 Task: Look for space in Torzhok, Russia from 2nd August, 2023 to 12th August, 2023 for 2 adults in price range Rs.5000 to Rs.10000. Place can be private room with 1  bedroom having 1 bed and 1 bathroom. Property type can be house, flat, guest house, hotel. Booking option can be shelf check-in. Required host language is English.
Action: Mouse moved to (551, 106)
Screenshot: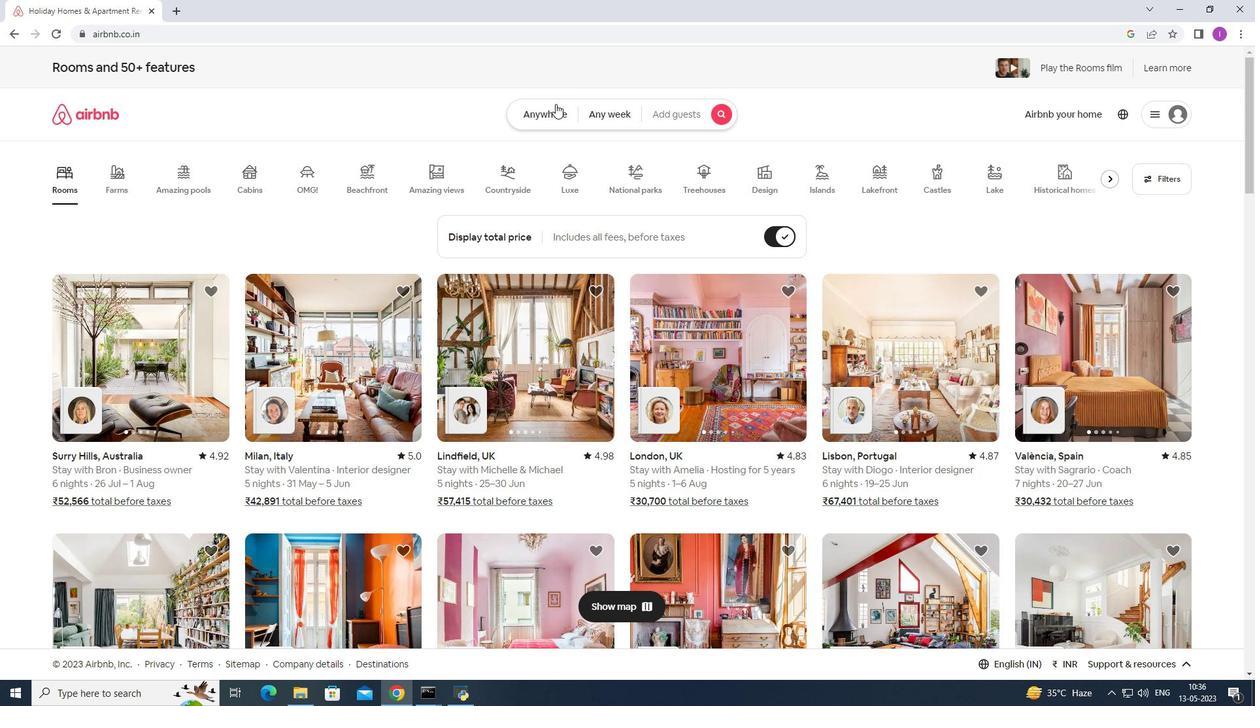 
Action: Mouse pressed left at (551, 106)
Screenshot: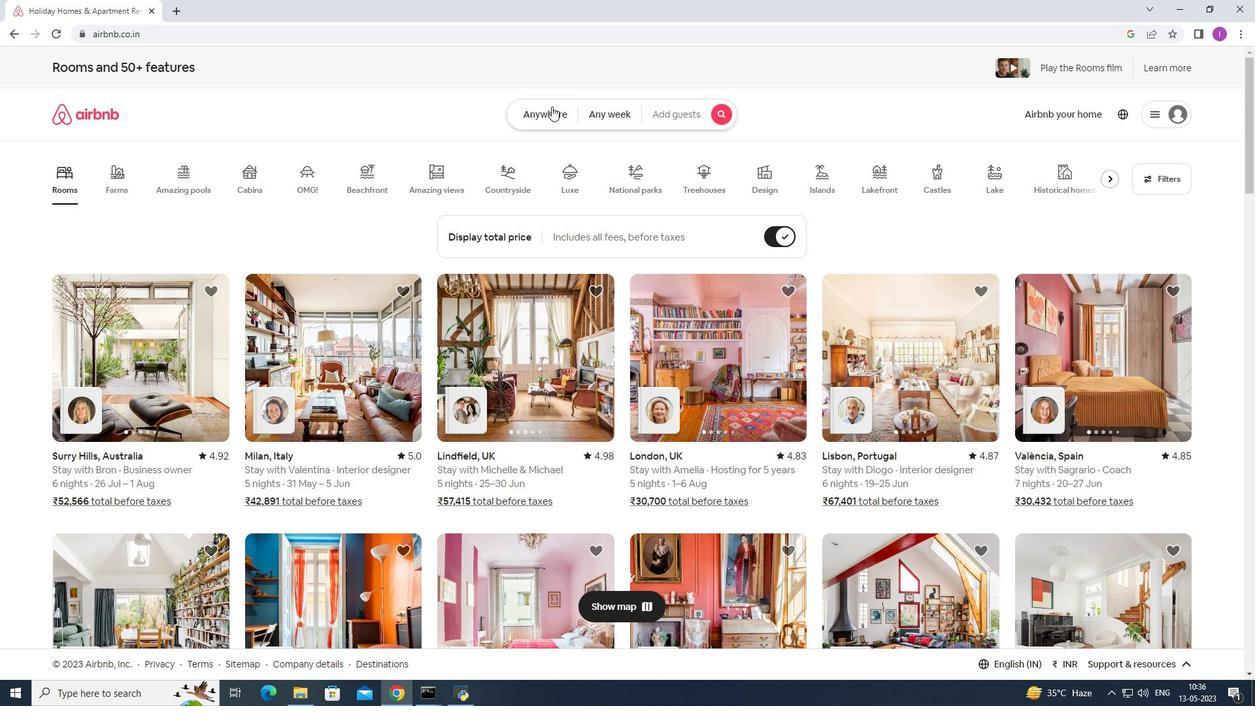 
Action: Mouse moved to (428, 168)
Screenshot: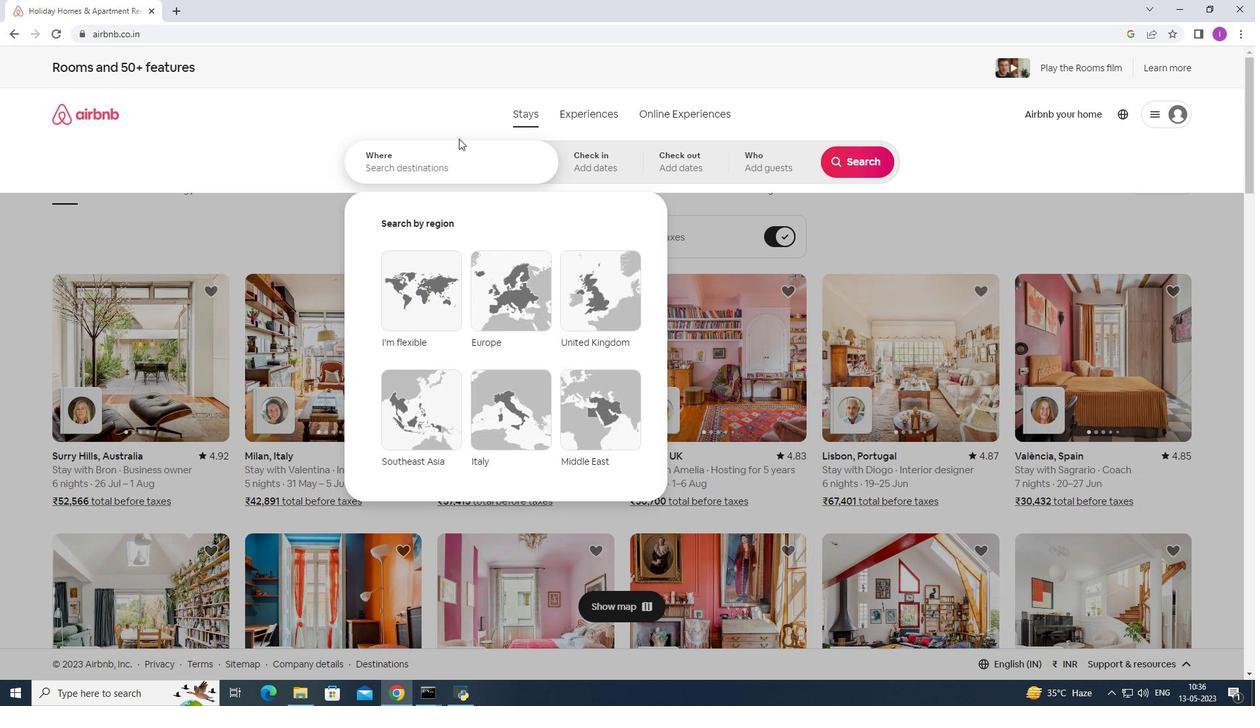 
Action: Mouse pressed left at (428, 168)
Screenshot: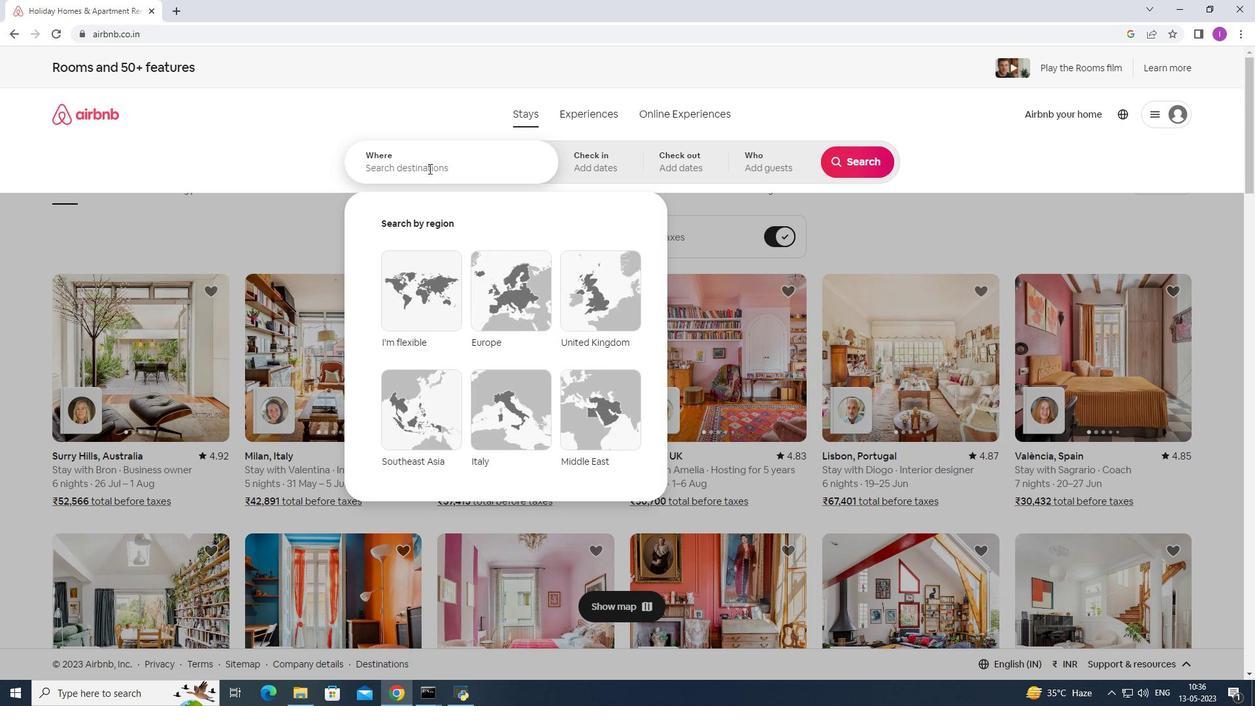 
Action: Key pressed <Key.shift><Key.shift><Key.shift>Torzhok,<Key.shift><Key.shift><Key.shift><Key.shift><Key.shift><Key.shift><Key.shift><Key.shift><Key.shift><Key.shift><Key.shift><Key.shift><Key.shift><Key.shift>Russia
Screenshot: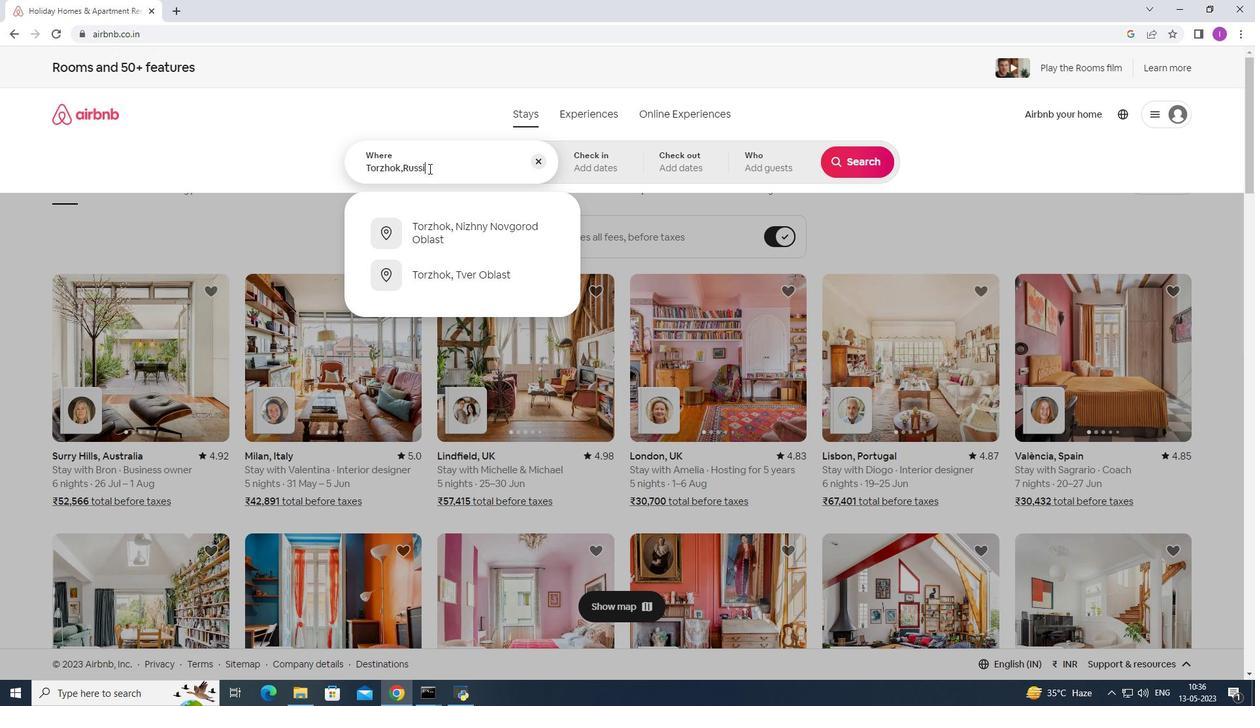 
Action: Mouse moved to (590, 171)
Screenshot: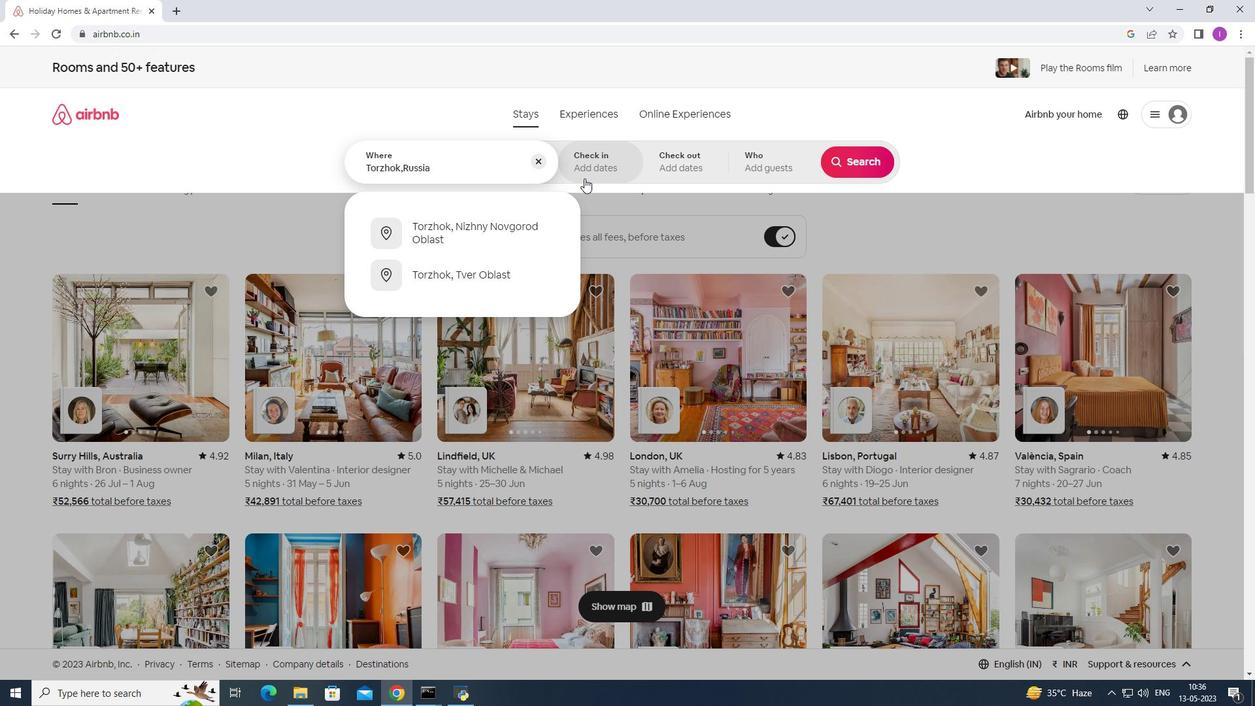 
Action: Mouse pressed left at (590, 171)
Screenshot: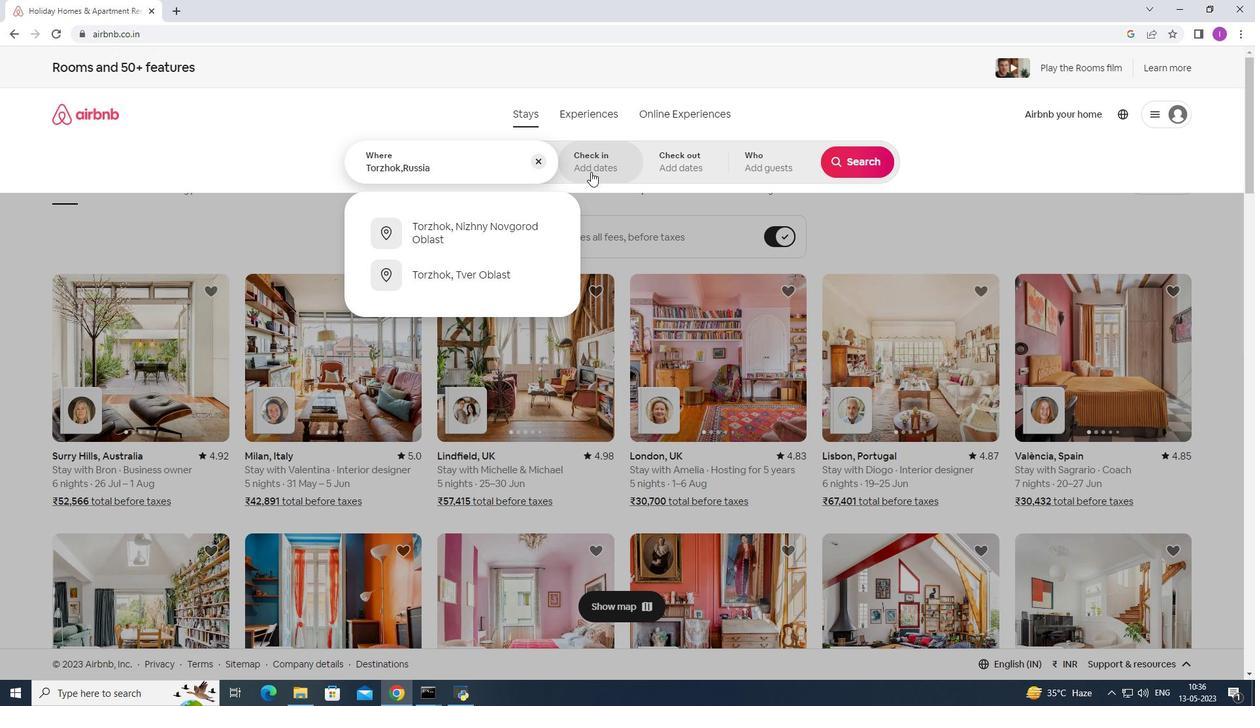 
Action: Mouse moved to (853, 268)
Screenshot: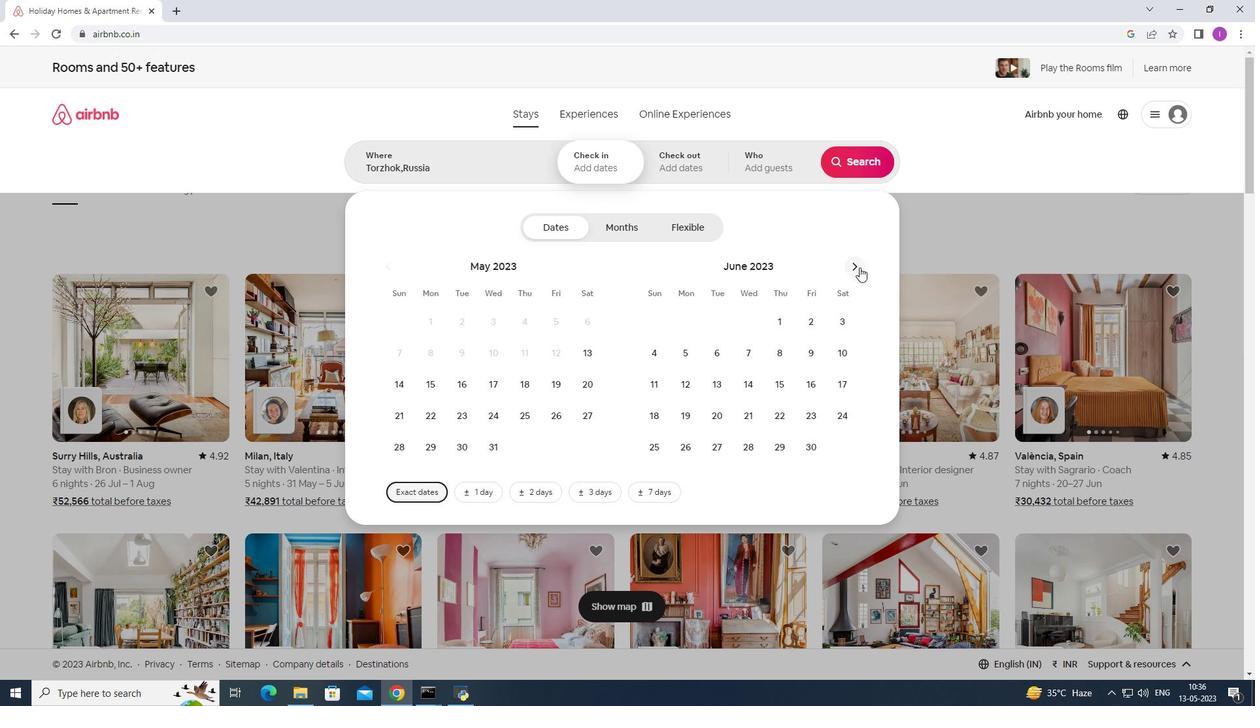 
Action: Mouse pressed left at (853, 268)
Screenshot: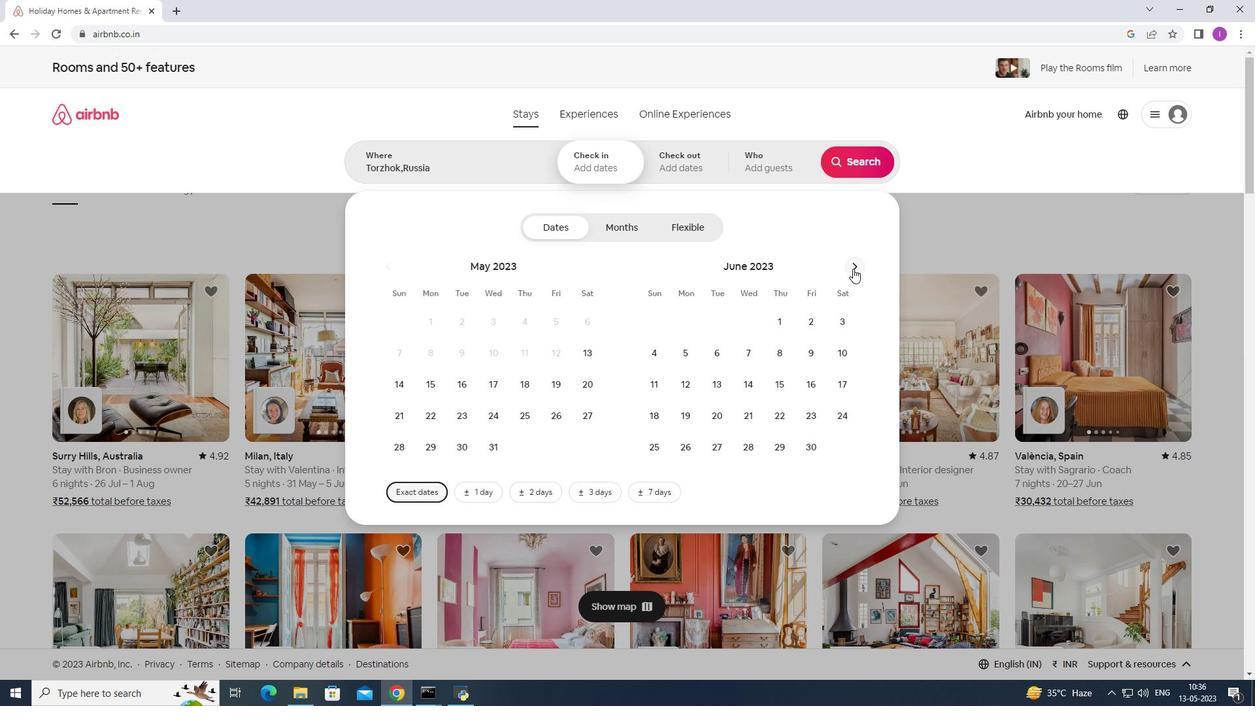 
Action: Mouse pressed left at (853, 268)
Screenshot: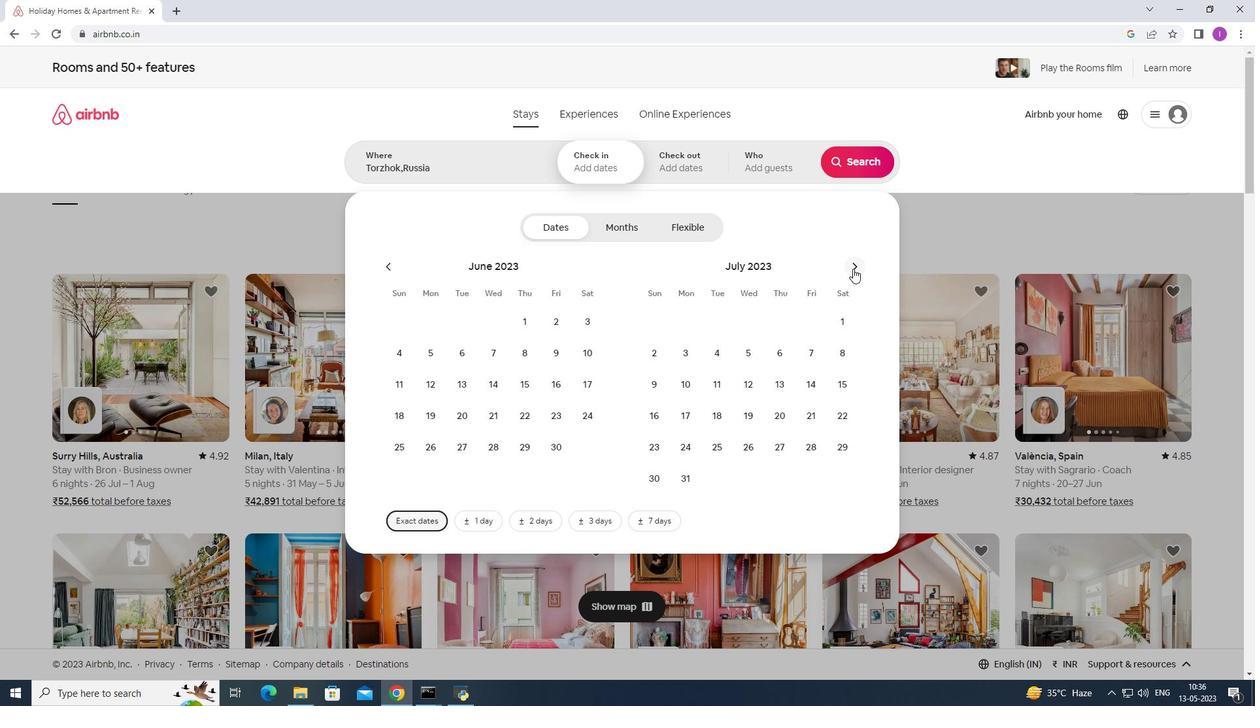 
Action: Mouse moved to (755, 318)
Screenshot: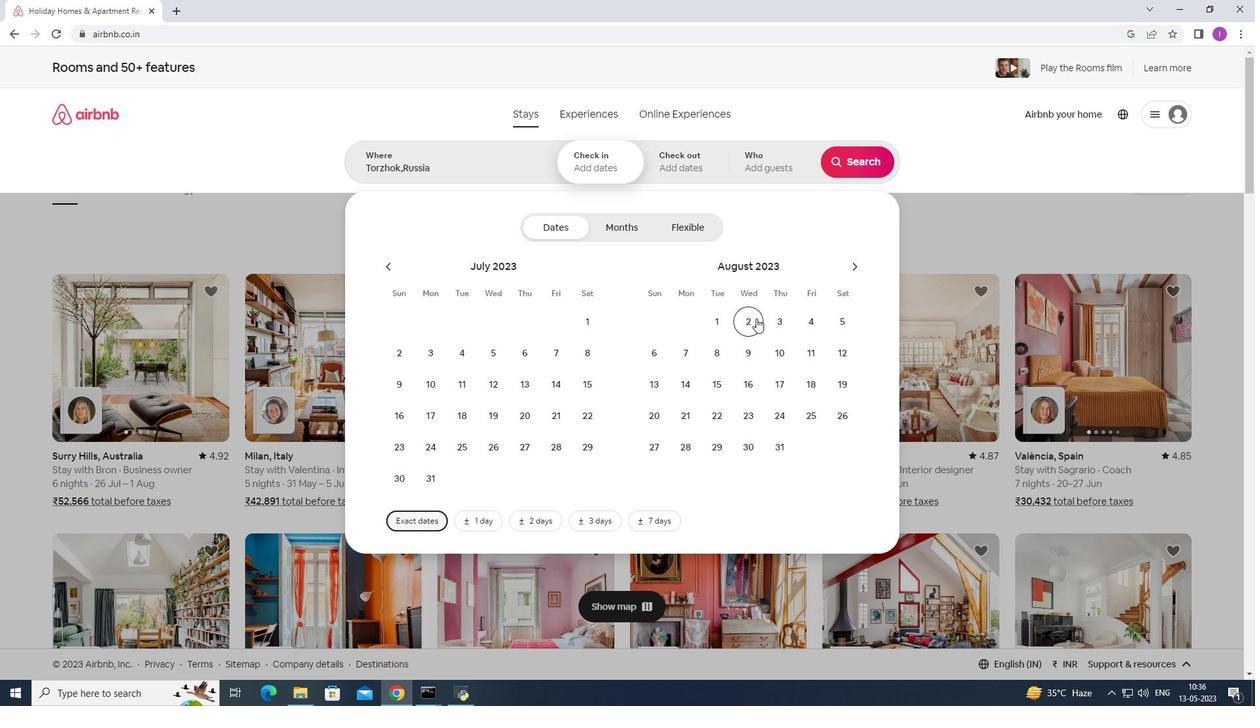 
Action: Mouse pressed left at (755, 318)
Screenshot: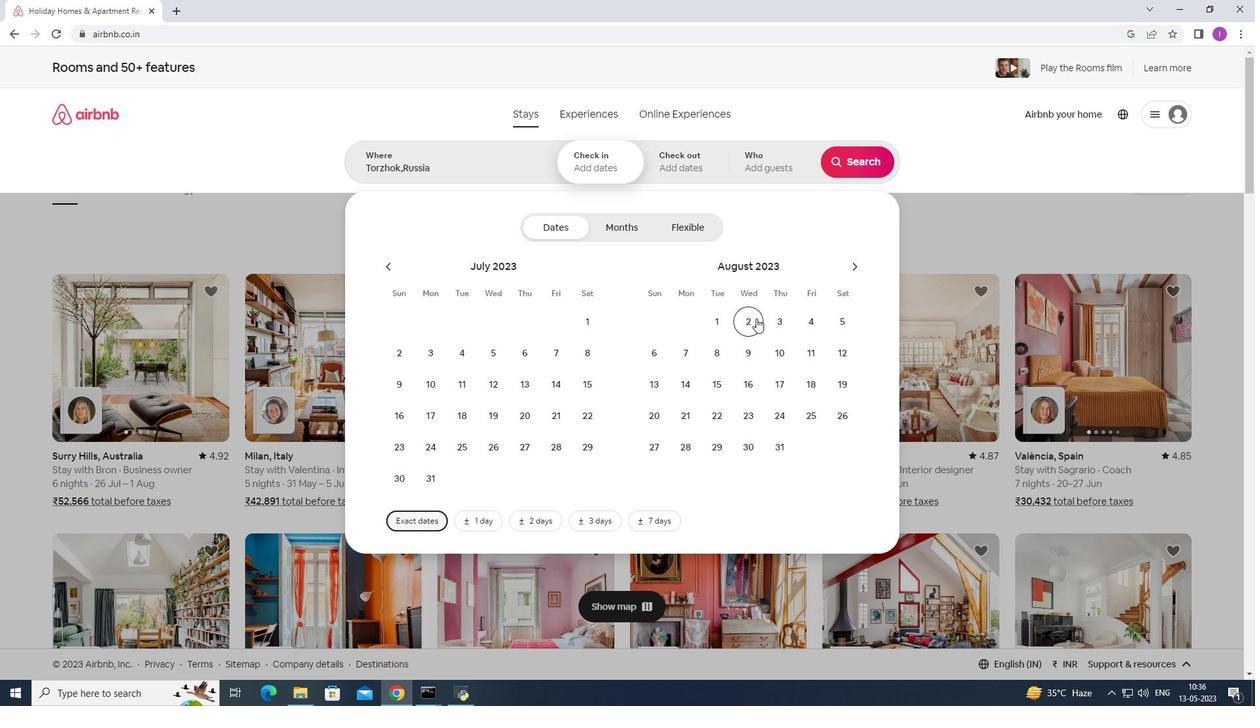 
Action: Mouse moved to (836, 345)
Screenshot: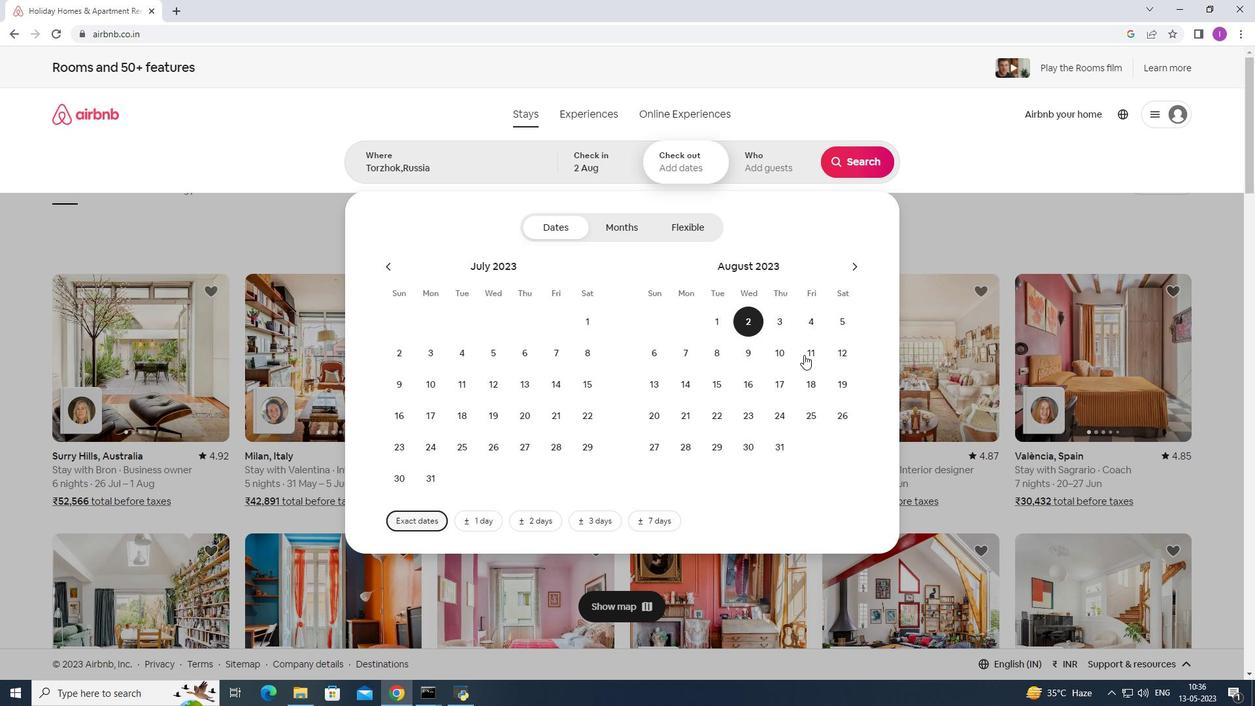 
Action: Mouse pressed left at (836, 345)
Screenshot: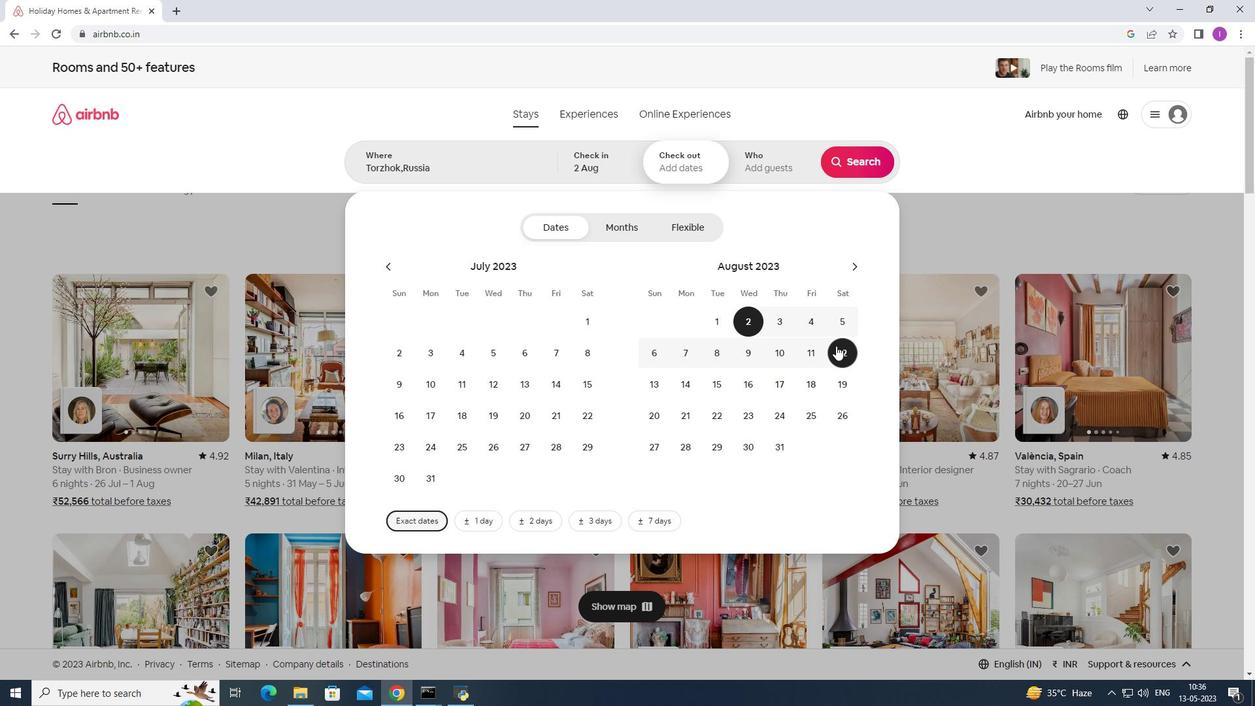 
Action: Mouse moved to (766, 170)
Screenshot: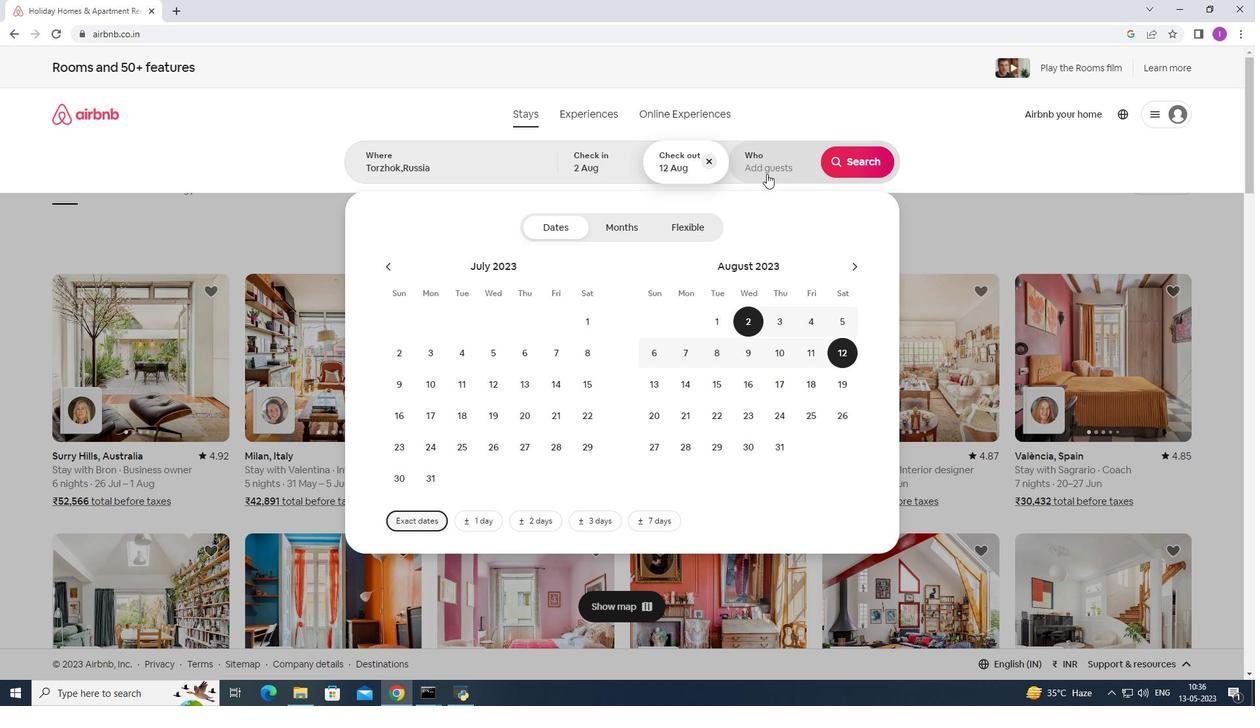 
Action: Mouse pressed left at (766, 170)
Screenshot: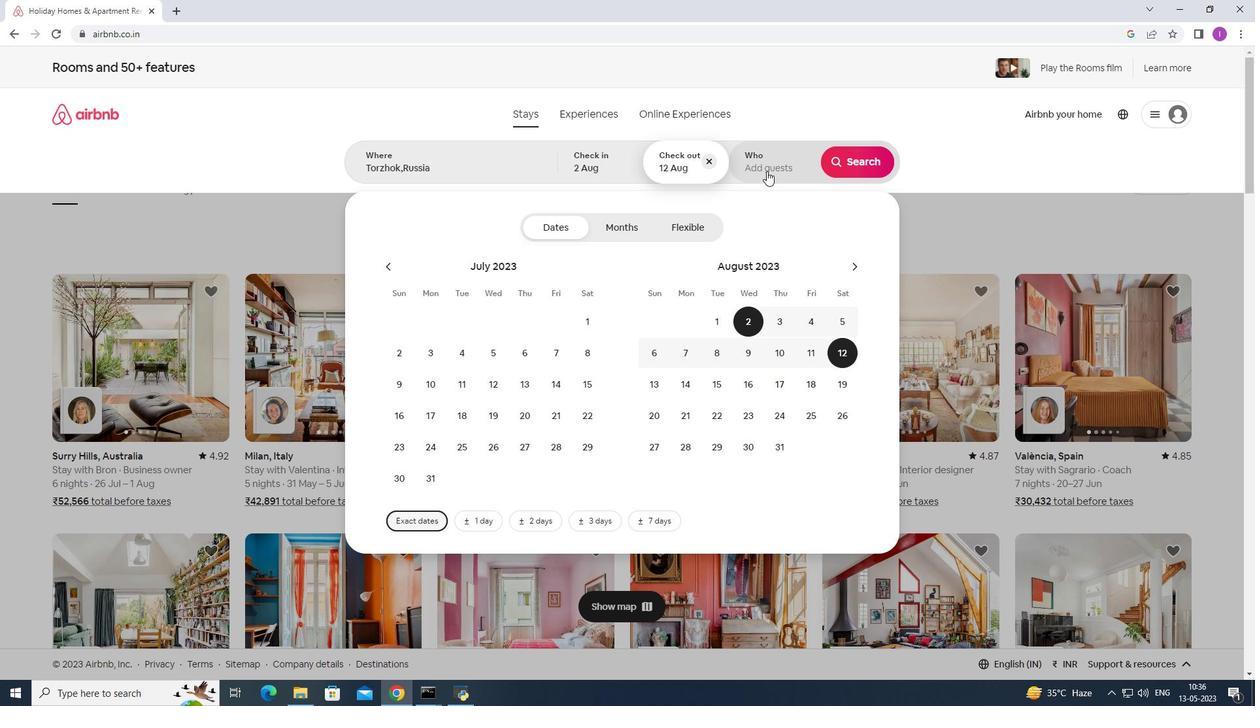 
Action: Mouse moved to (860, 228)
Screenshot: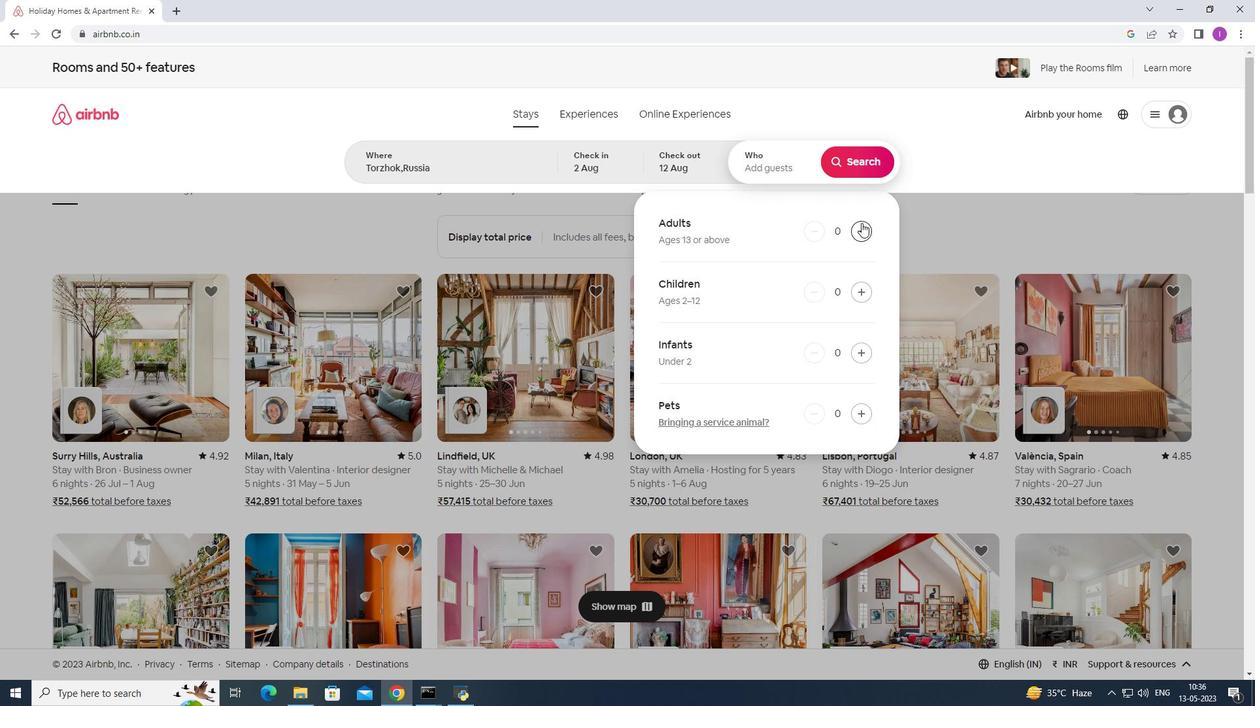 
Action: Mouse pressed left at (860, 228)
Screenshot: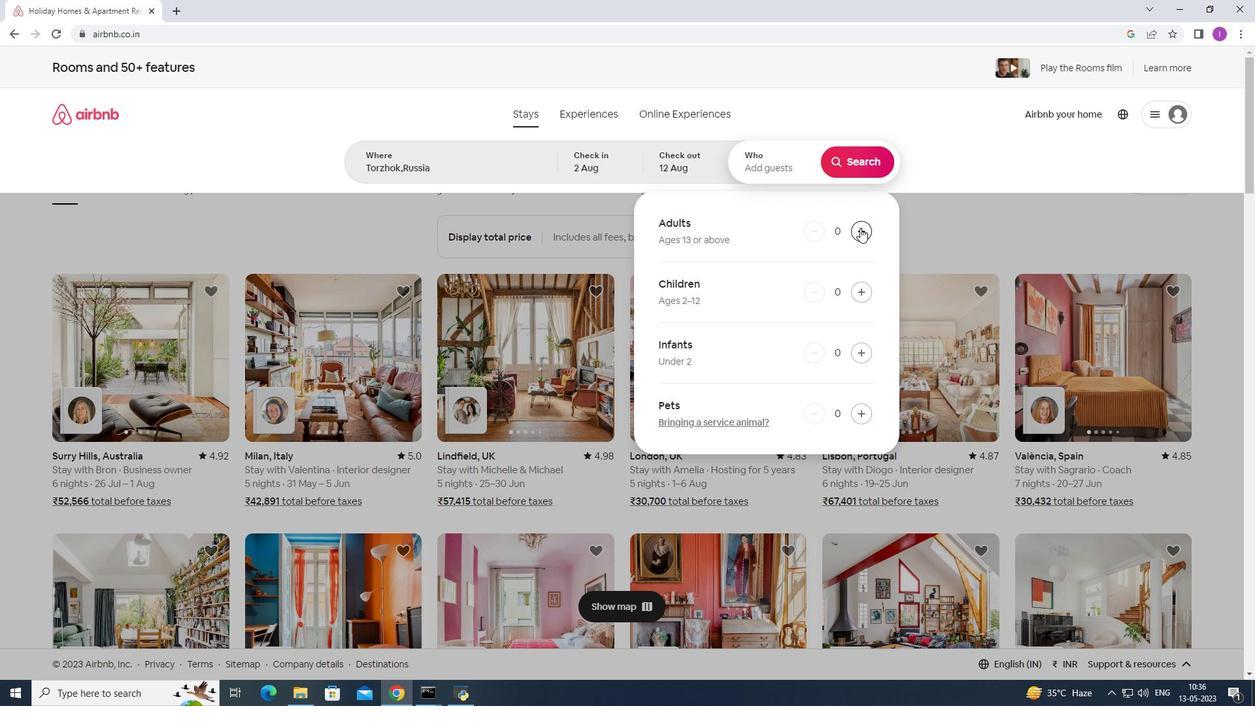 
Action: Mouse pressed left at (860, 228)
Screenshot: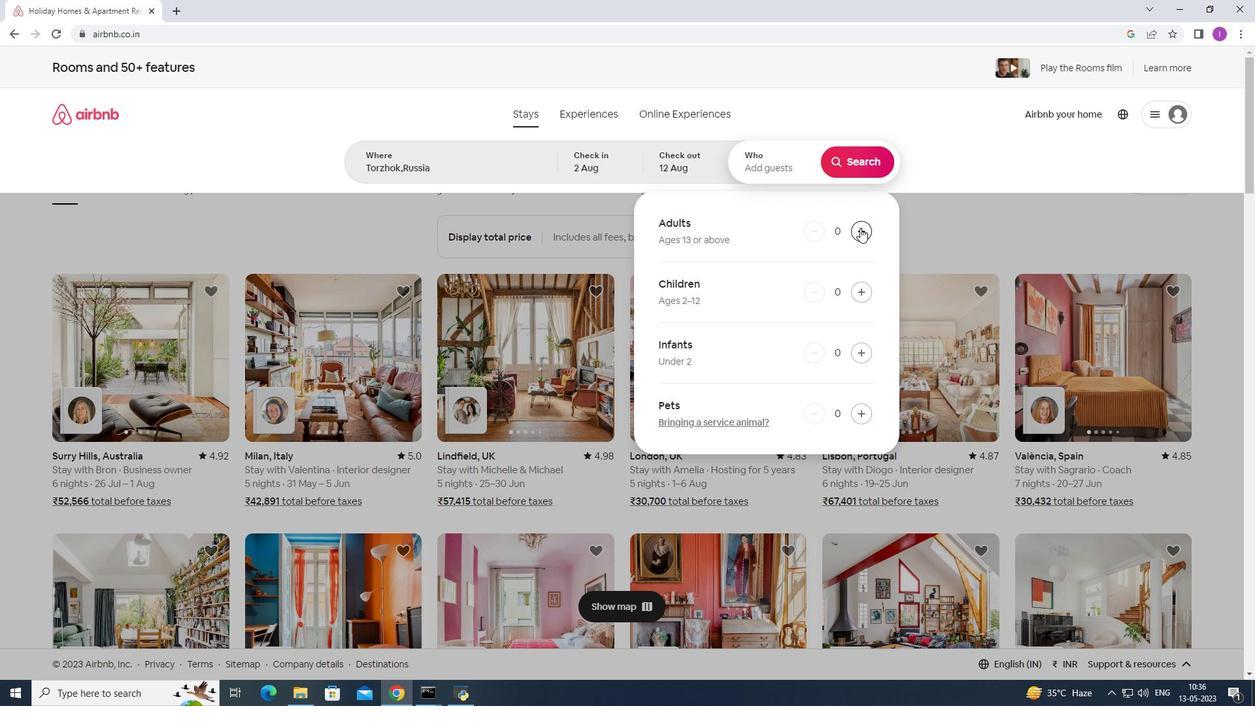 
Action: Mouse pressed left at (860, 228)
Screenshot: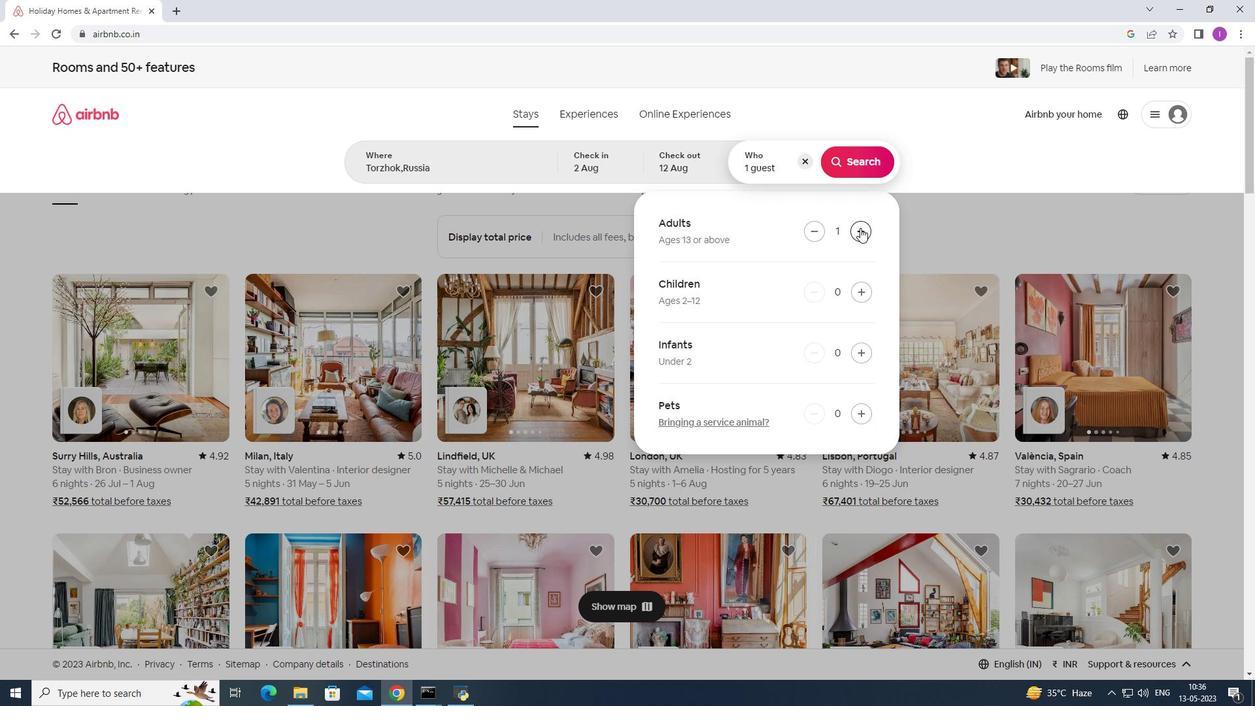 
Action: Mouse pressed left at (860, 228)
Screenshot: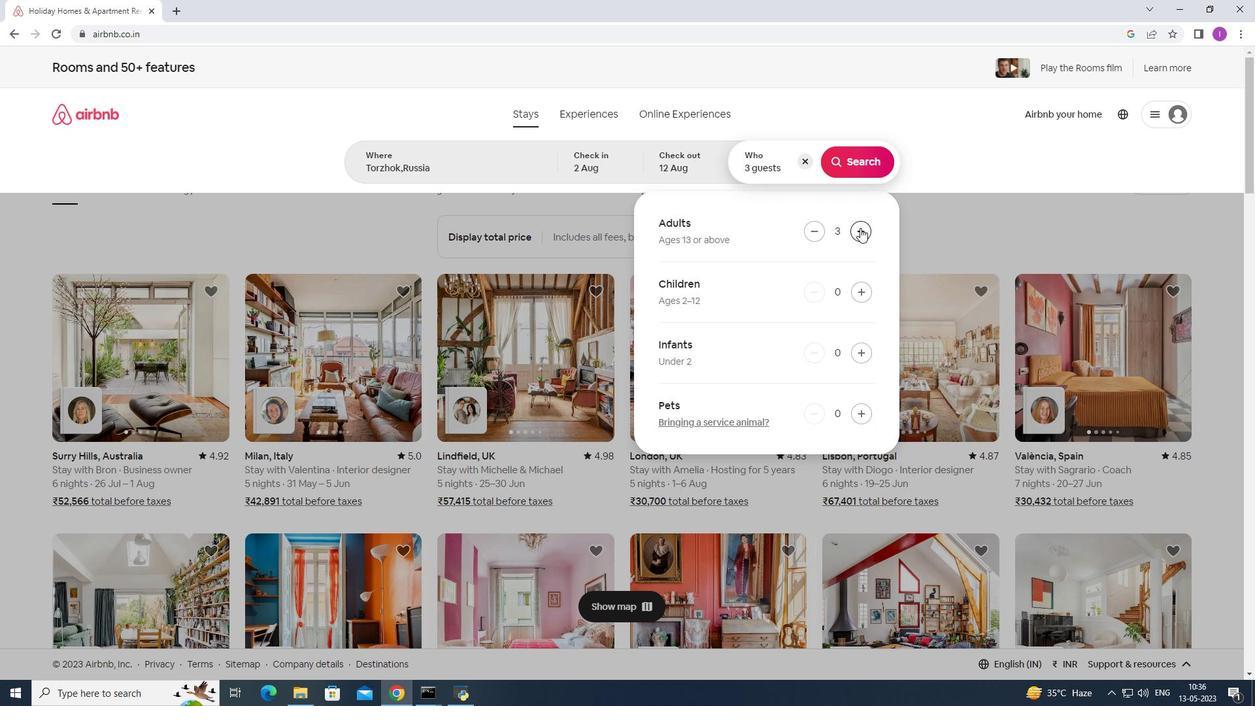 
Action: Mouse moved to (807, 230)
Screenshot: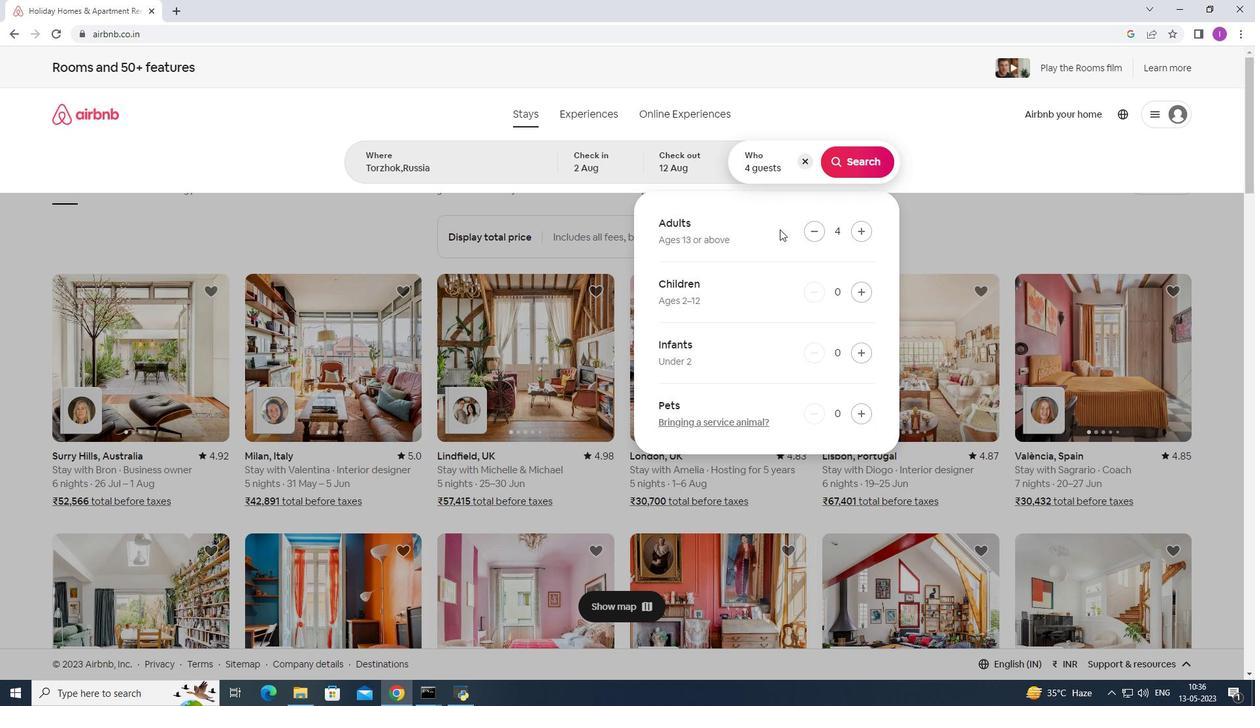 
Action: Mouse pressed left at (807, 230)
Screenshot: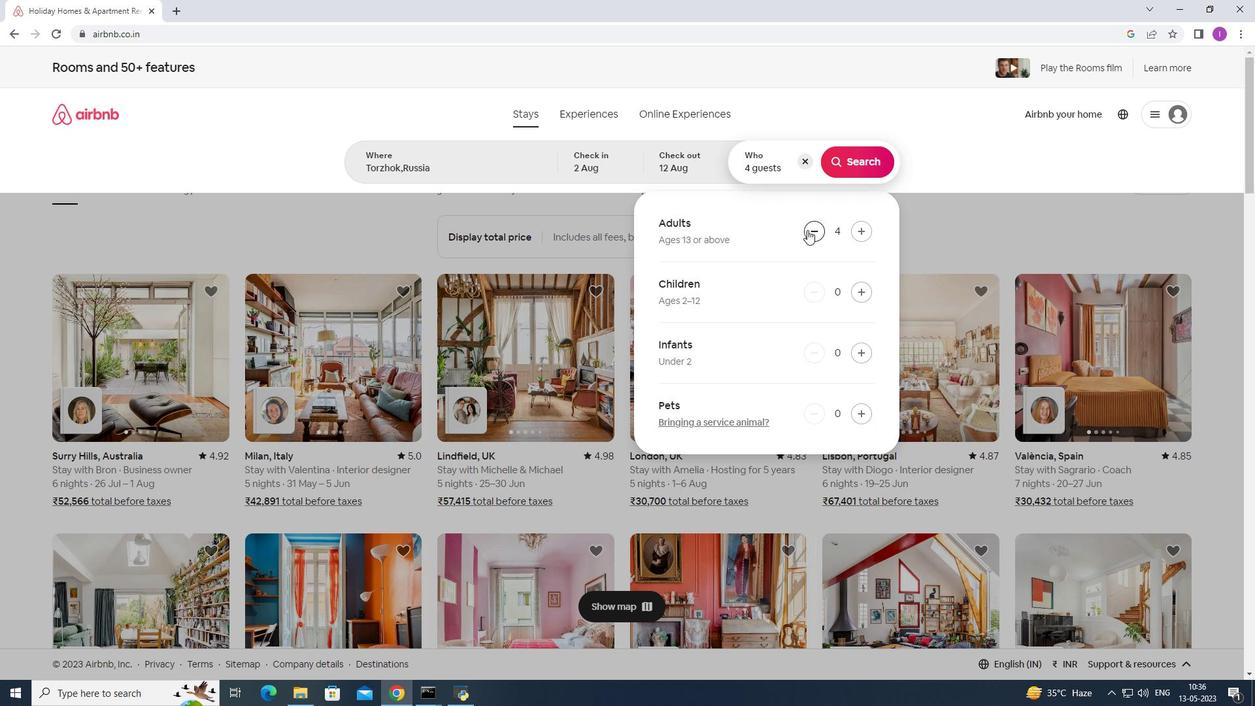 
Action: Mouse pressed left at (807, 230)
Screenshot: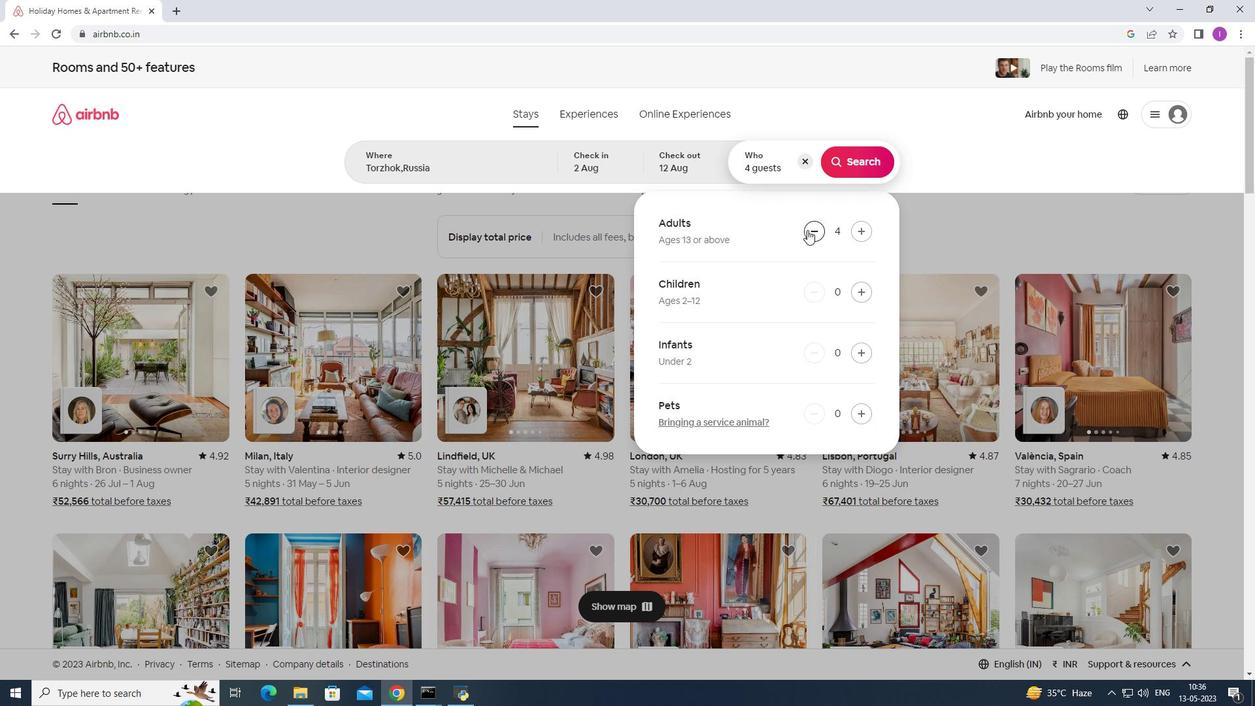 
Action: Mouse moved to (850, 166)
Screenshot: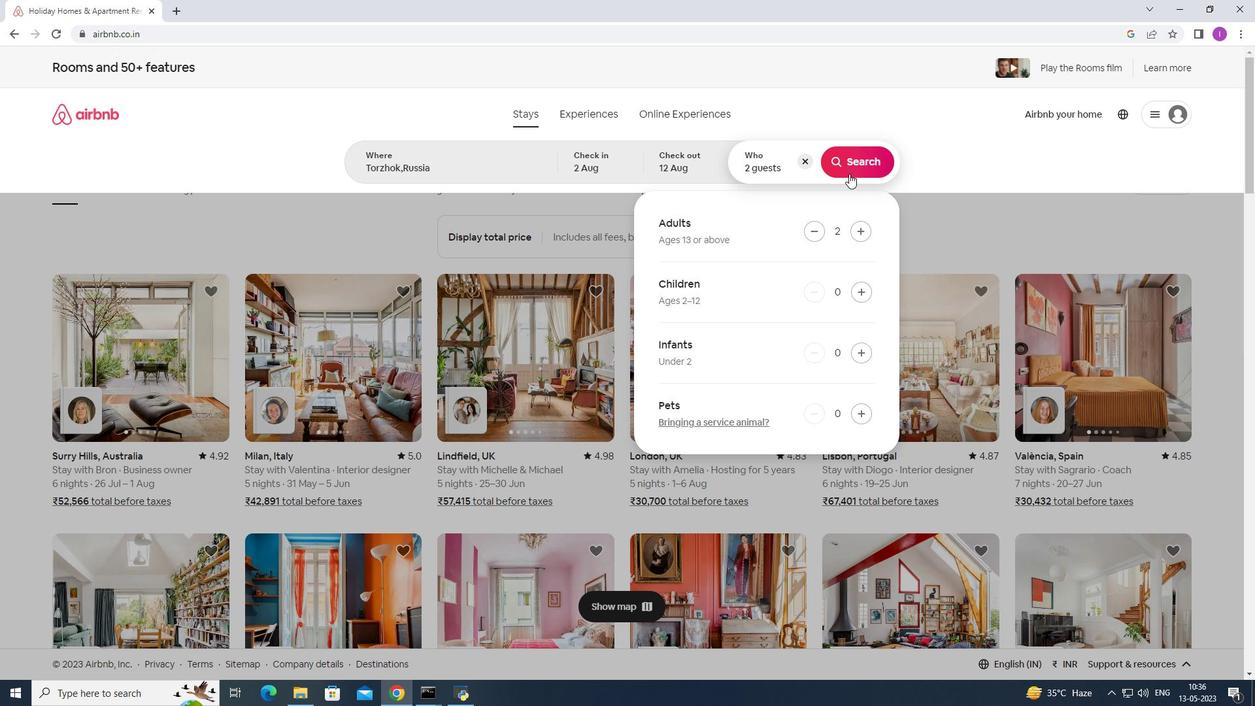 
Action: Mouse pressed left at (850, 166)
Screenshot: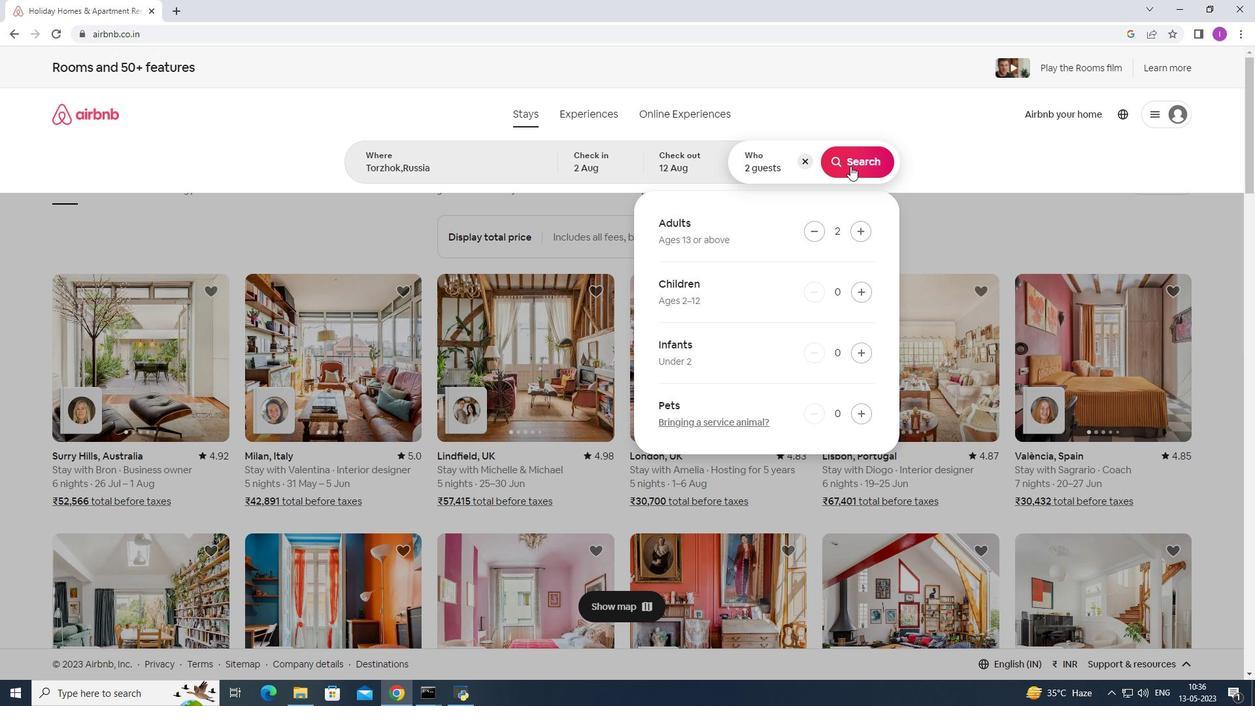 
Action: Mouse moved to (1195, 132)
Screenshot: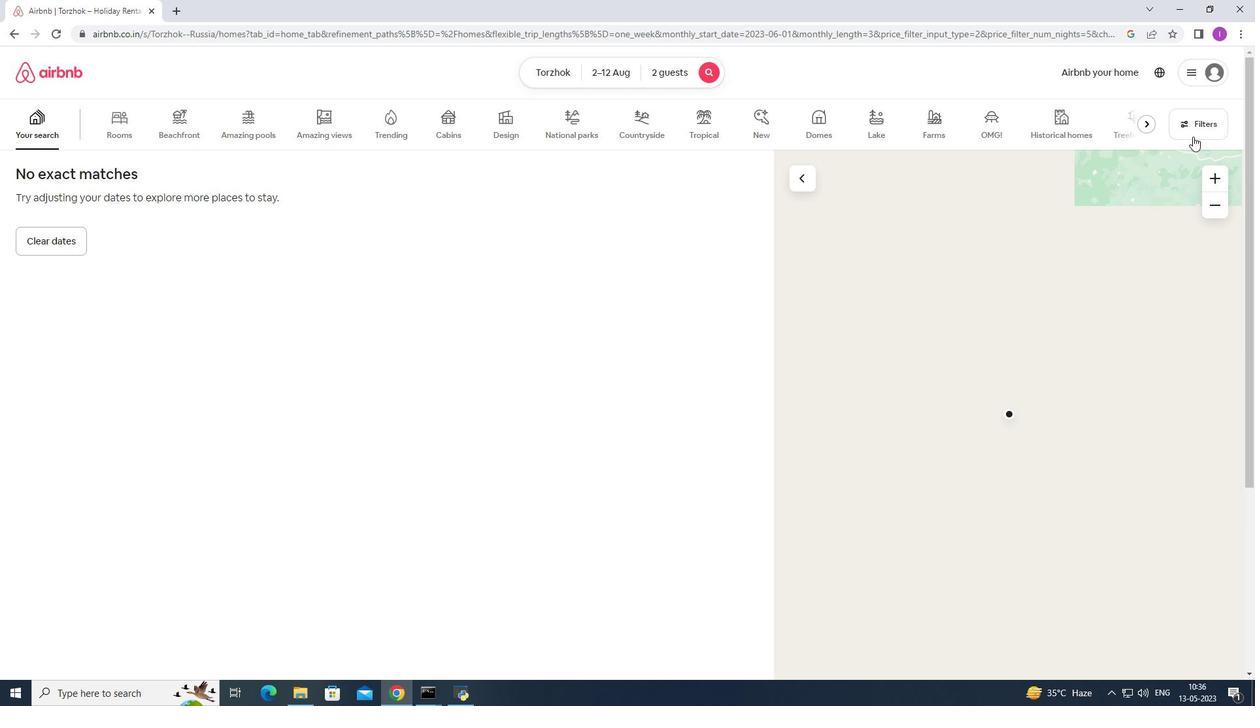 
Action: Mouse pressed left at (1195, 132)
Screenshot: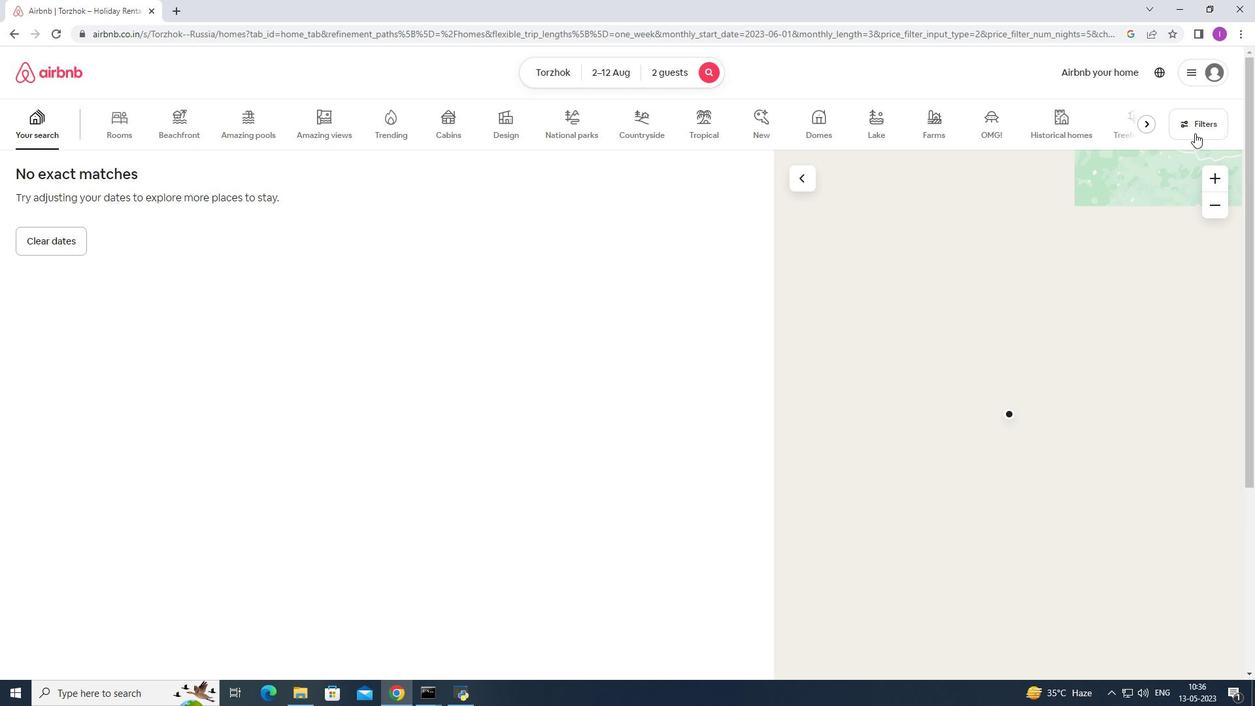 
Action: Mouse moved to (721, 447)
Screenshot: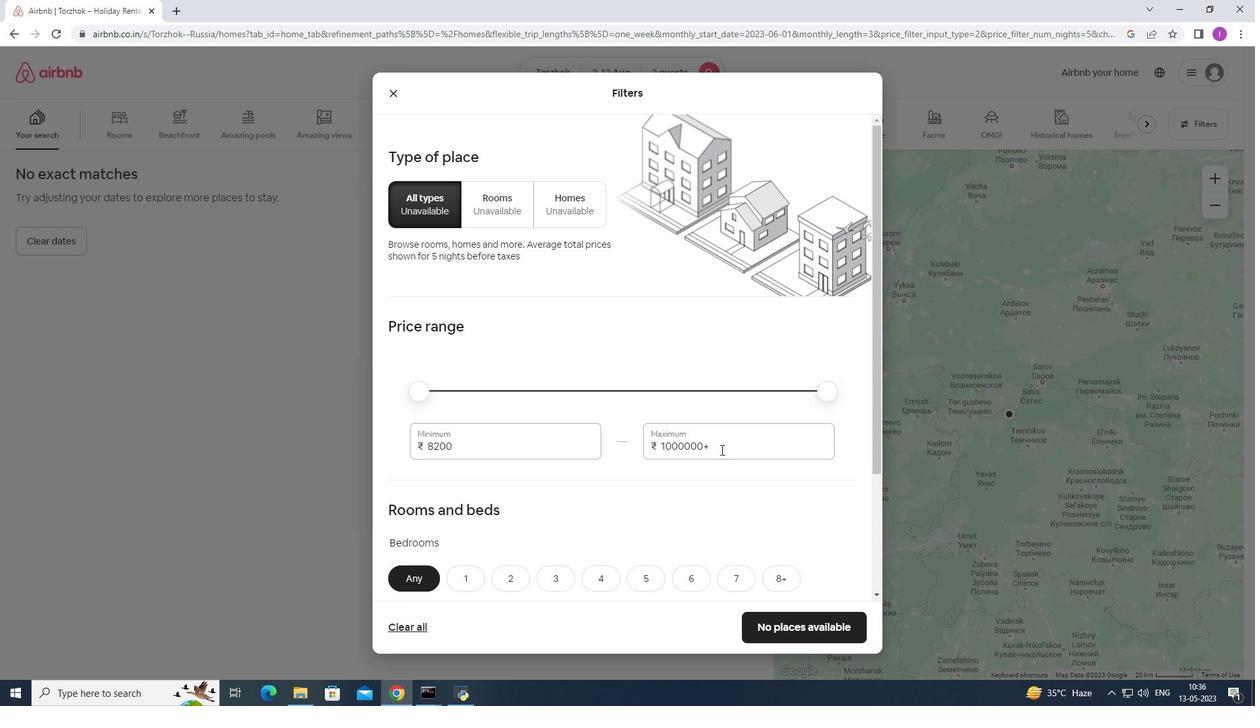 
Action: Mouse pressed left at (721, 447)
Screenshot: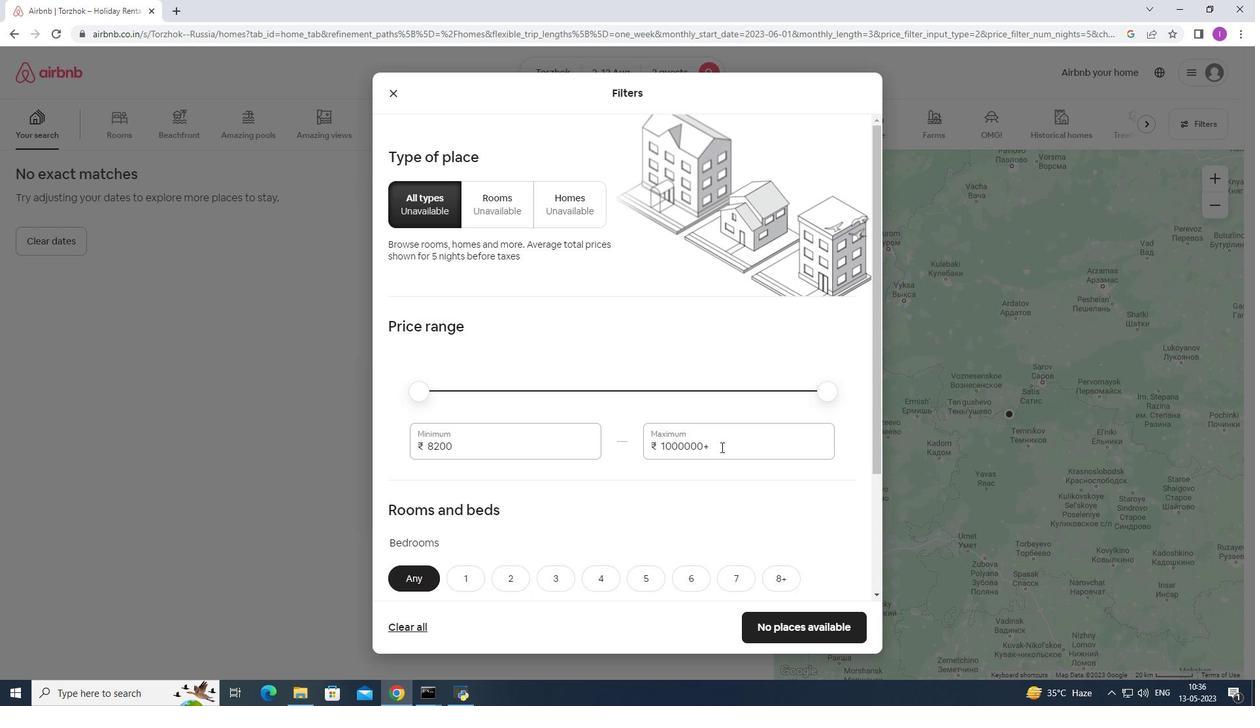 
Action: Mouse moved to (660, 449)
Screenshot: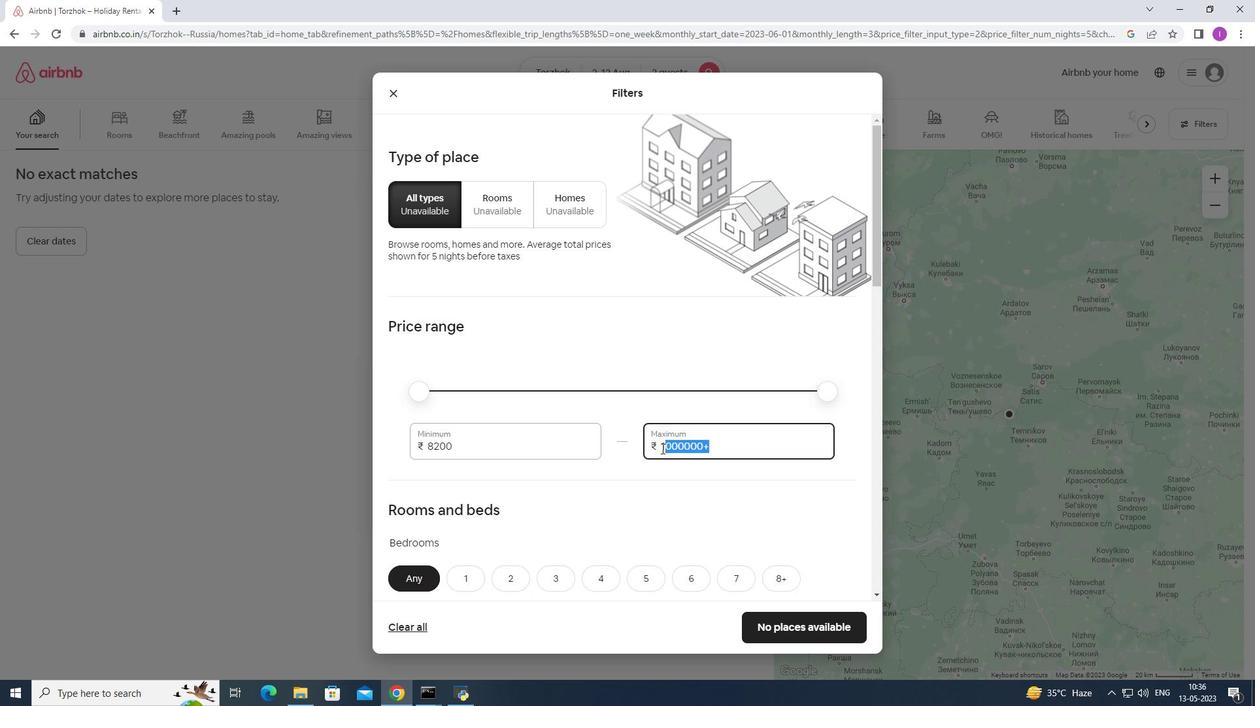 
Action: Key pressed 10000
Screenshot: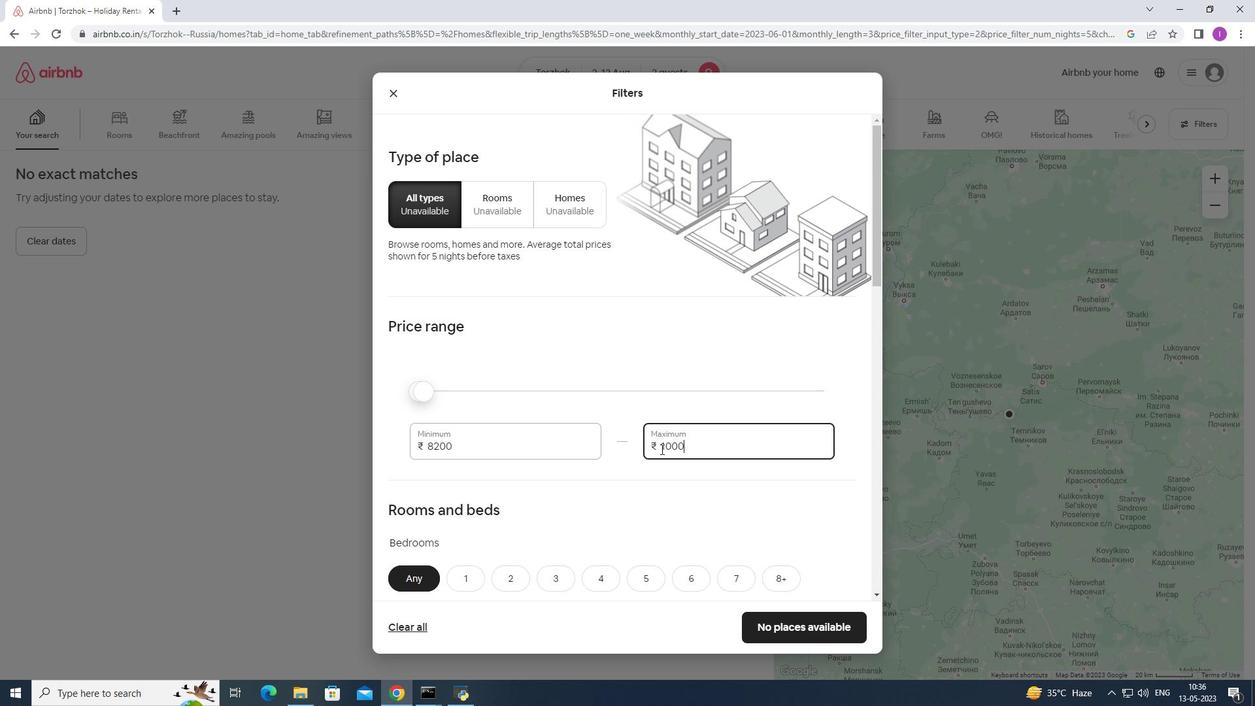
Action: Mouse moved to (458, 445)
Screenshot: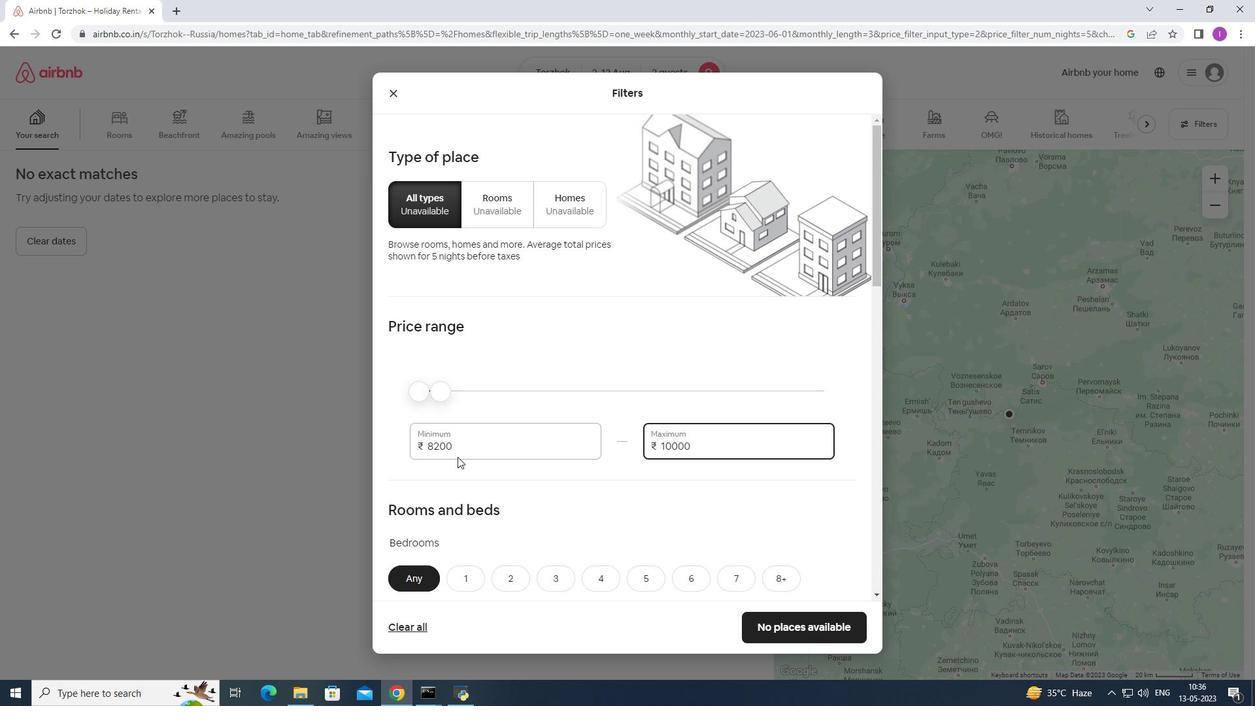 
Action: Mouse pressed left at (458, 445)
Screenshot: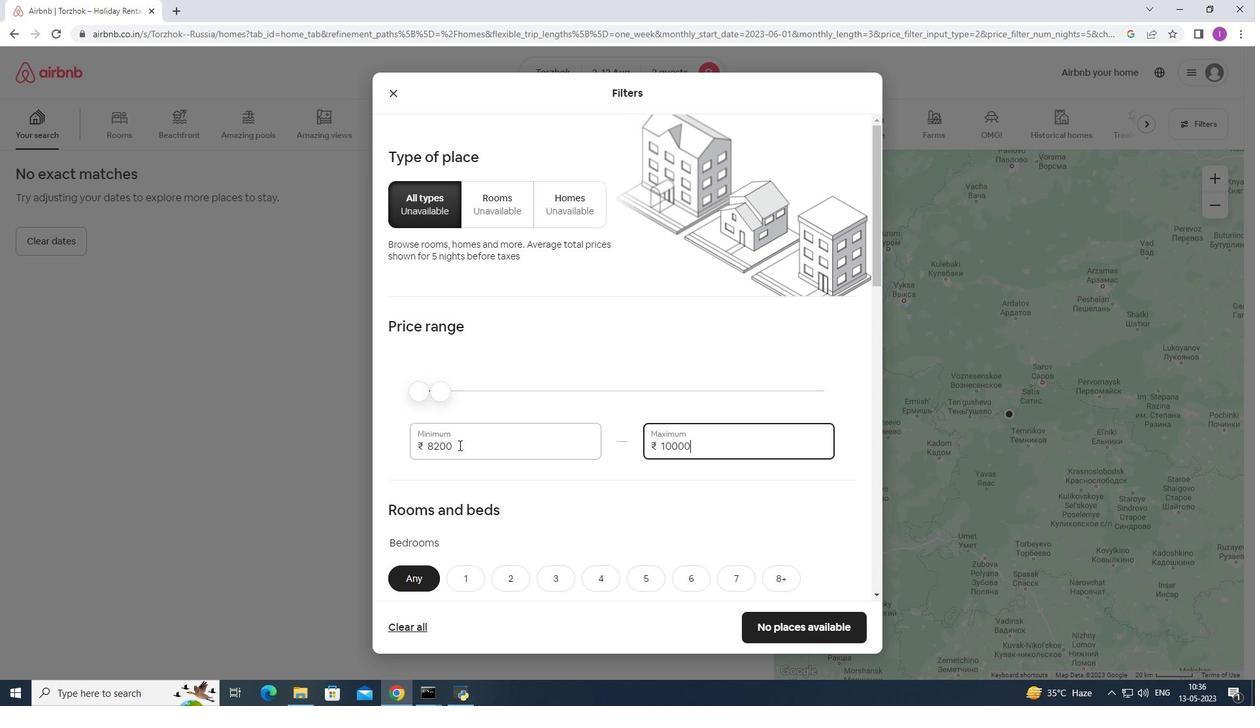 
Action: Mouse moved to (412, 455)
Screenshot: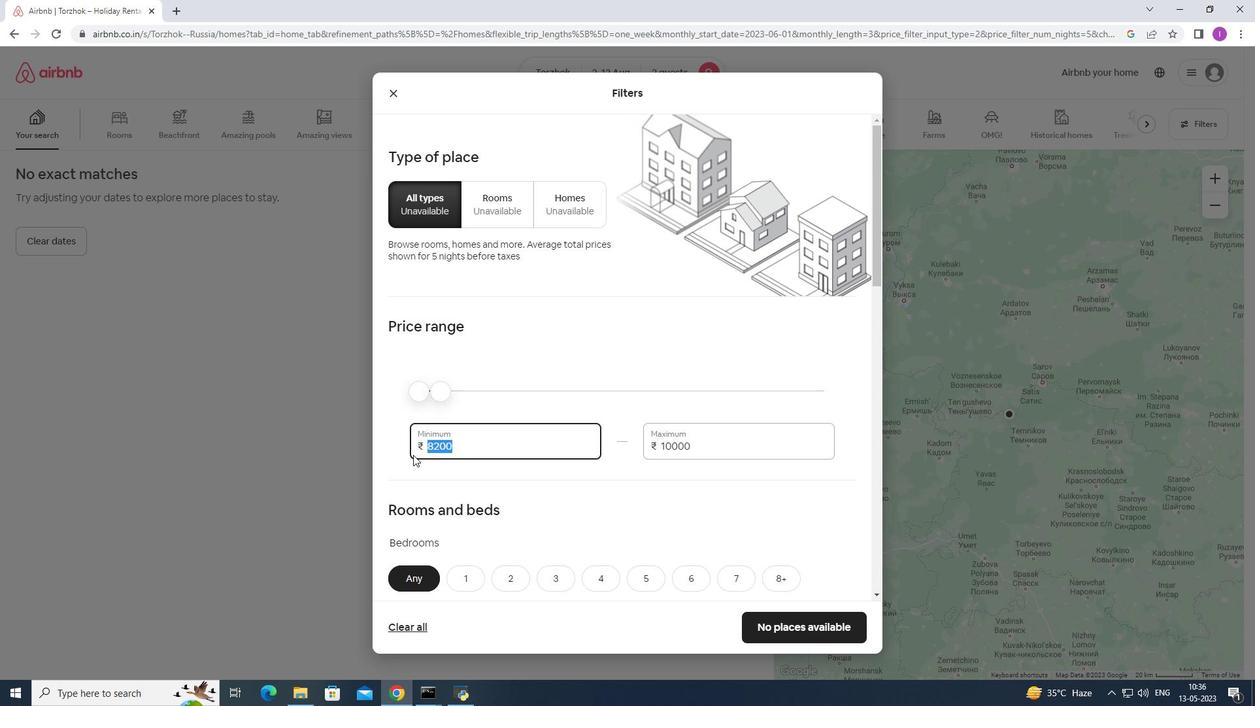 
Action: Key pressed 5000
Screenshot: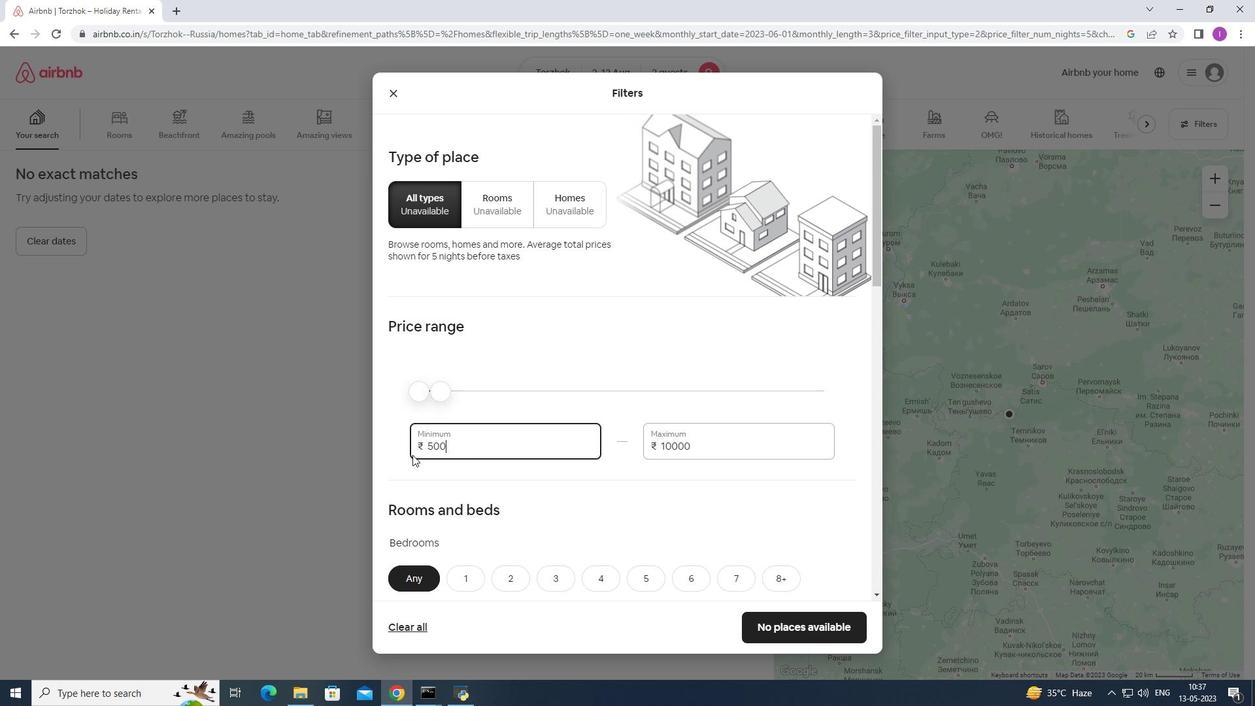 
Action: Mouse moved to (531, 477)
Screenshot: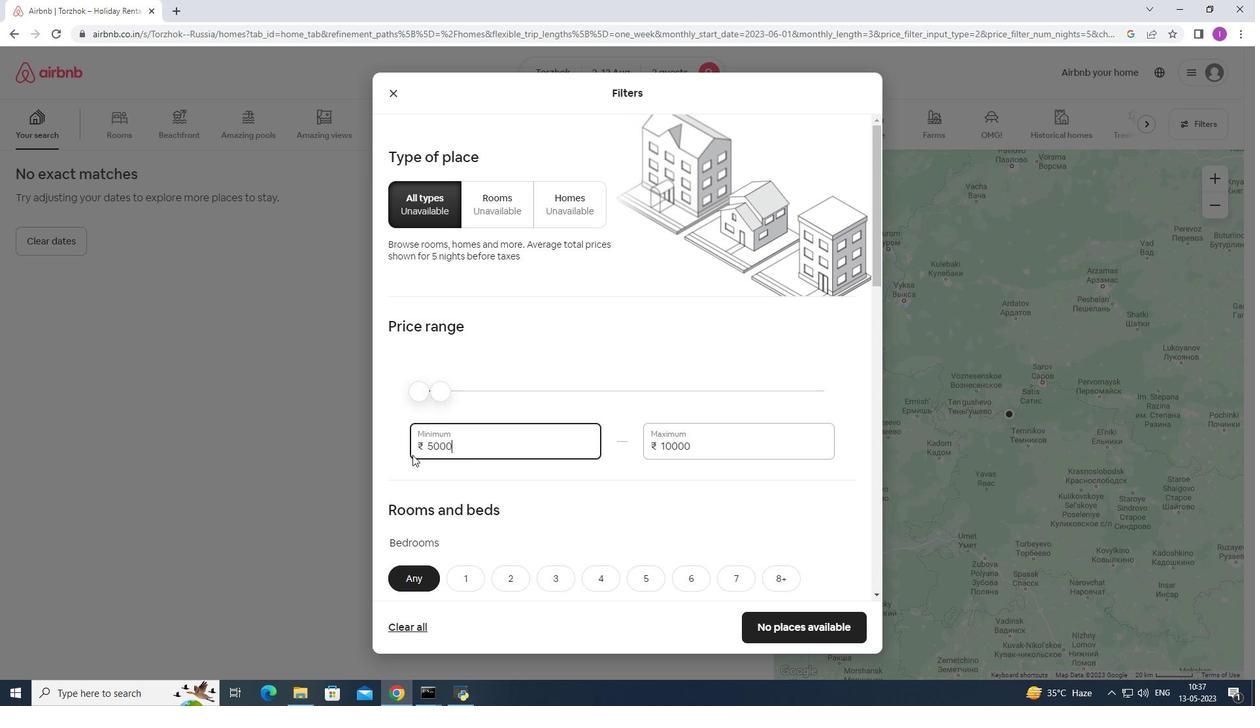 
Action: Mouse scrolled (531, 477) with delta (0, 0)
Screenshot: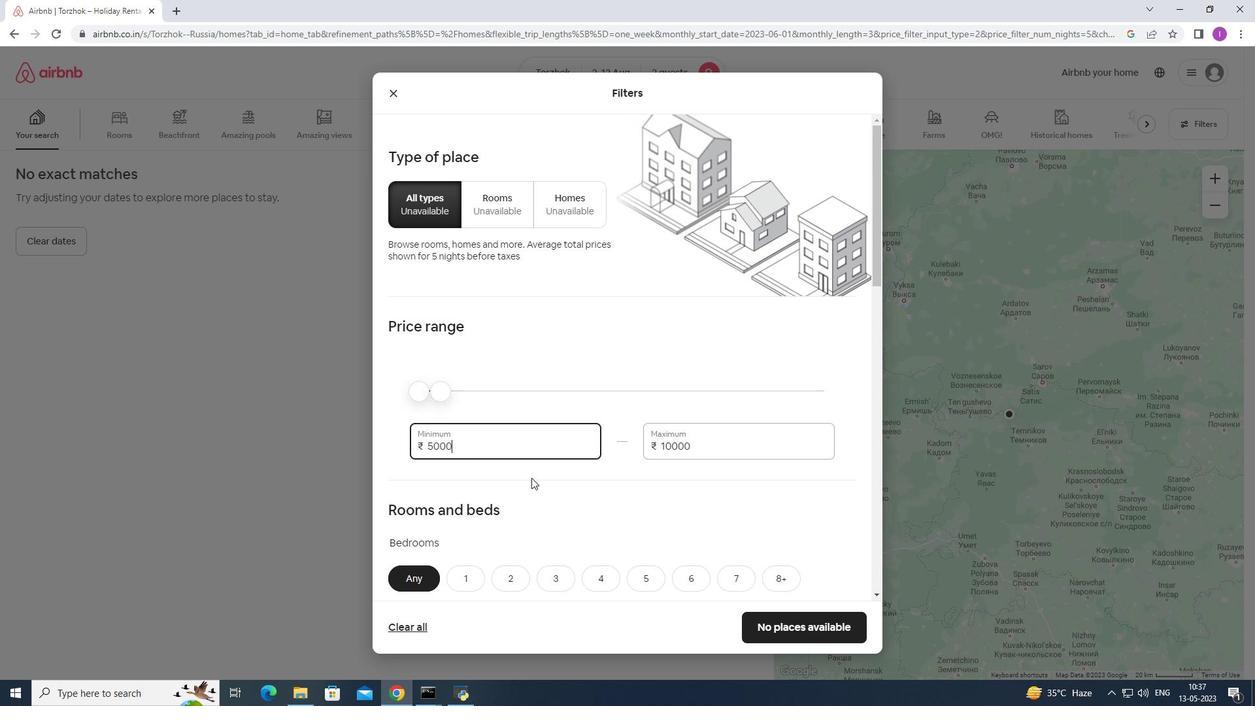 
Action: Mouse scrolled (531, 477) with delta (0, 0)
Screenshot: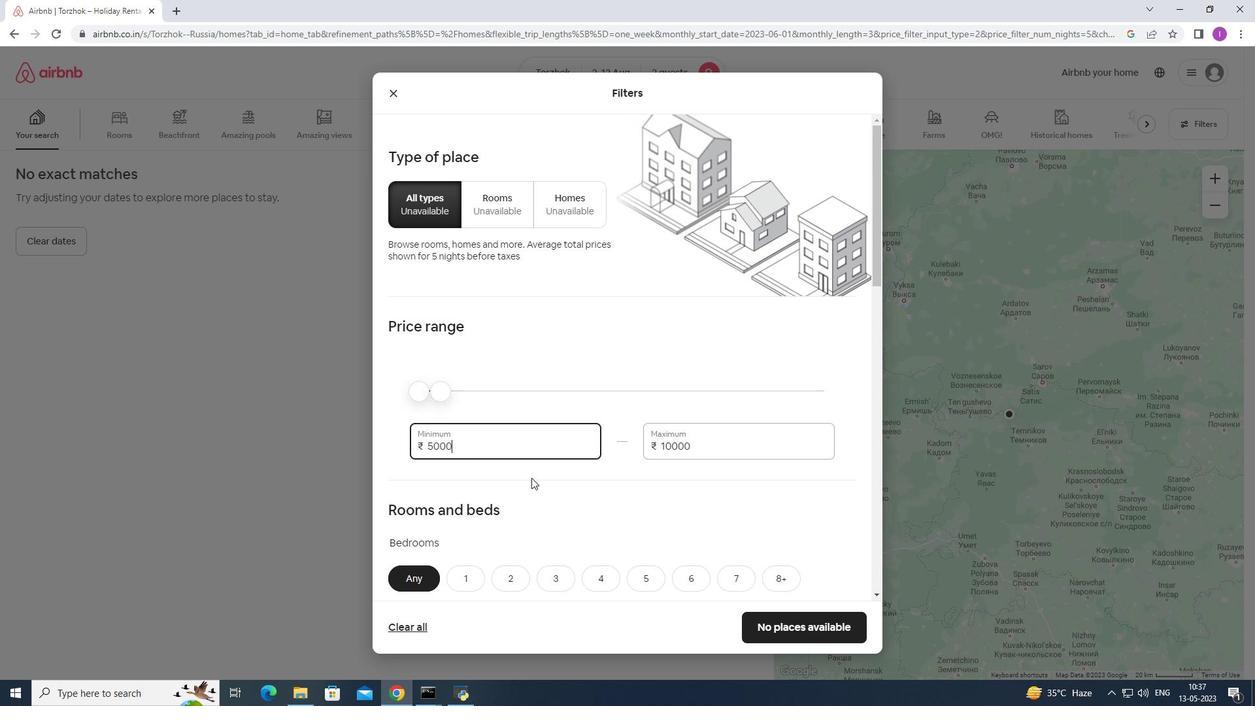 
Action: Mouse scrolled (531, 477) with delta (0, 0)
Screenshot: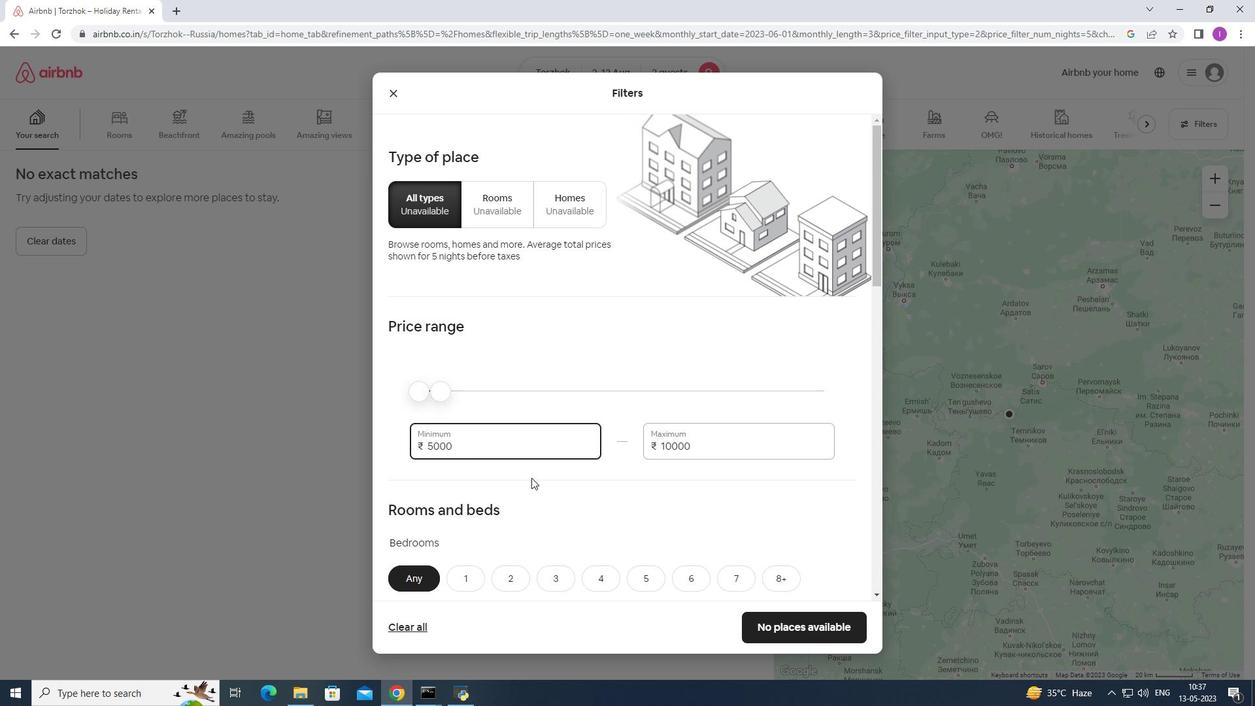 
Action: Mouse moved to (468, 377)
Screenshot: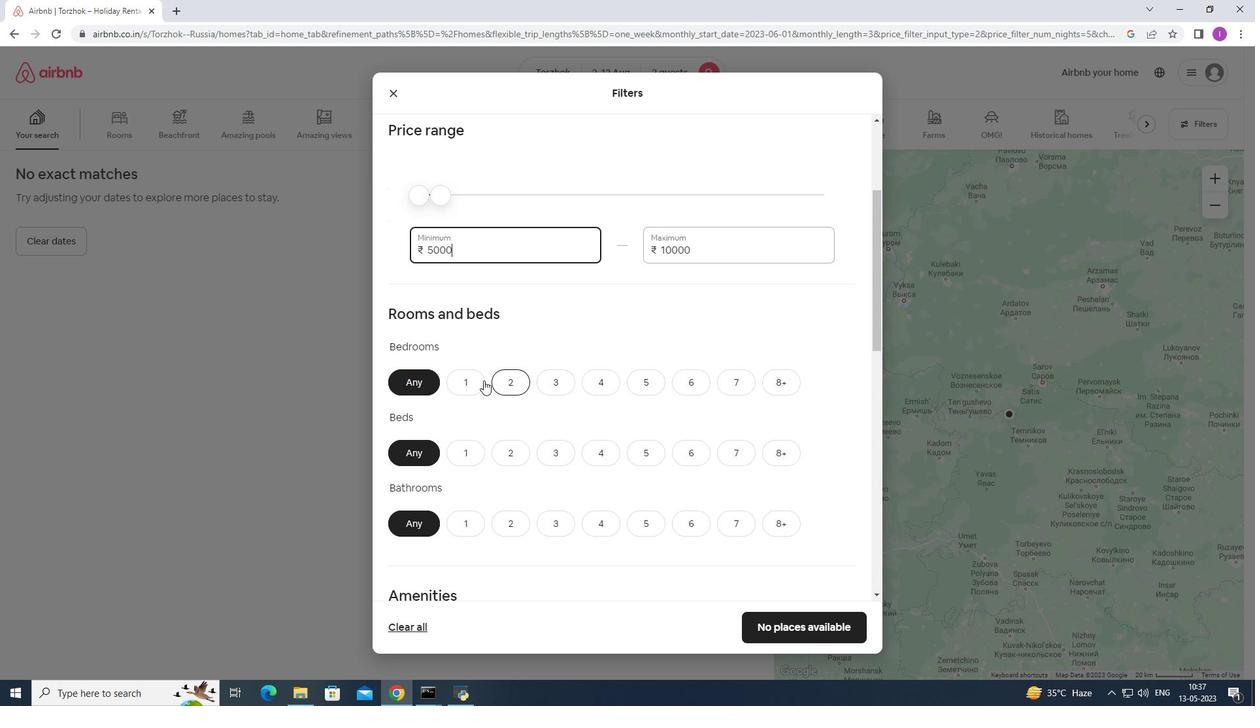 
Action: Mouse pressed left at (468, 377)
Screenshot: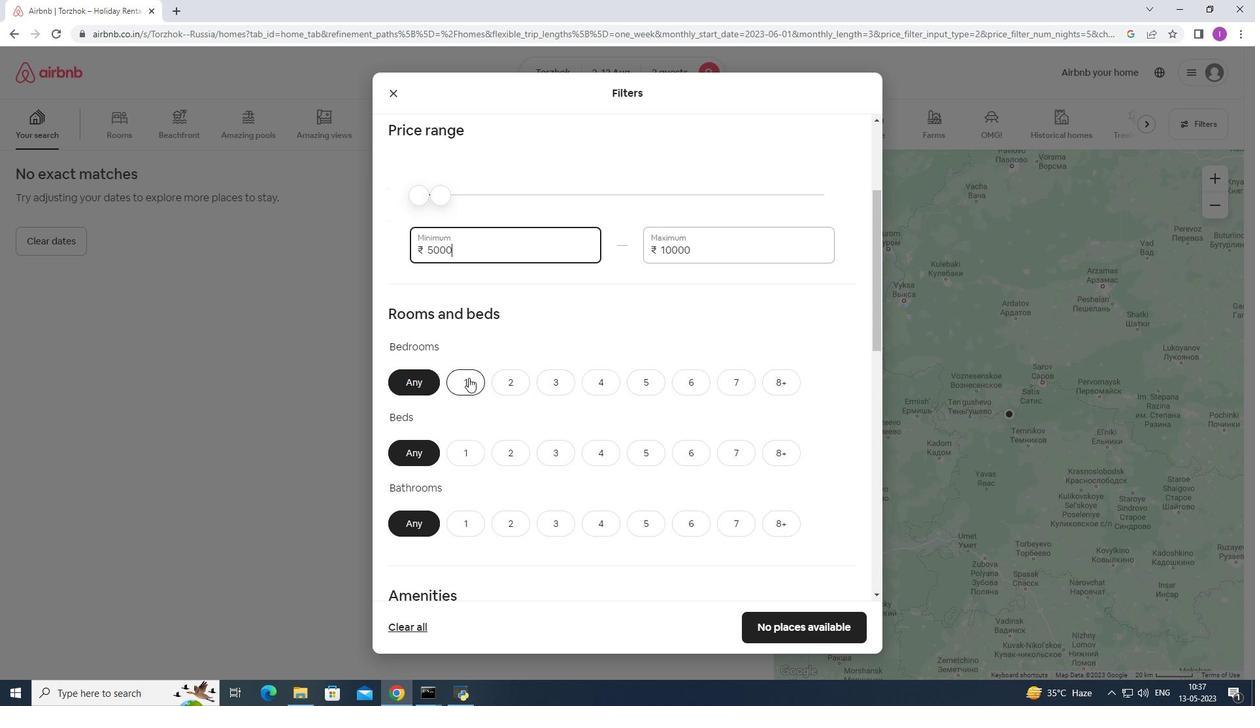 
Action: Mouse moved to (466, 449)
Screenshot: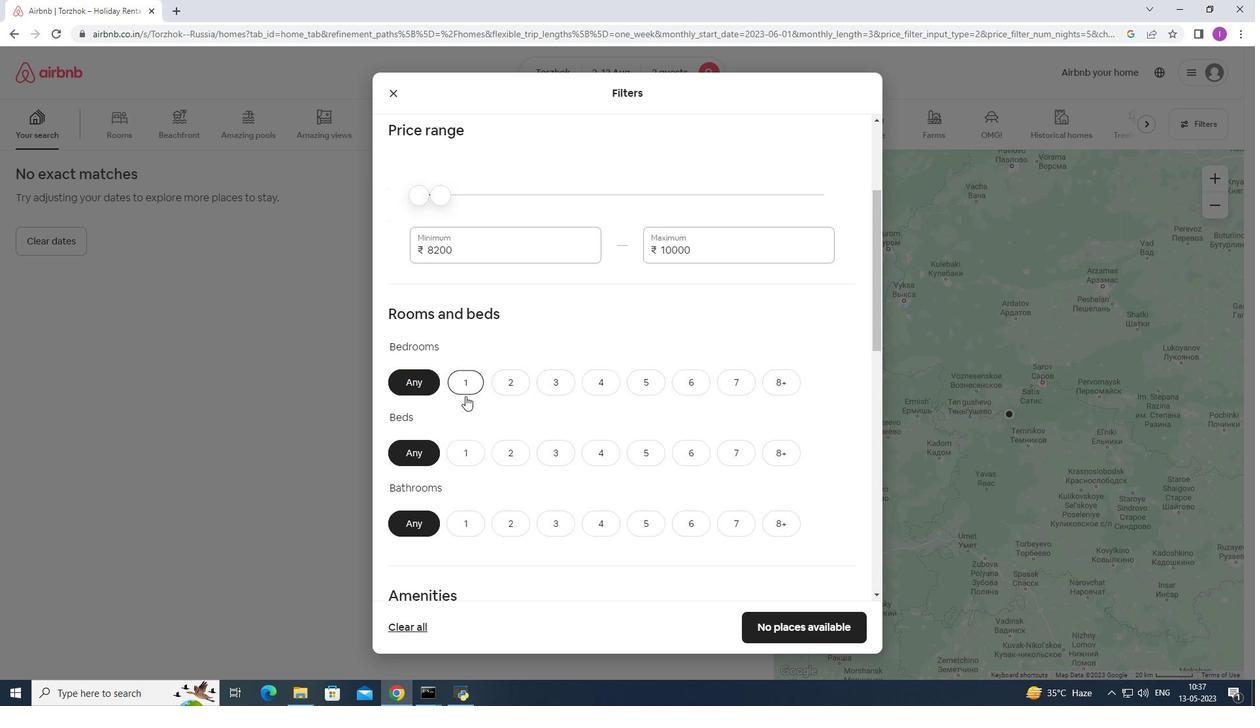 
Action: Mouse pressed left at (466, 449)
Screenshot: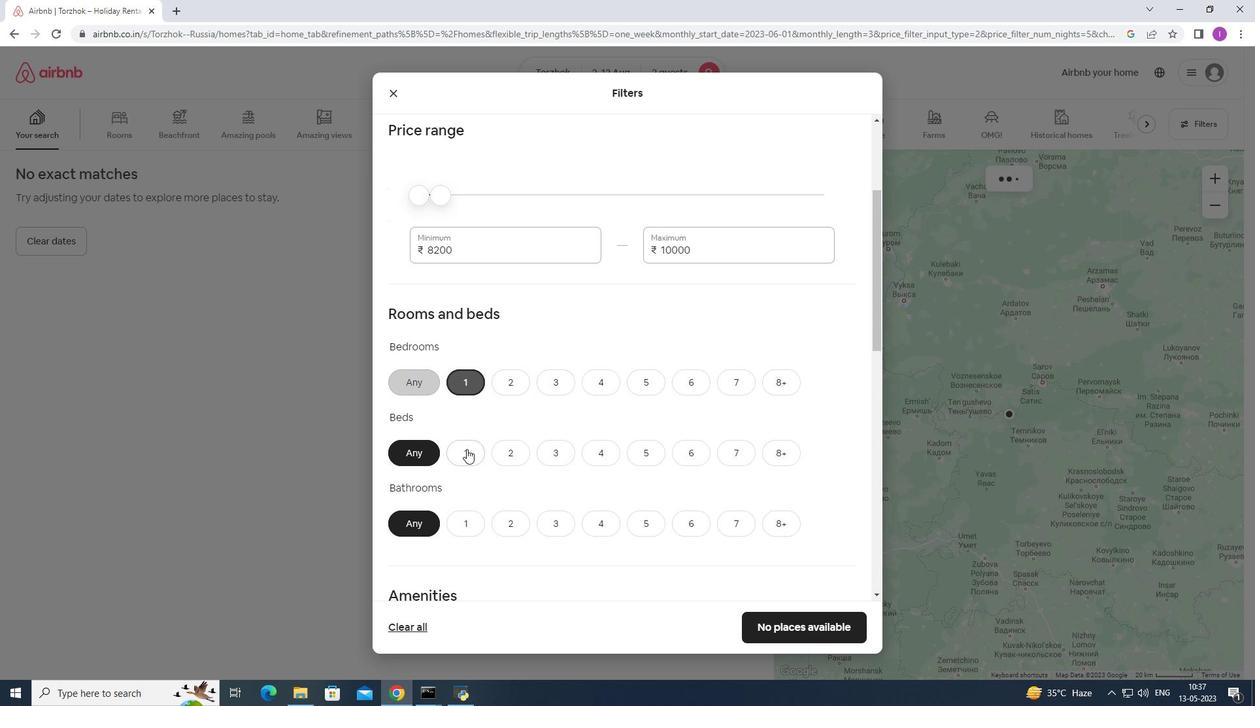 
Action: Mouse moved to (473, 519)
Screenshot: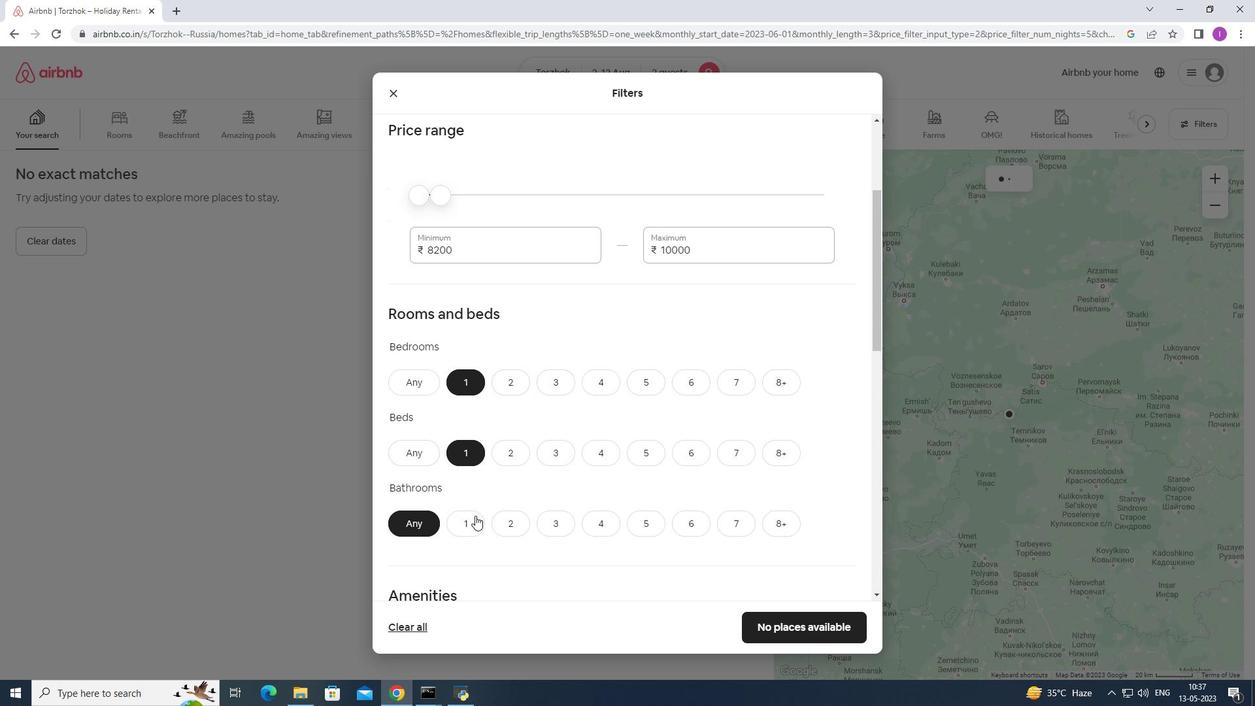 
Action: Mouse pressed left at (473, 519)
Screenshot: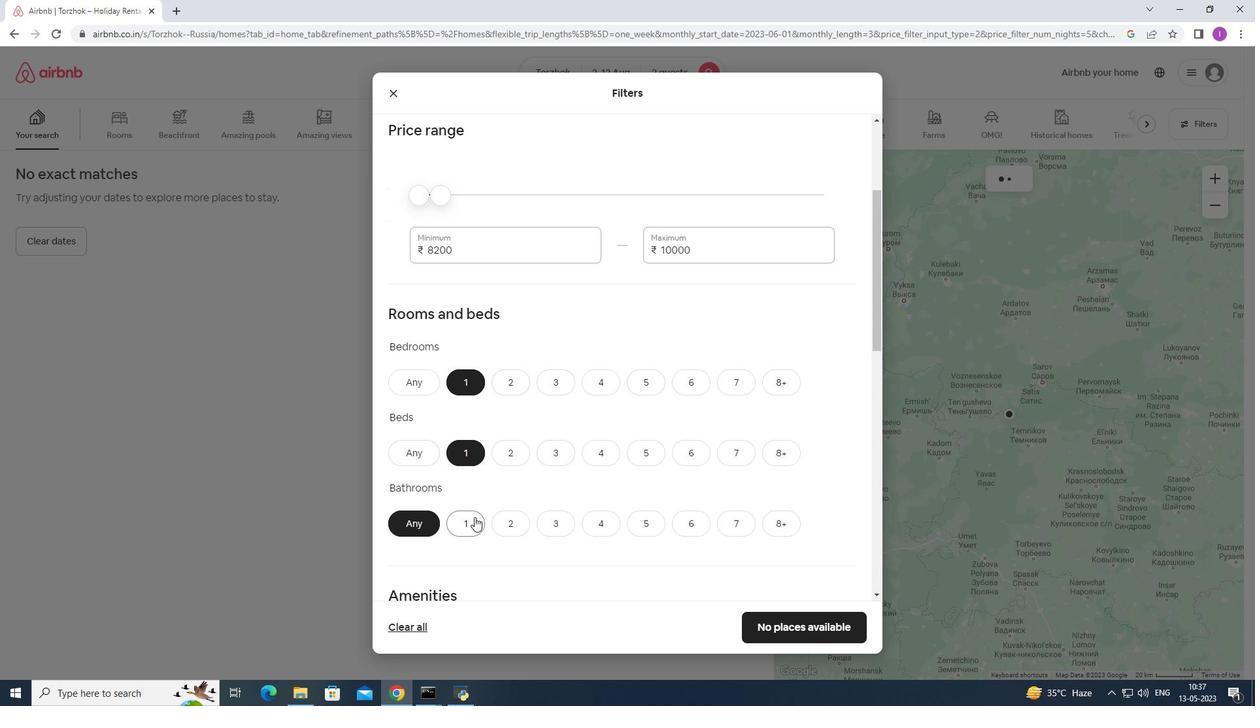 
Action: Mouse moved to (415, 519)
Screenshot: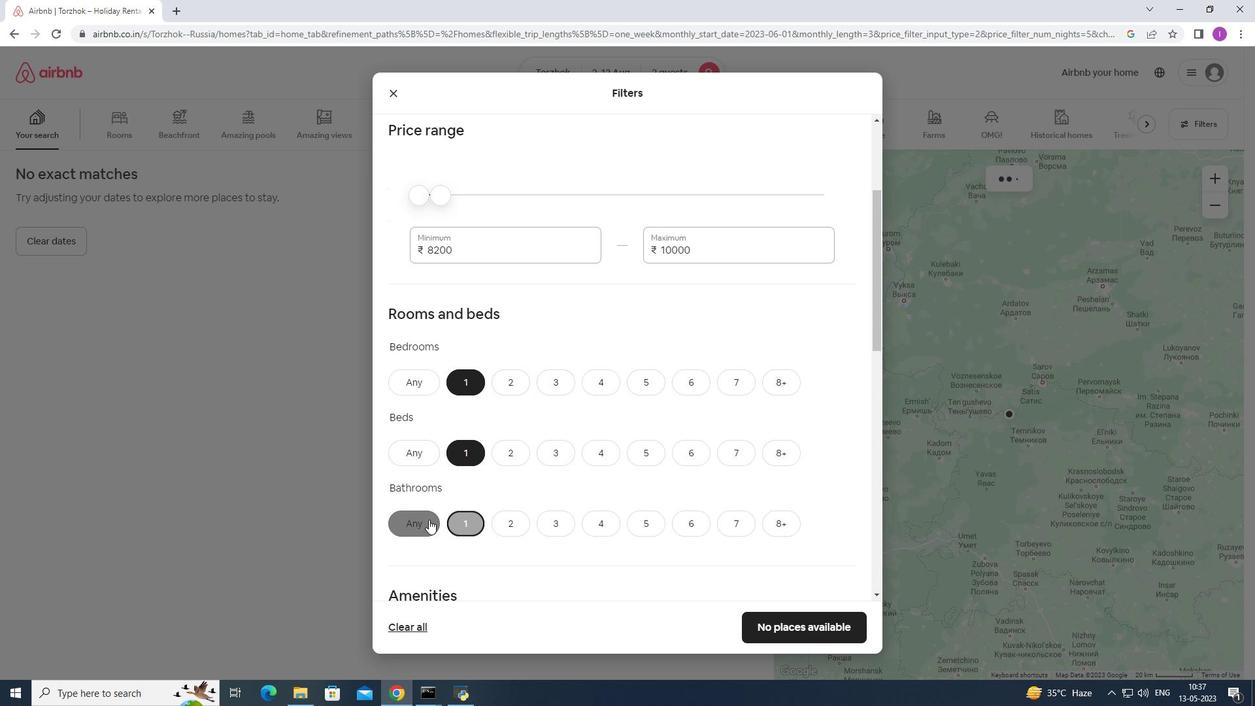
Action: Mouse scrolled (415, 519) with delta (0, 0)
Screenshot: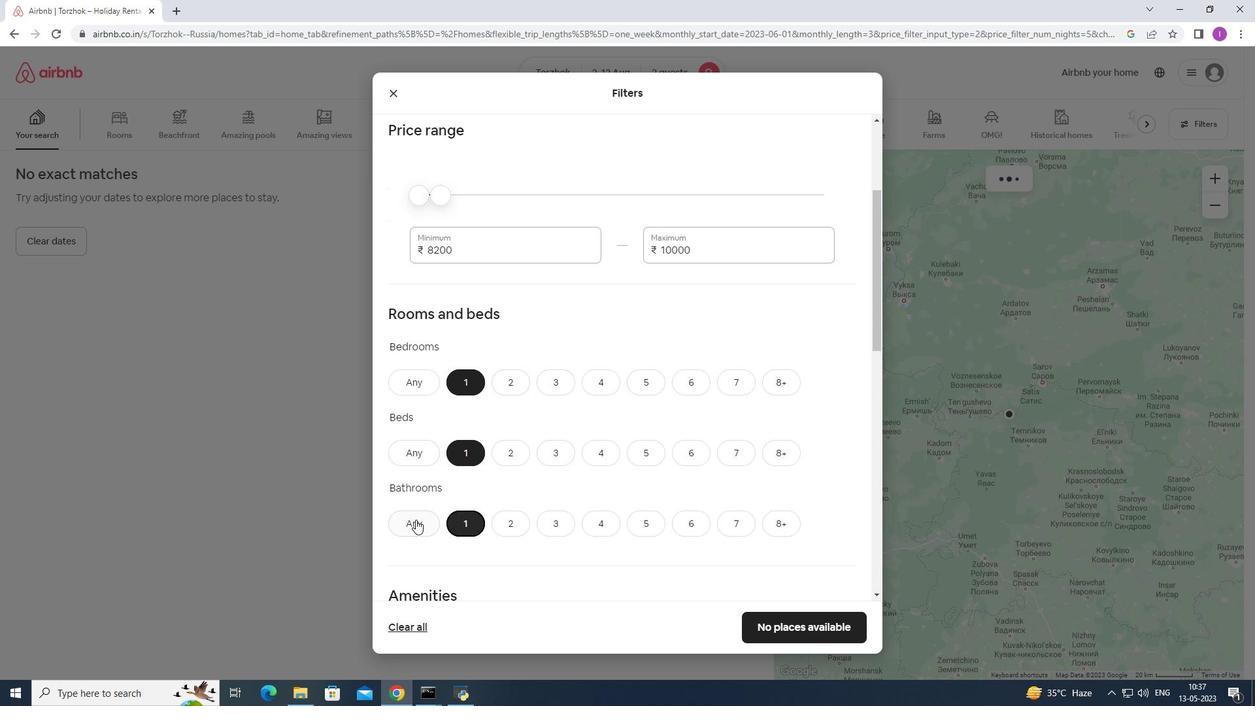 
Action: Mouse scrolled (415, 519) with delta (0, 0)
Screenshot: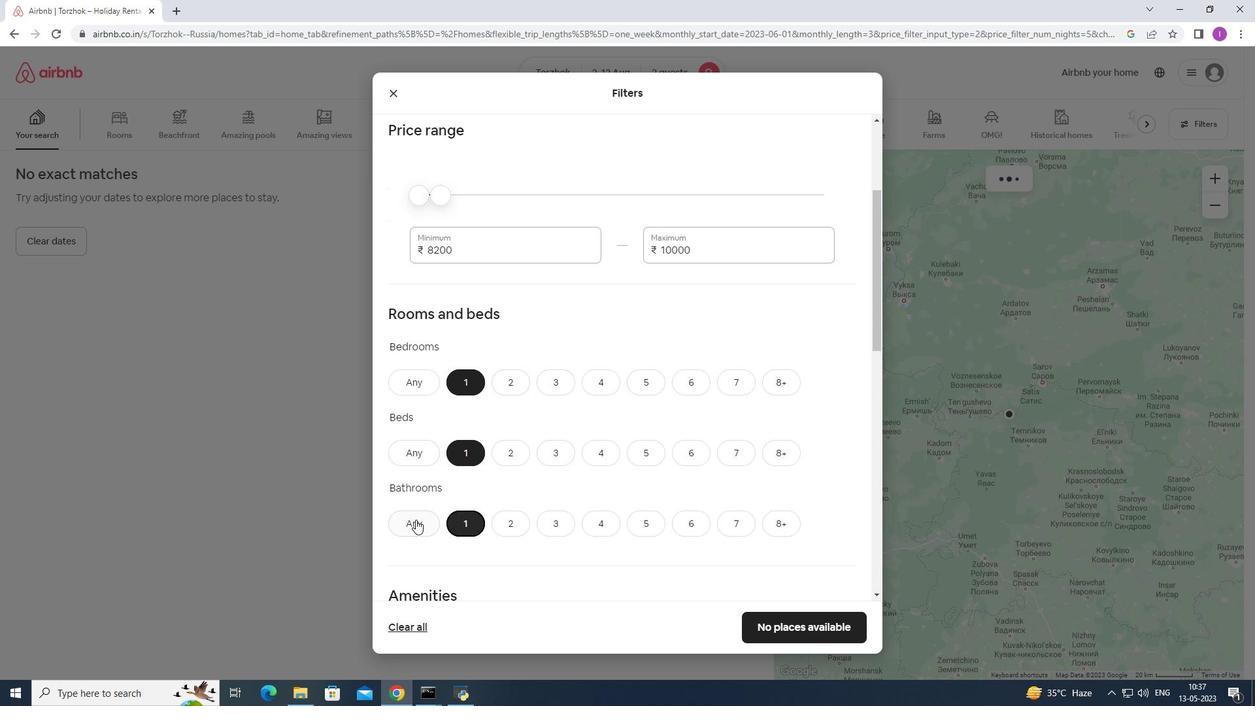 
Action: Mouse scrolled (415, 519) with delta (0, 0)
Screenshot: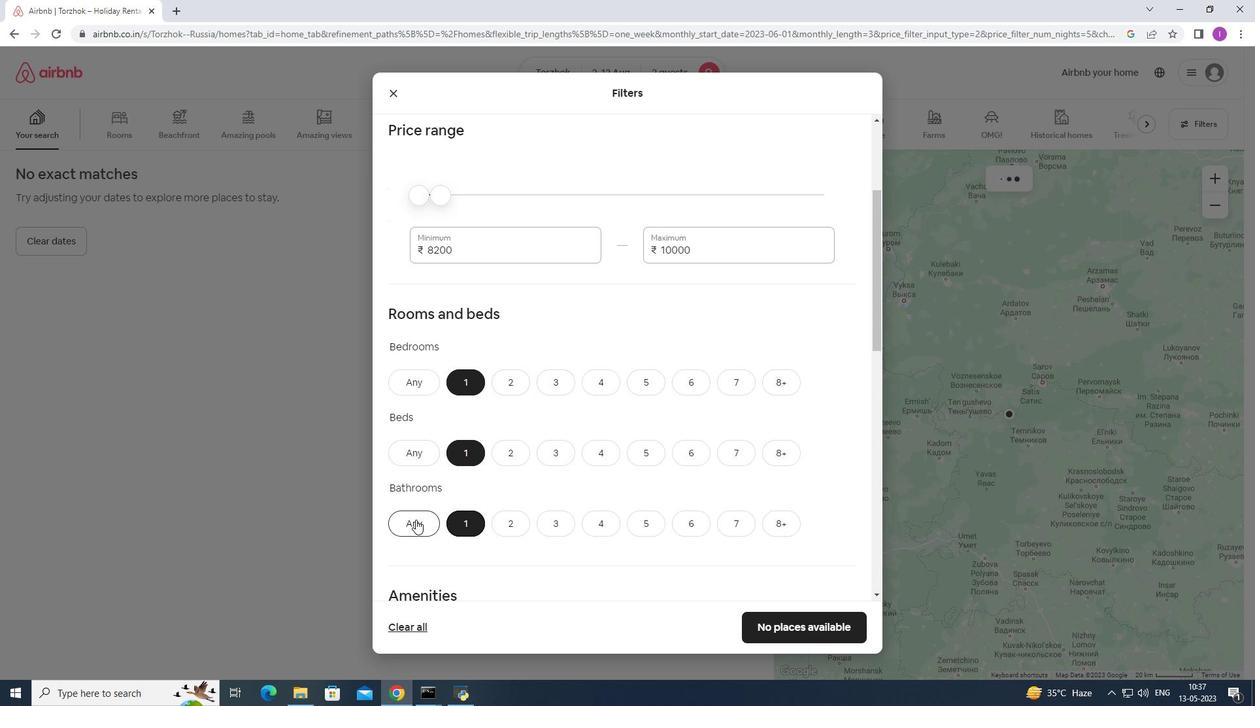 
Action: Mouse moved to (446, 505)
Screenshot: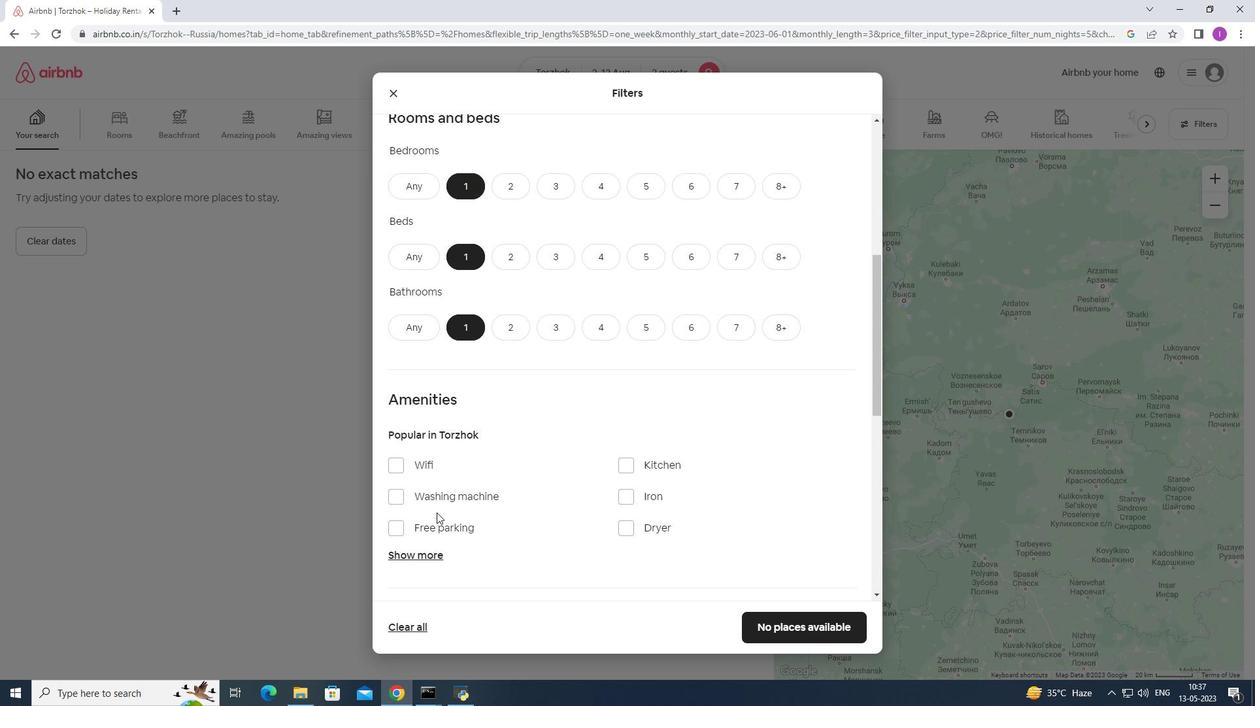 
Action: Mouse scrolled (446, 504) with delta (0, 0)
Screenshot: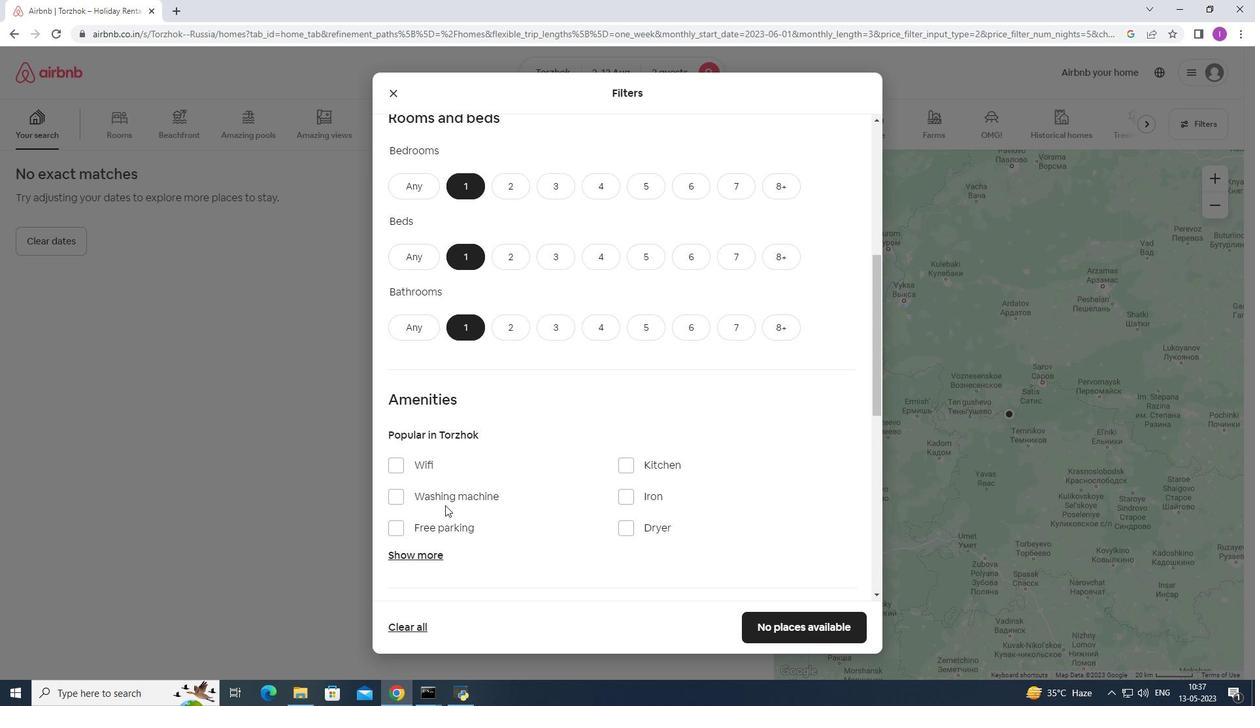 
Action: Mouse scrolled (446, 504) with delta (0, 0)
Screenshot: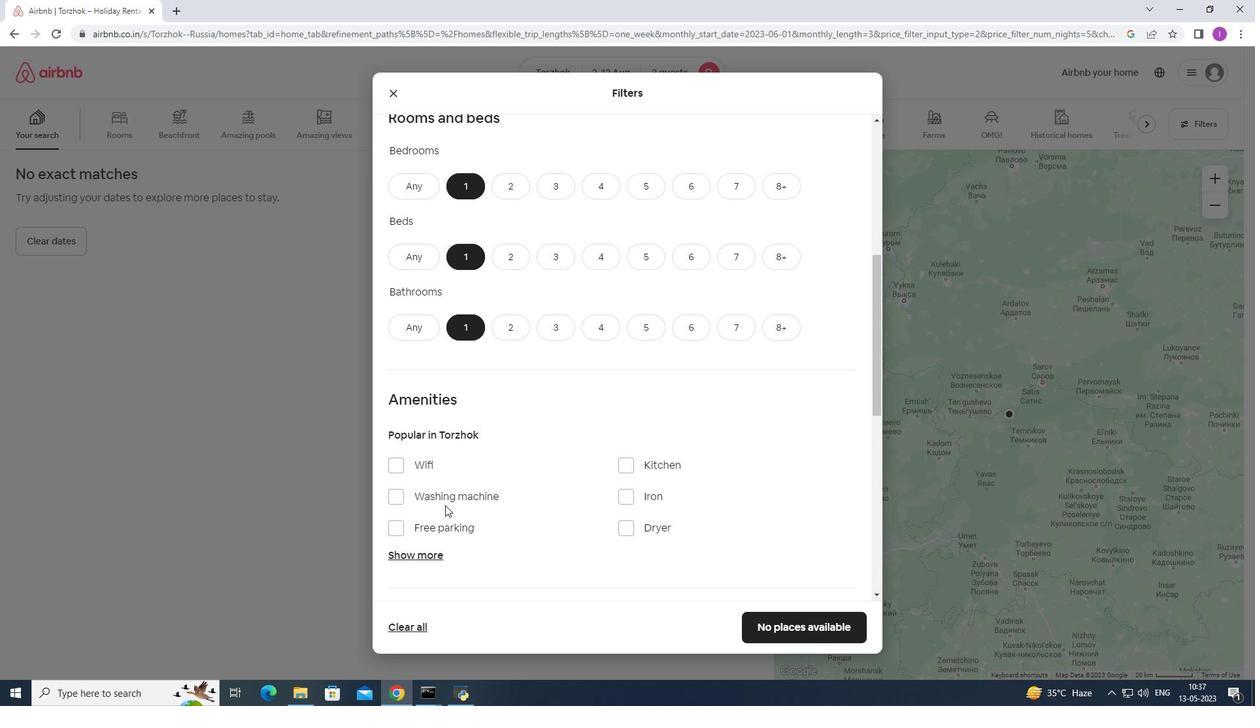 
Action: Mouse scrolled (446, 504) with delta (0, 0)
Screenshot: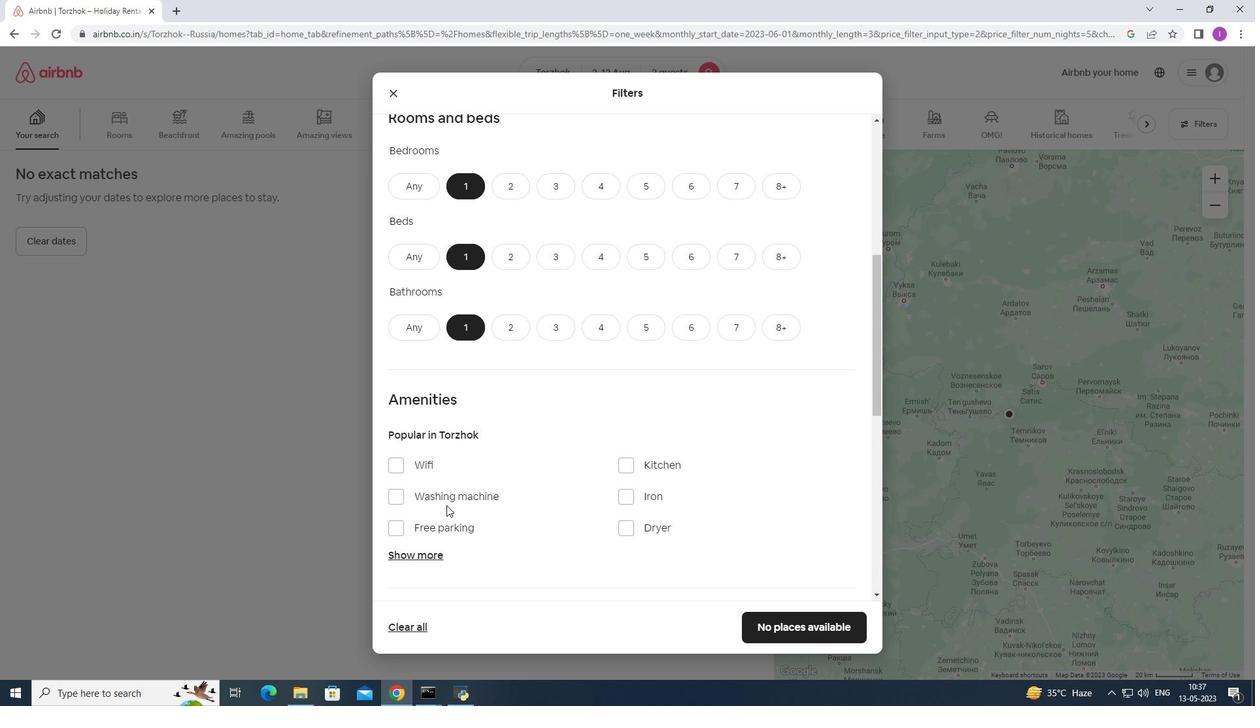 
Action: Mouse moved to (398, 268)
Screenshot: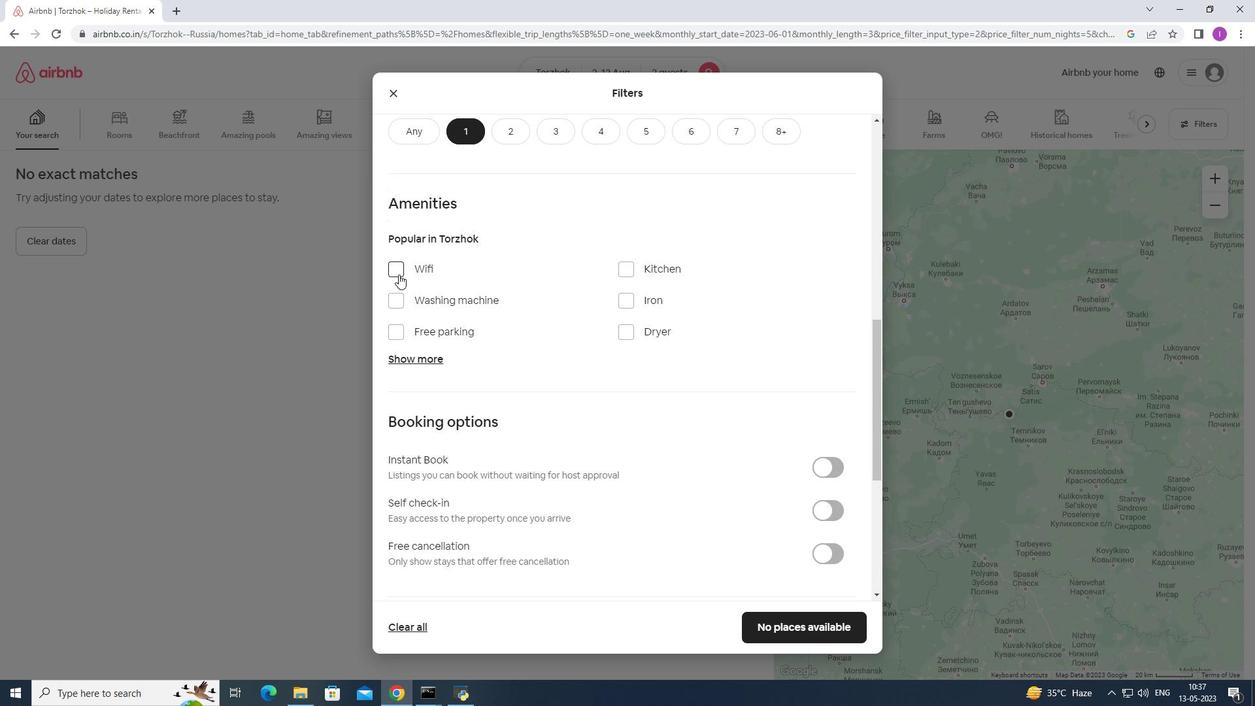 
Action: Mouse pressed left at (398, 268)
Screenshot: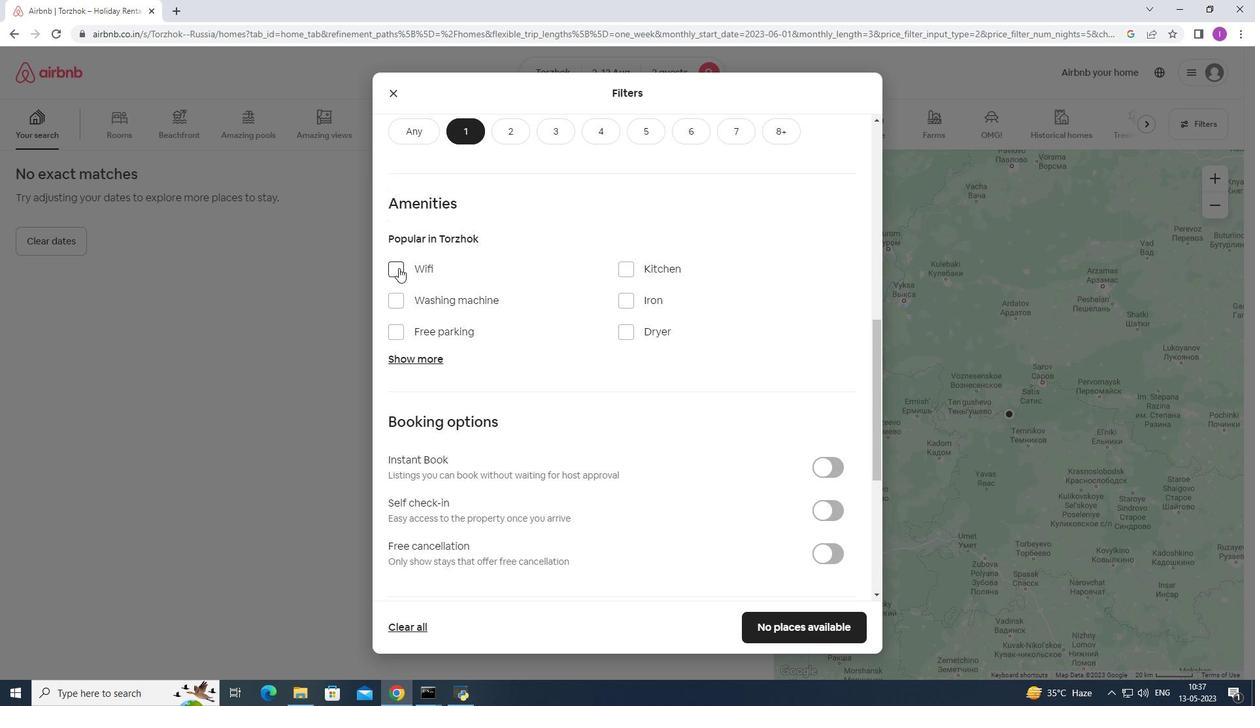 
Action: Mouse moved to (394, 272)
Screenshot: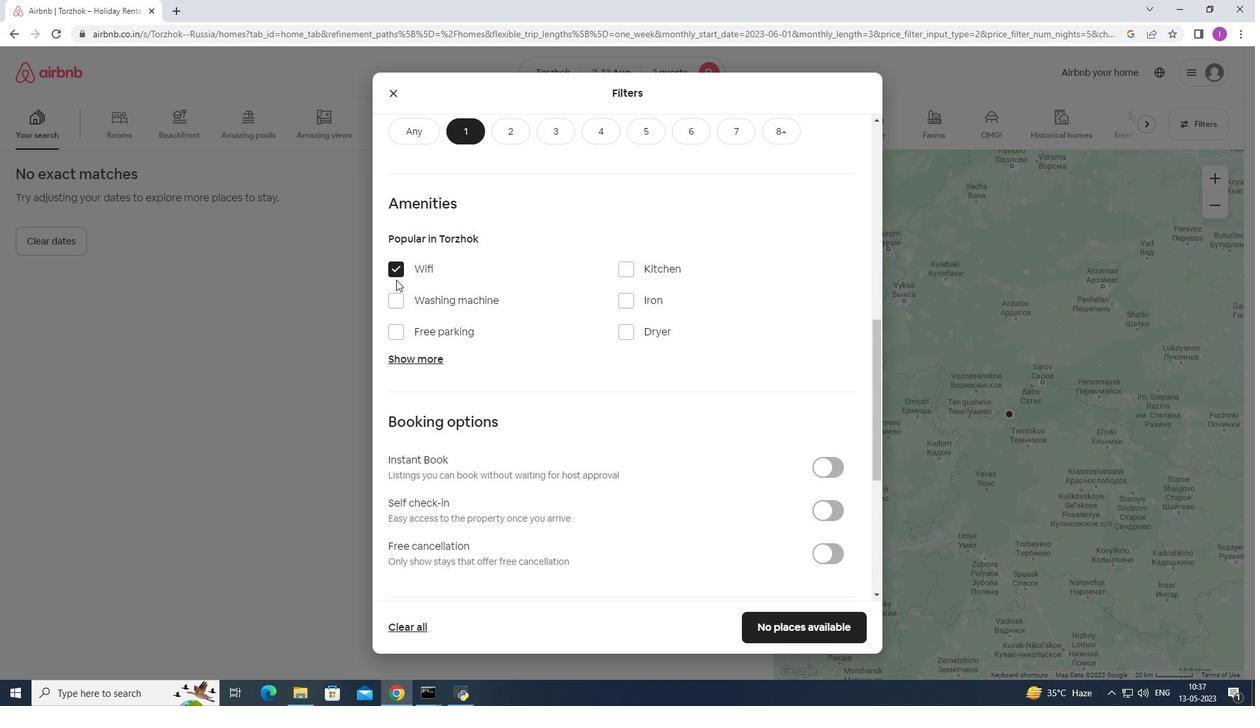 
Action: Mouse pressed left at (394, 272)
Screenshot: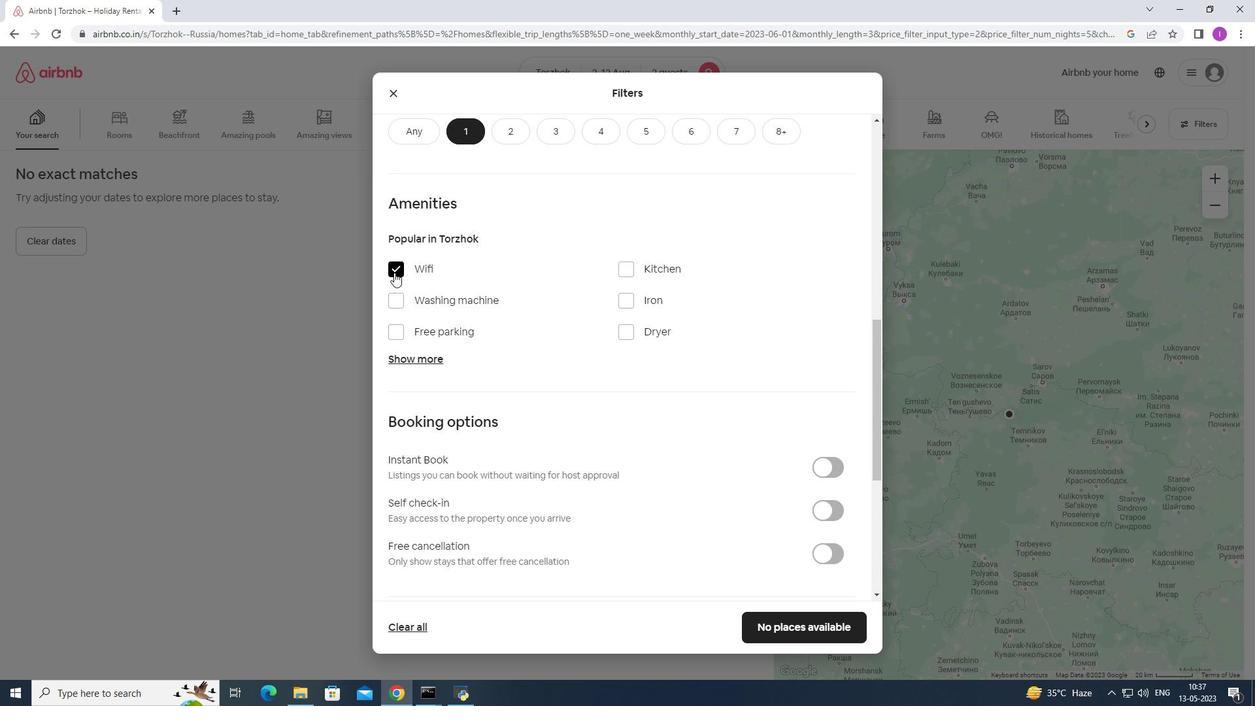 
Action: Mouse moved to (596, 437)
Screenshot: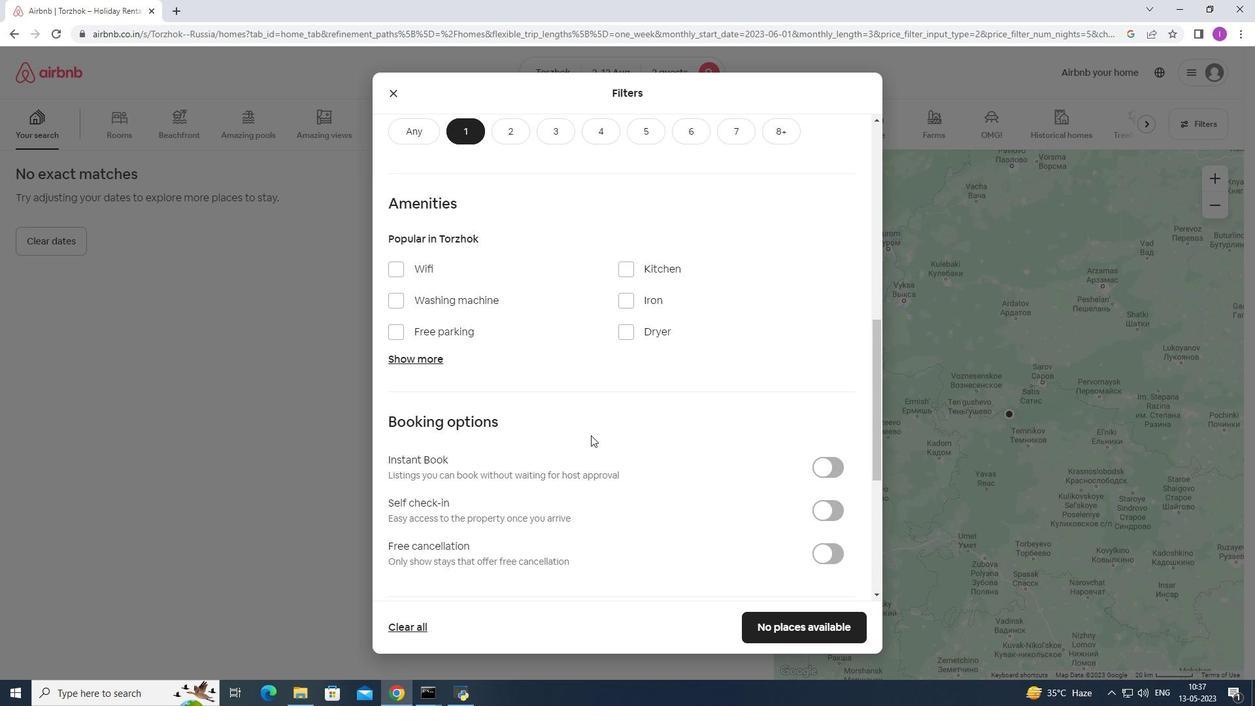 
Action: Mouse scrolled (596, 436) with delta (0, 0)
Screenshot: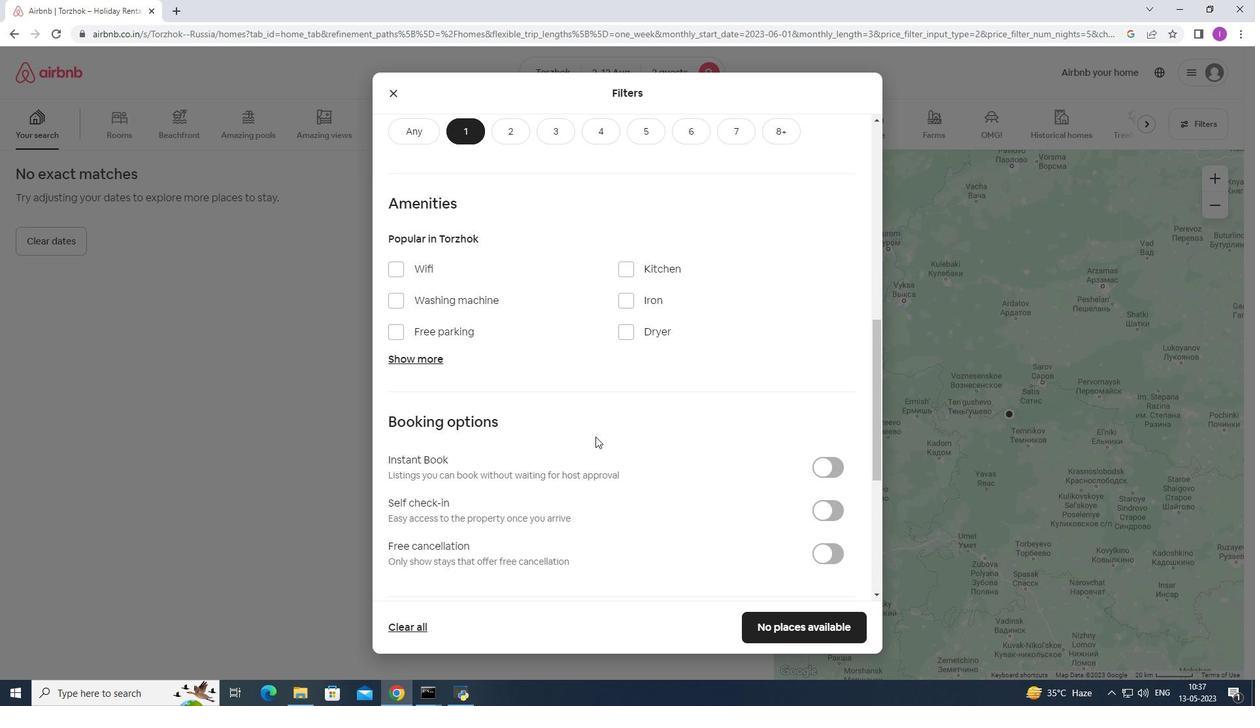 
Action: Mouse moved to (622, 415)
Screenshot: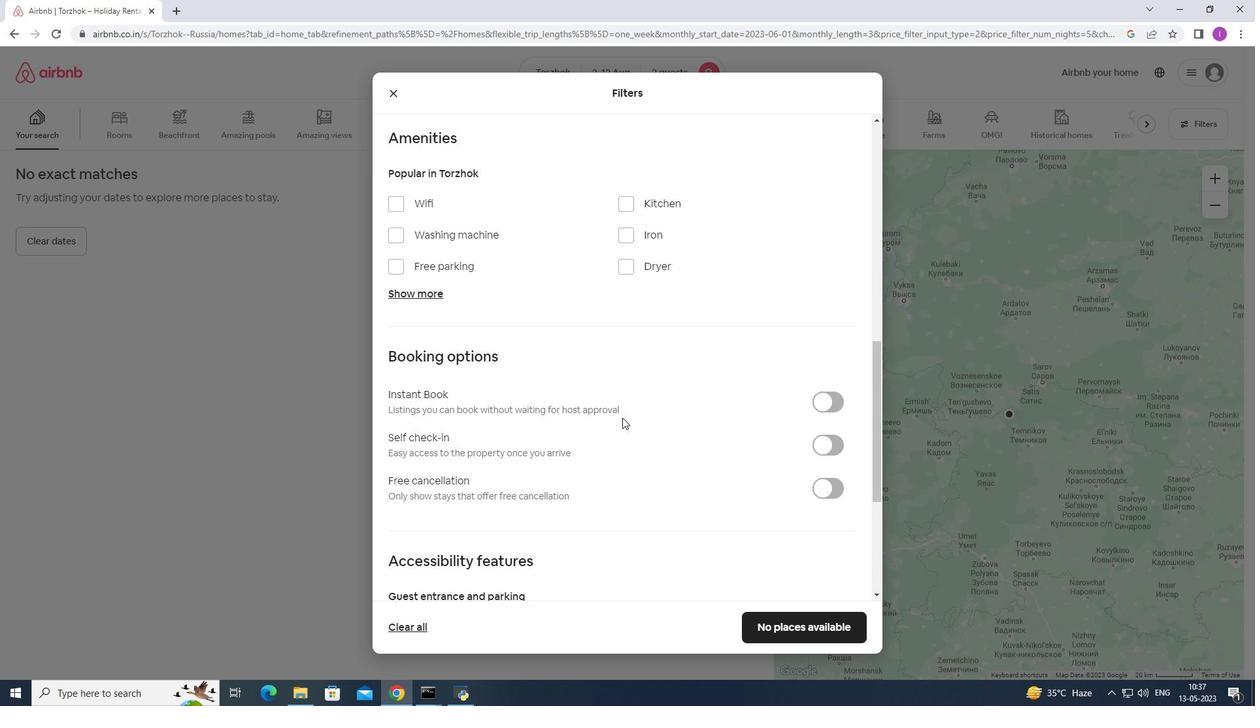 
Action: Mouse scrolled (622, 416) with delta (0, 0)
Screenshot: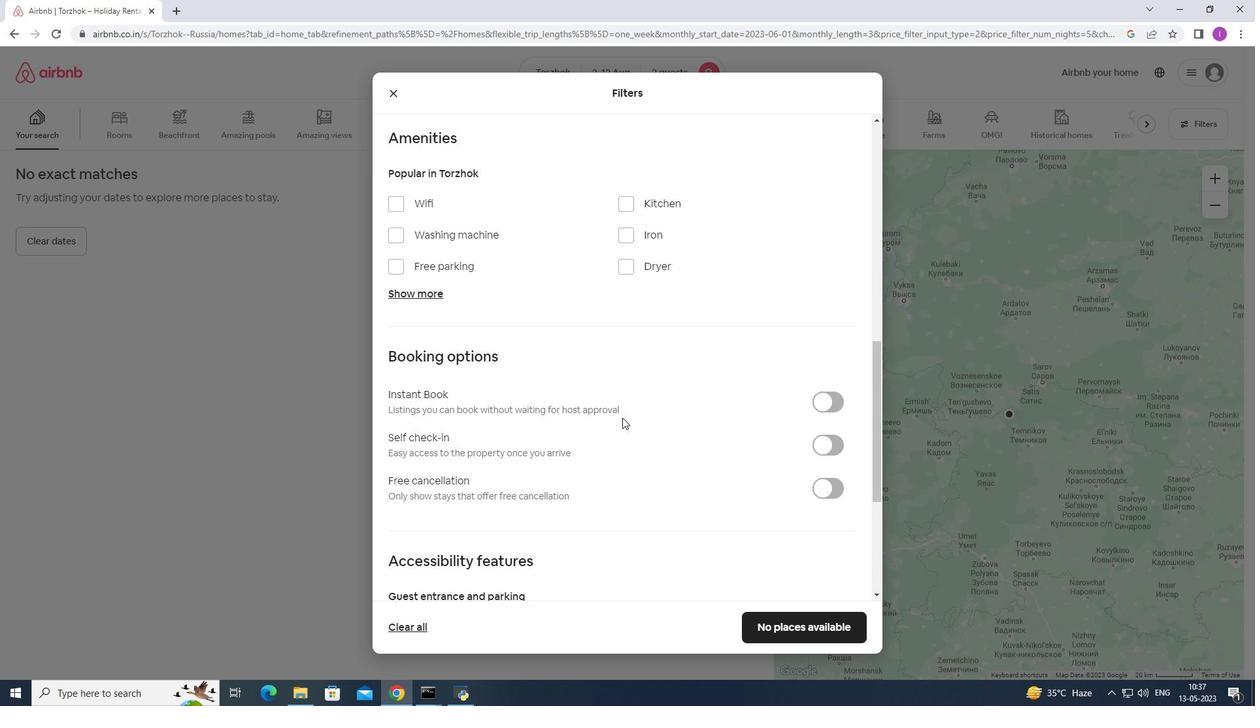 
Action: Mouse scrolled (622, 416) with delta (0, 0)
Screenshot: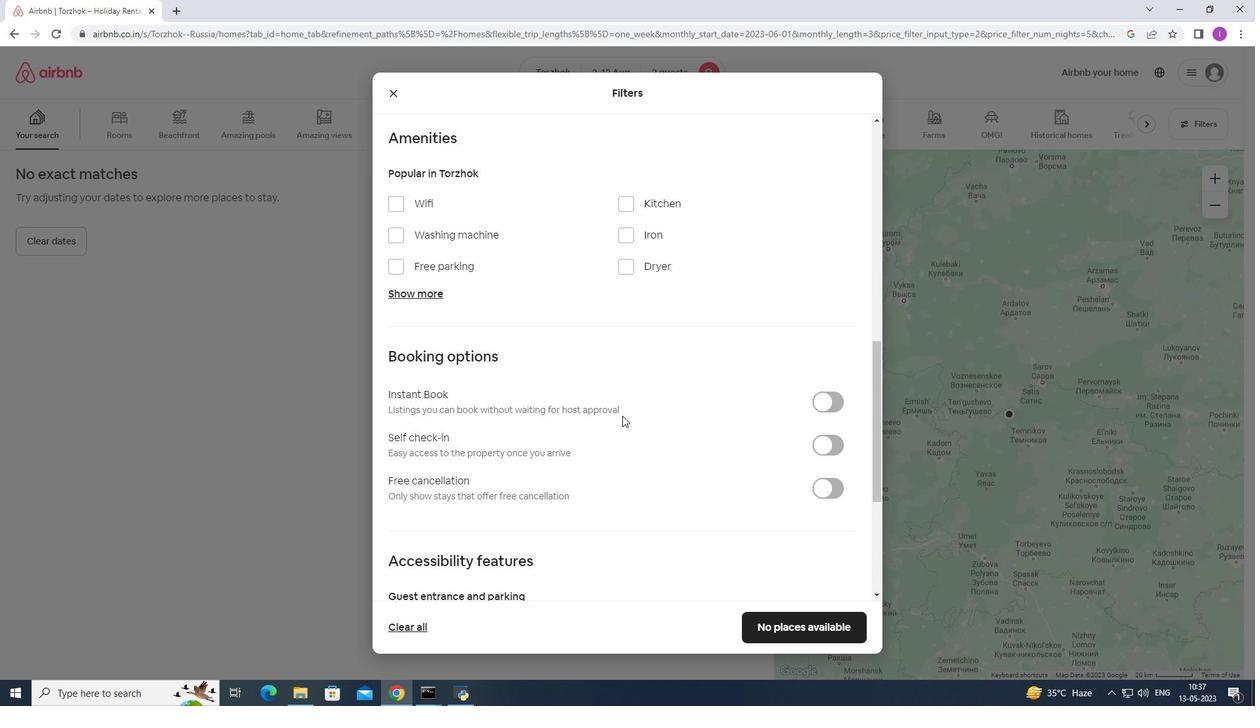 
Action: Mouse scrolled (622, 416) with delta (0, 0)
Screenshot: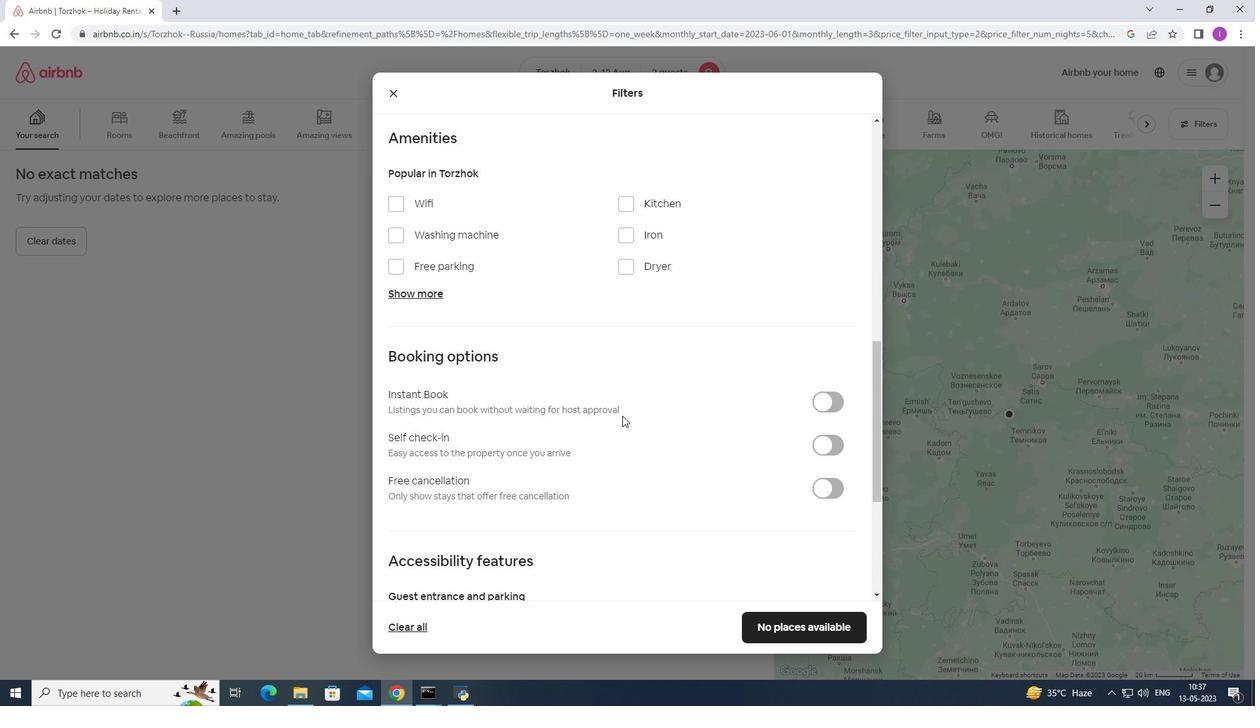 
Action: Mouse moved to (619, 423)
Screenshot: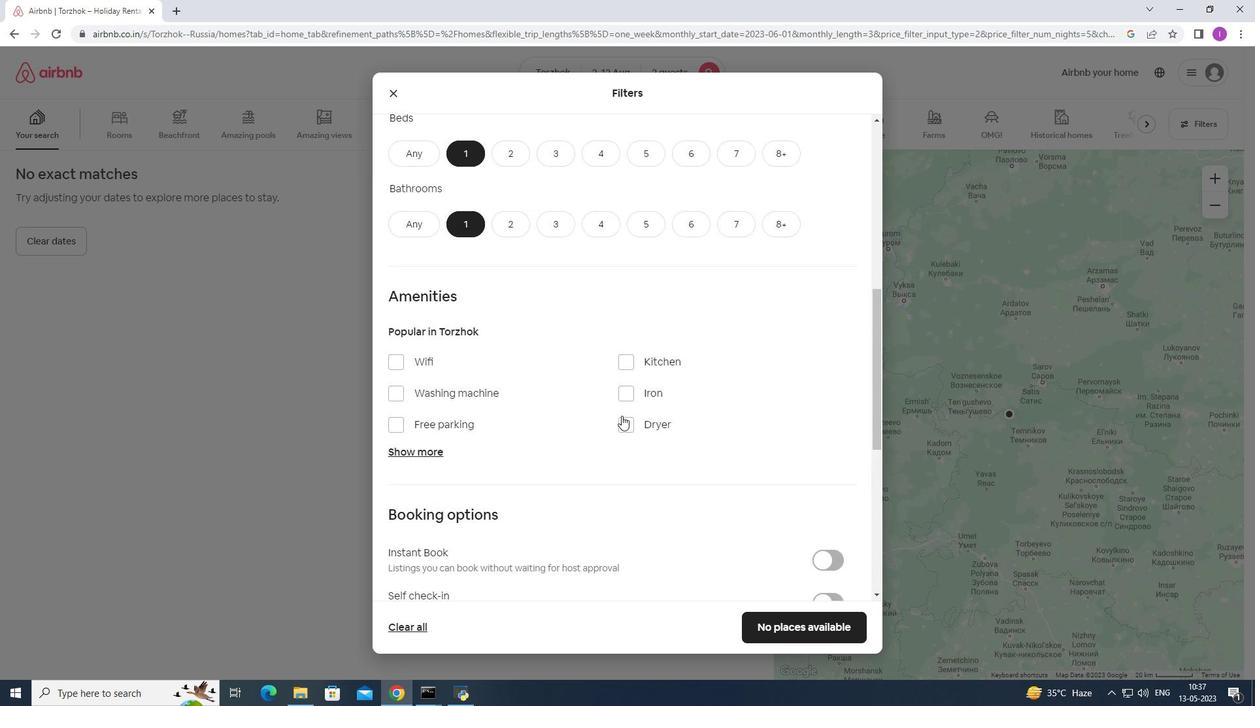
Action: Mouse scrolled (619, 424) with delta (0, 0)
Screenshot: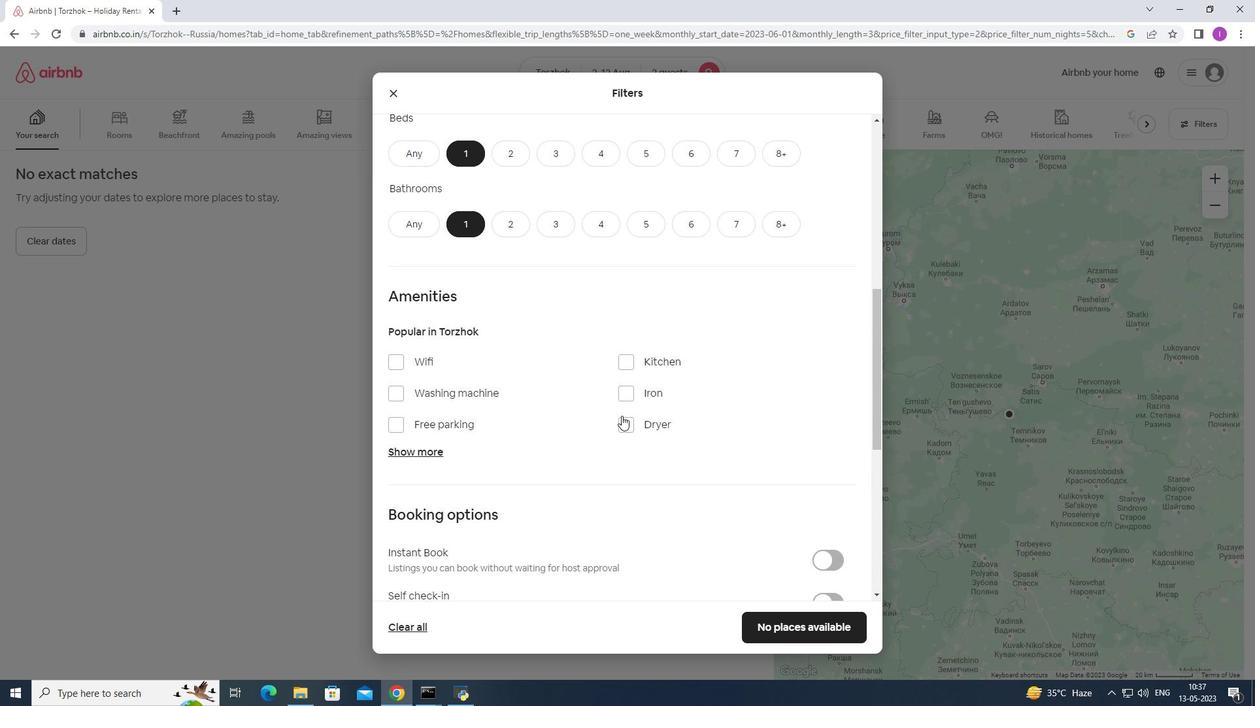 
Action: Mouse scrolled (619, 424) with delta (0, 0)
Screenshot: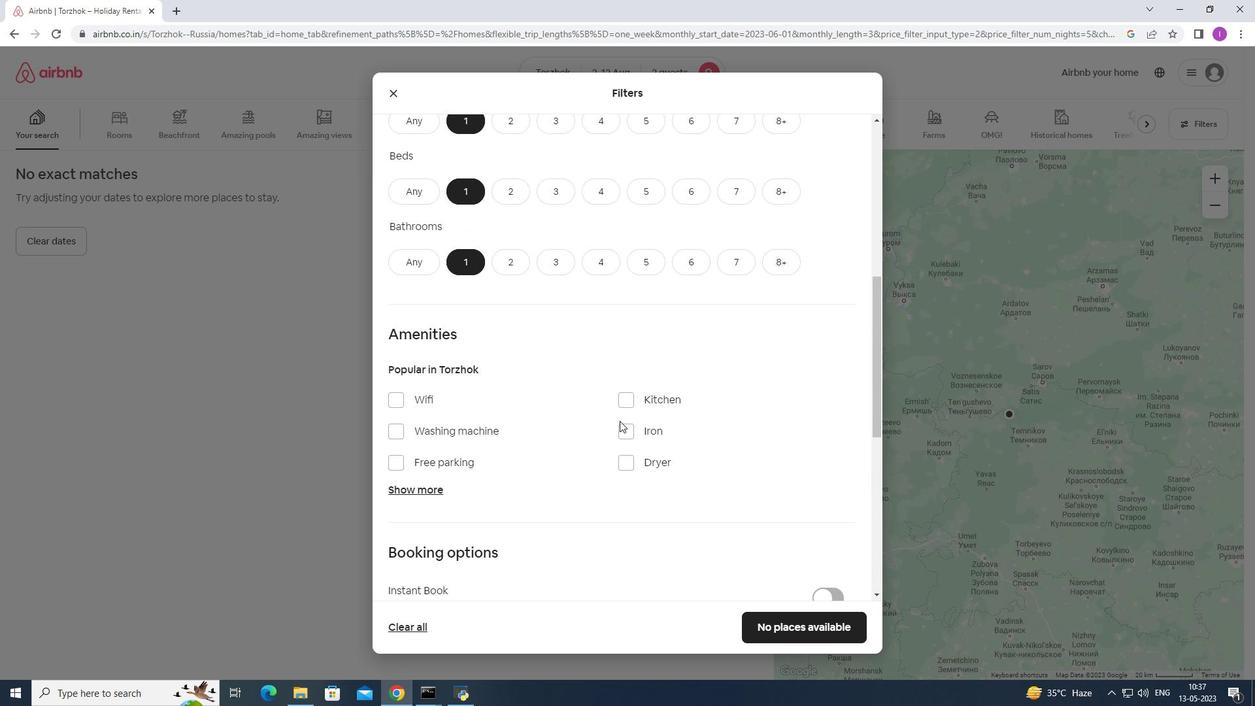
Action: Mouse scrolled (619, 422) with delta (0, 0)
Screenshot: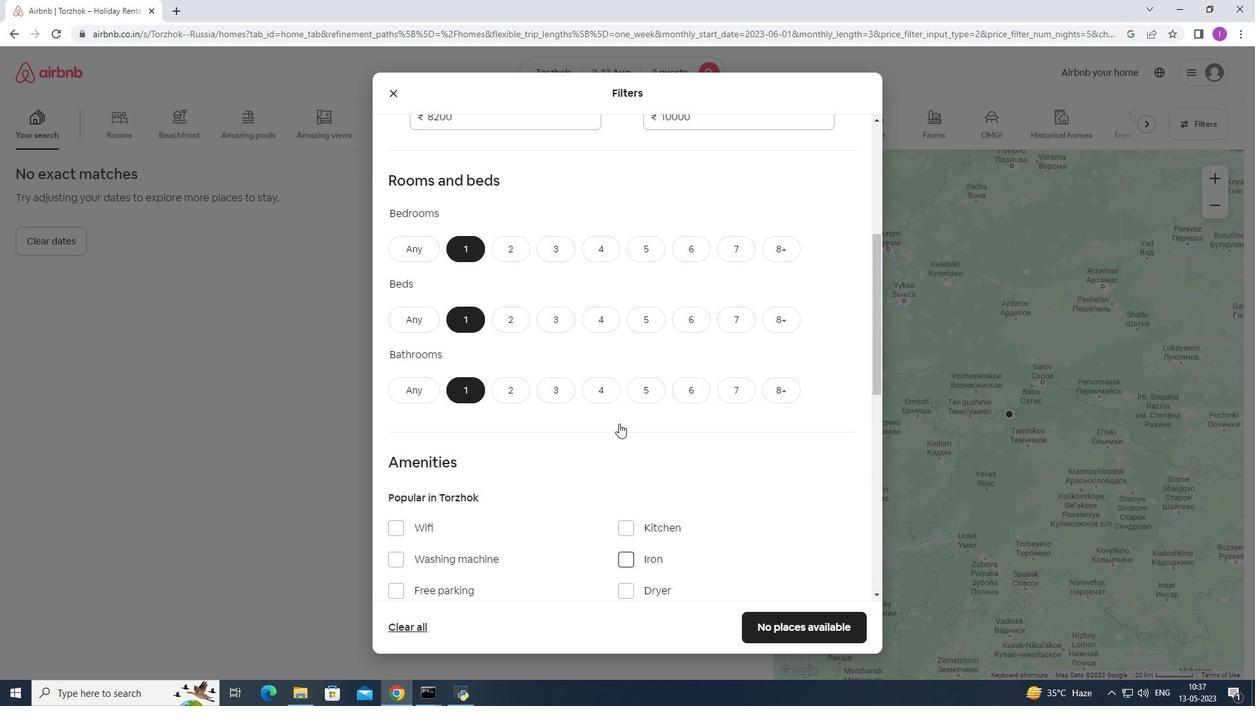 
Action: Mouse scrolled (619, 422) with delta (0, 0)
Screenshot: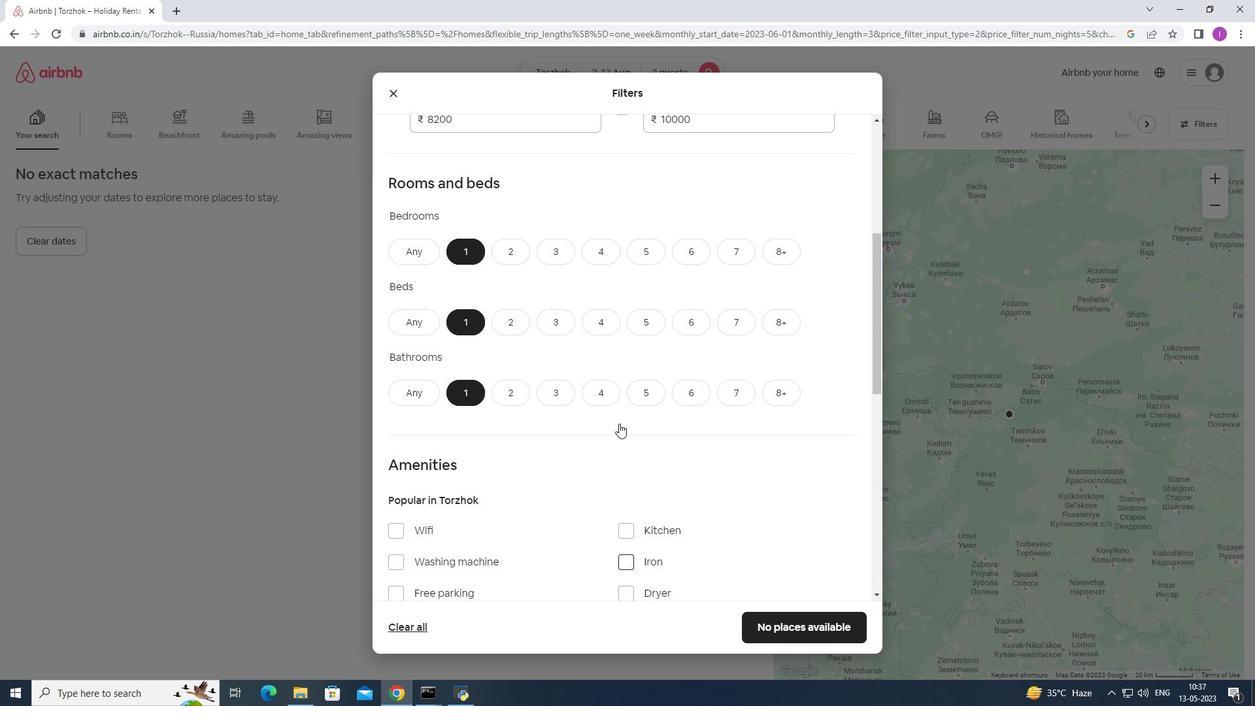 
Action: Mouse scrolled (619, 422) with delta (0, 0)
Screenshot: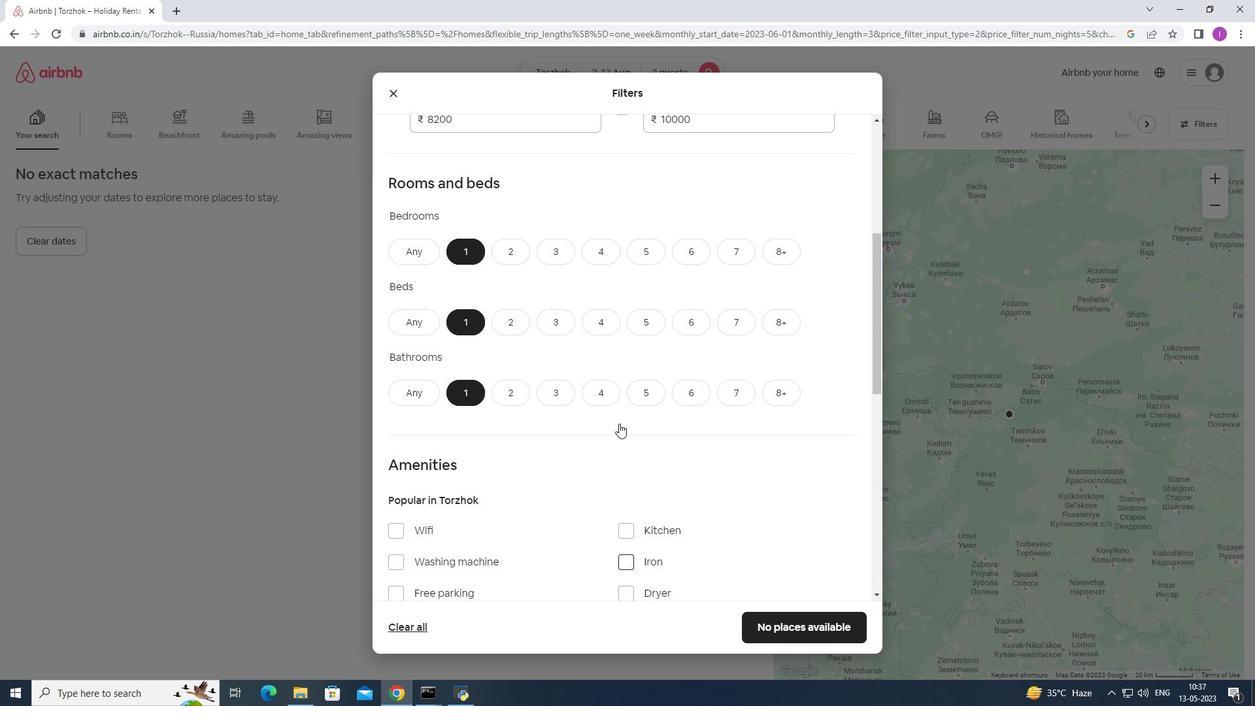 
Action: Mouse moved to (619, 424)
Screenshot: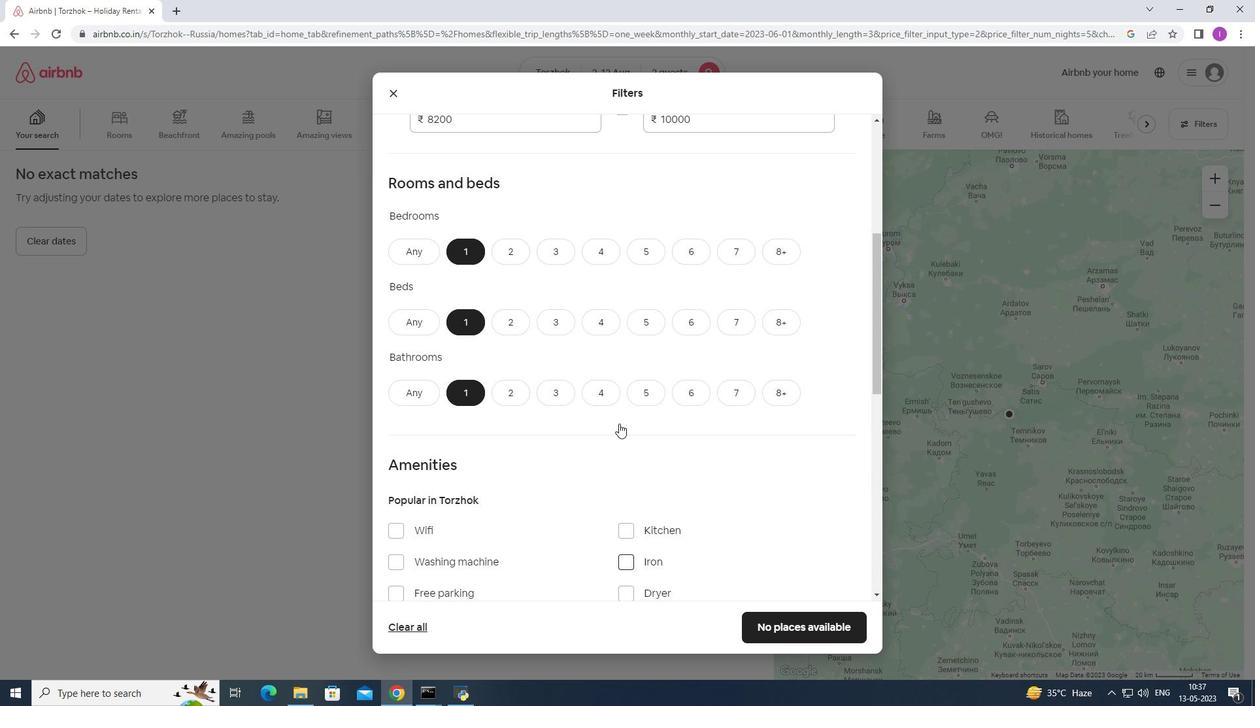 
Action: Mouse scrolled (619, 423) with delta (0, 0)
Screenshot: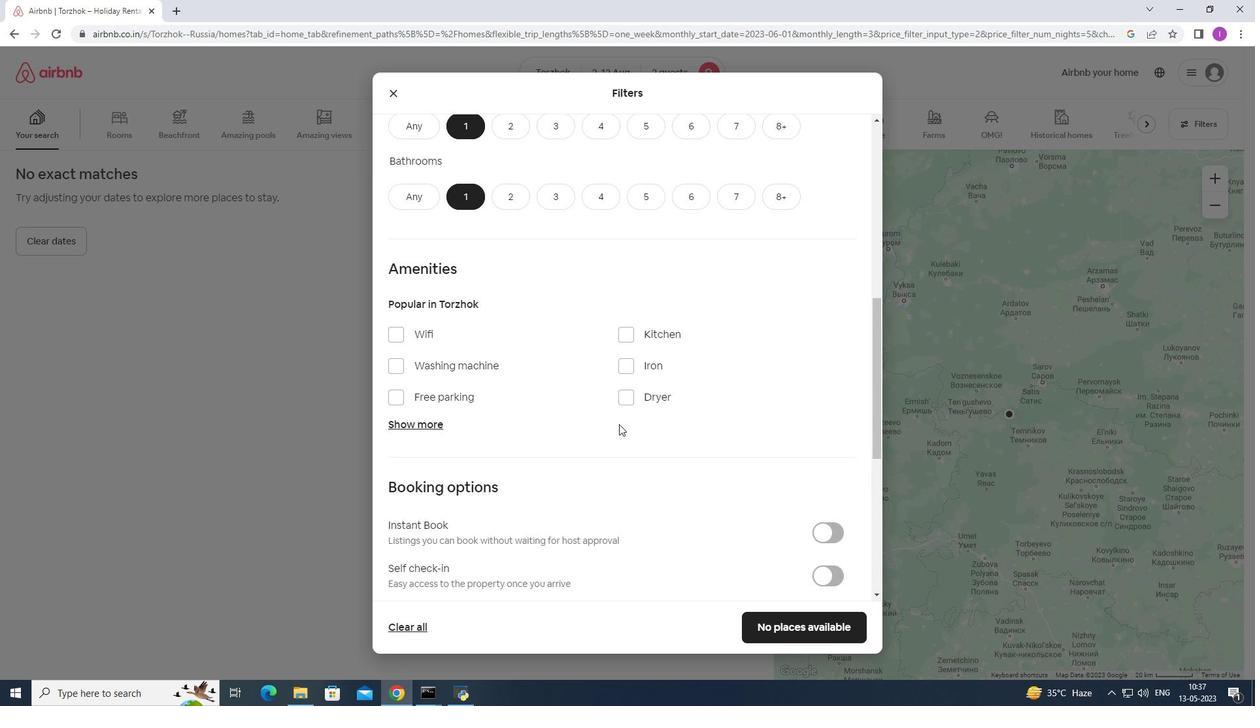 
Action: Mouse scrolled (619, 423) with delta (0, 0)
Screenshot: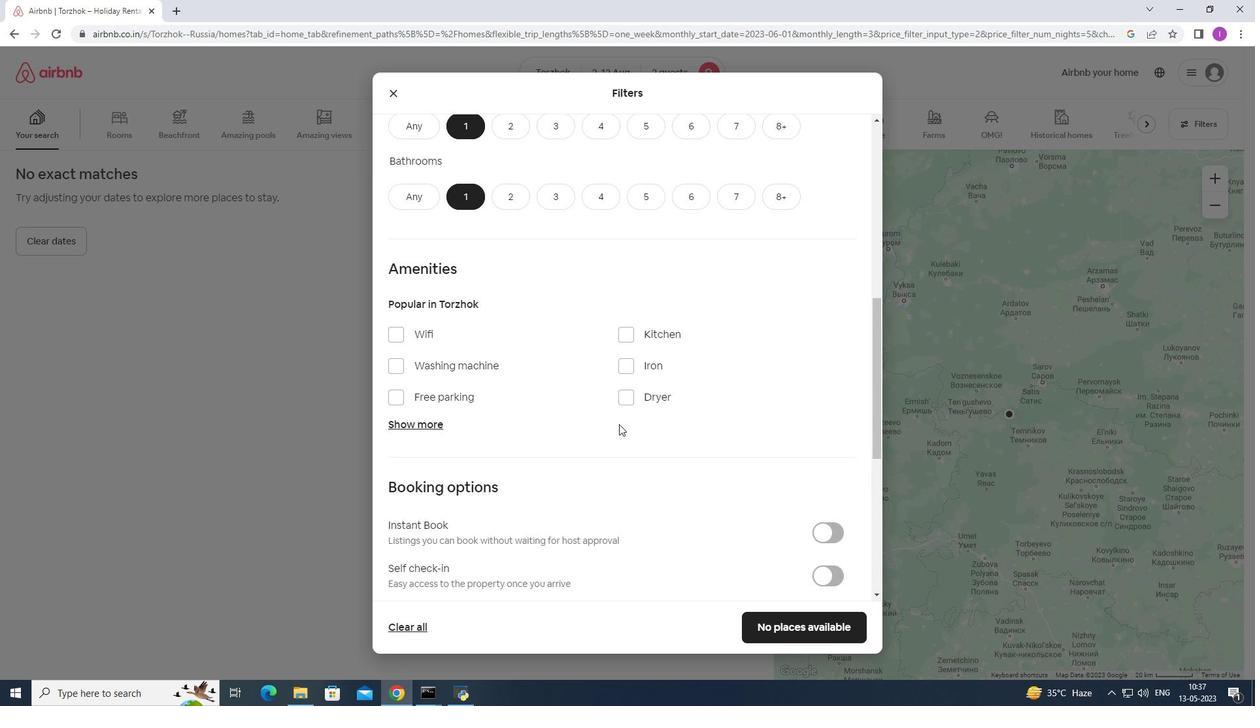 
Action: Mouse scrolled (619, 424) with delta (0, 0)
Screenshot: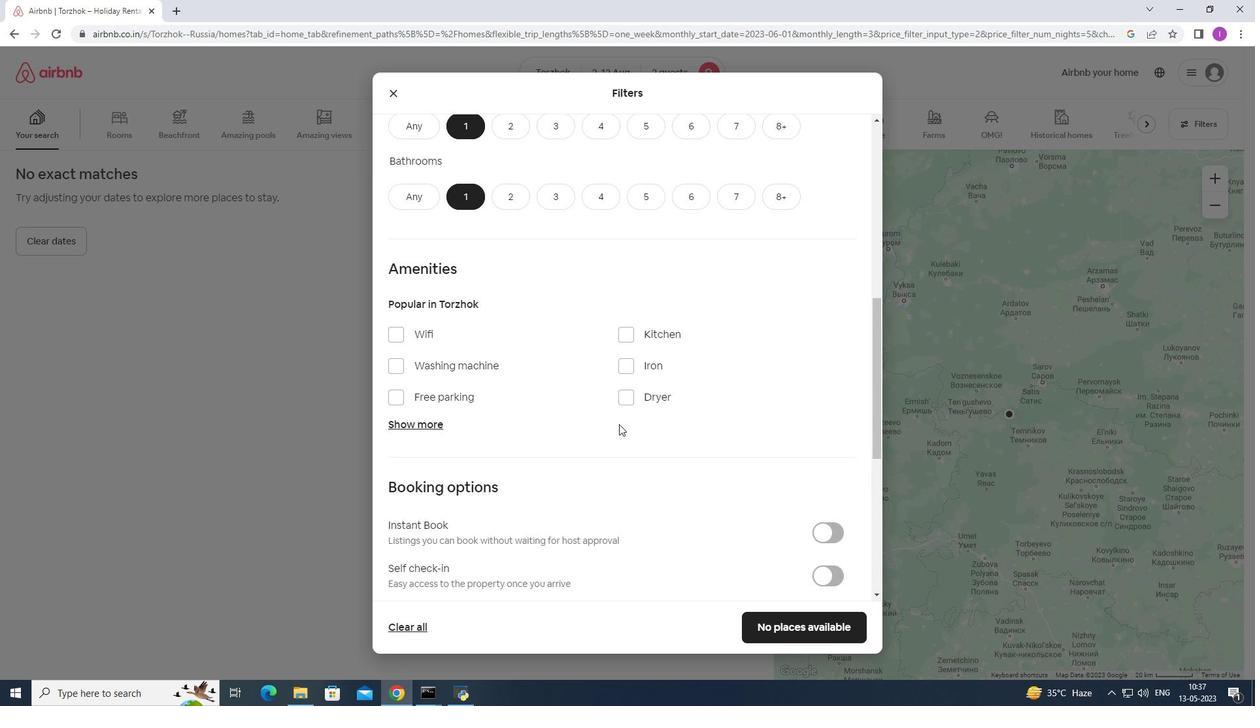 
Action: Mouse scrolled (619, 423) with delta (0, 0)
Screenshot: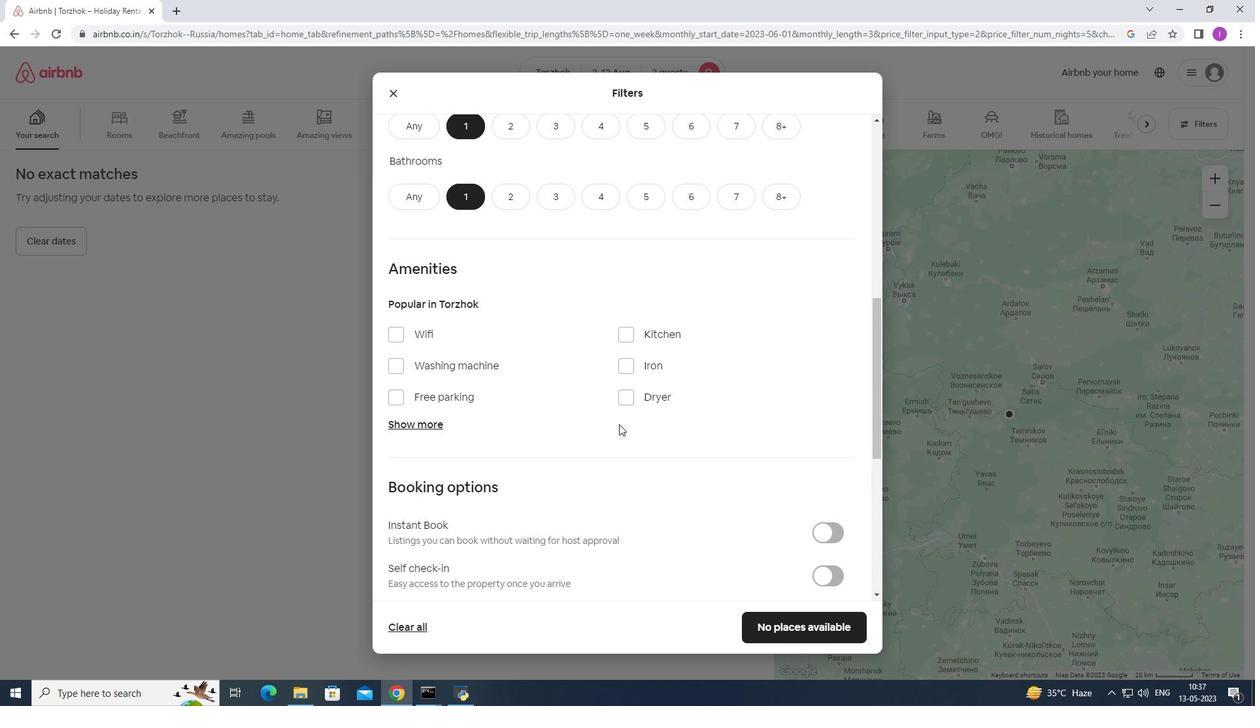 
Action: Mouse moved to (838, 441)
Screenshot: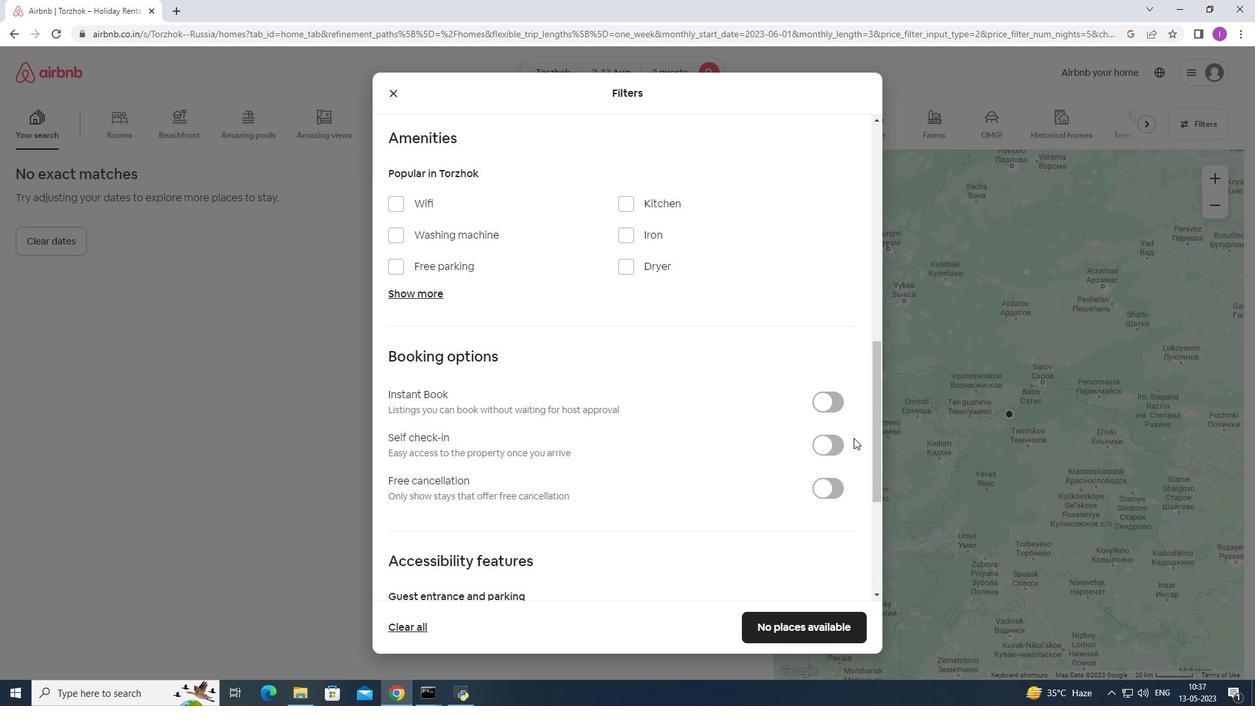 
Action: Mouse pressed left at (838, 441)
Screenshot: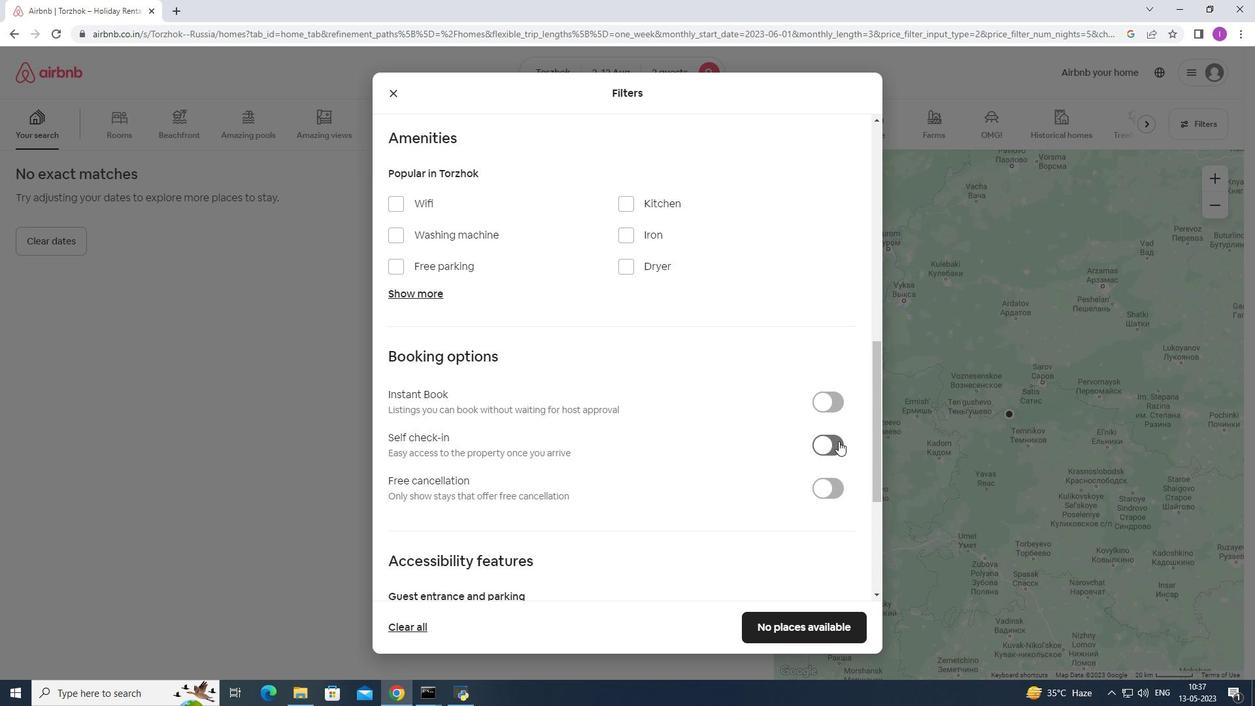 
Action: Mouse moved to (479, 500)
Screenshot: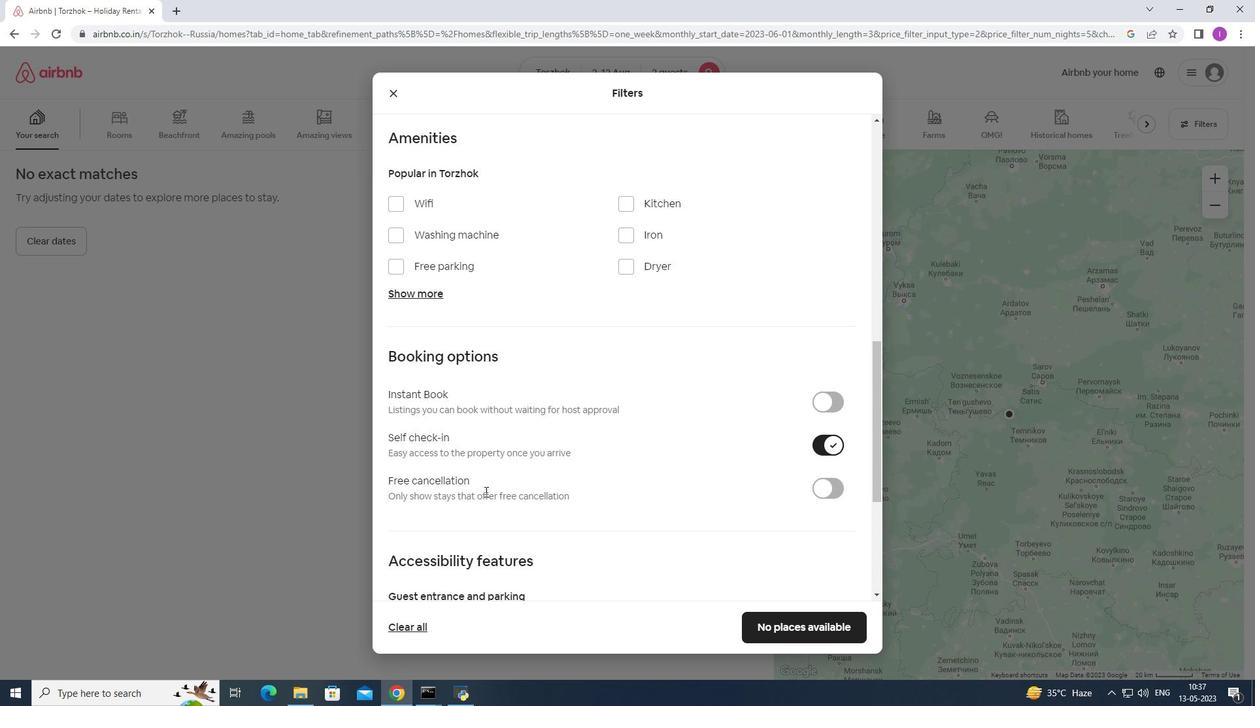 
Action: Mouse scrolled (479, 499) with delta (0, 0)
Screenshot: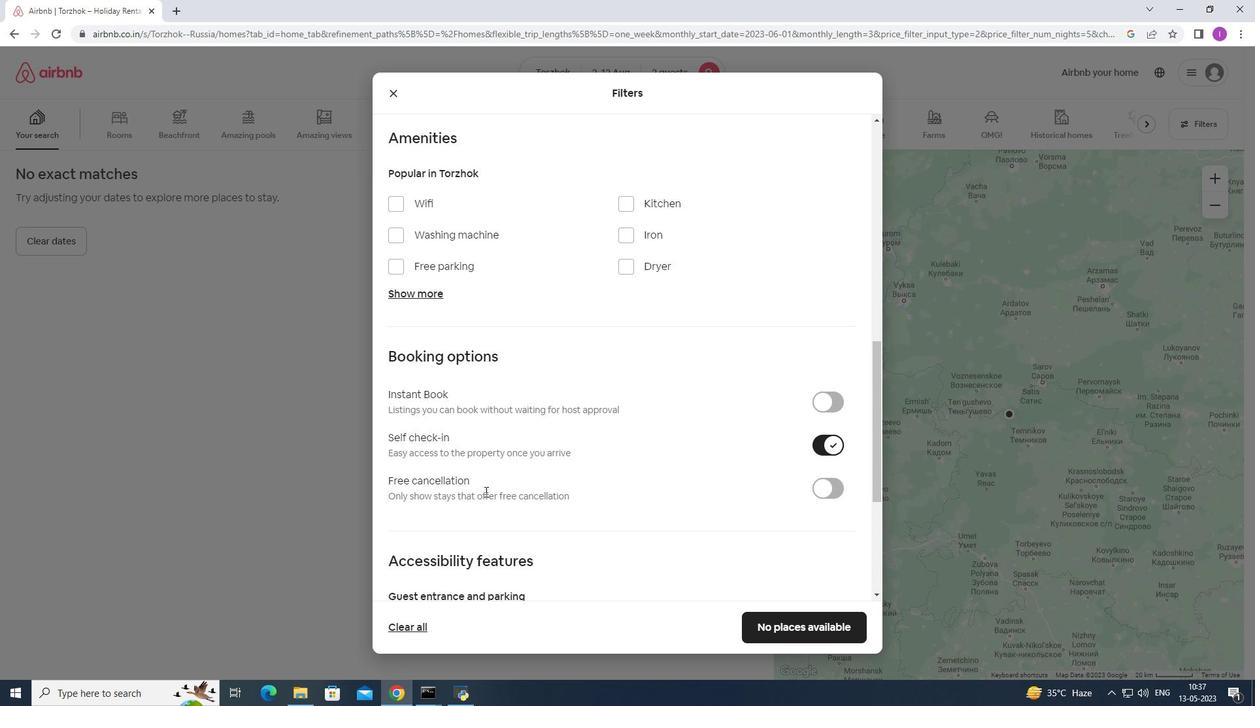 
Action: Mouse moved to (479, 500)
Screenshot: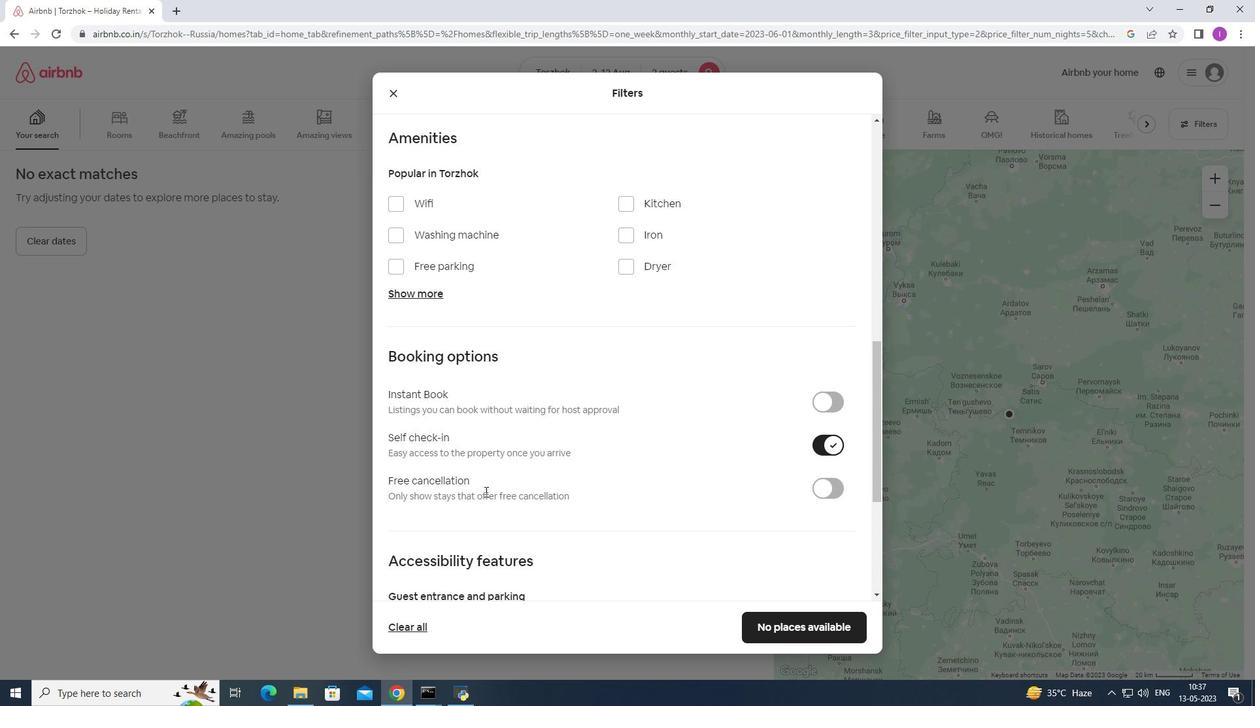 
Action: Mouse scrolled (479, 500) with delta (0, 0)
Screenshot: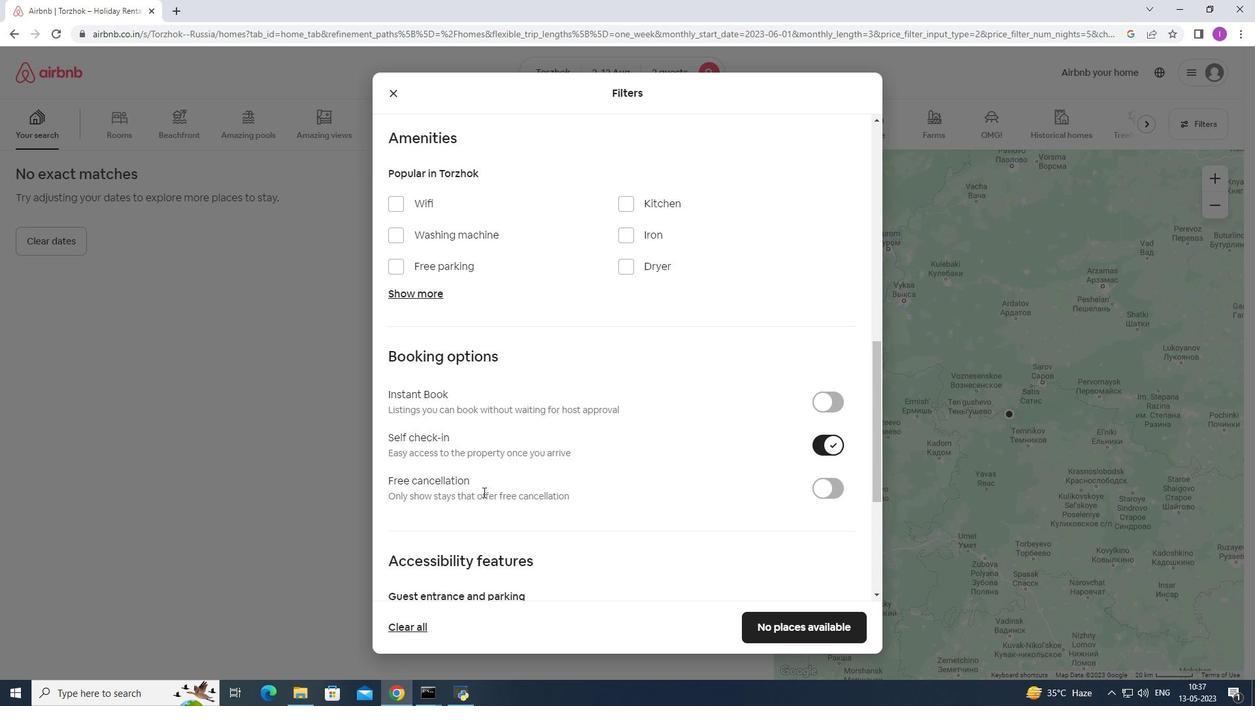 
Action: Mouse scrolled (479, 500) with delta (0, 0)
Screenshot: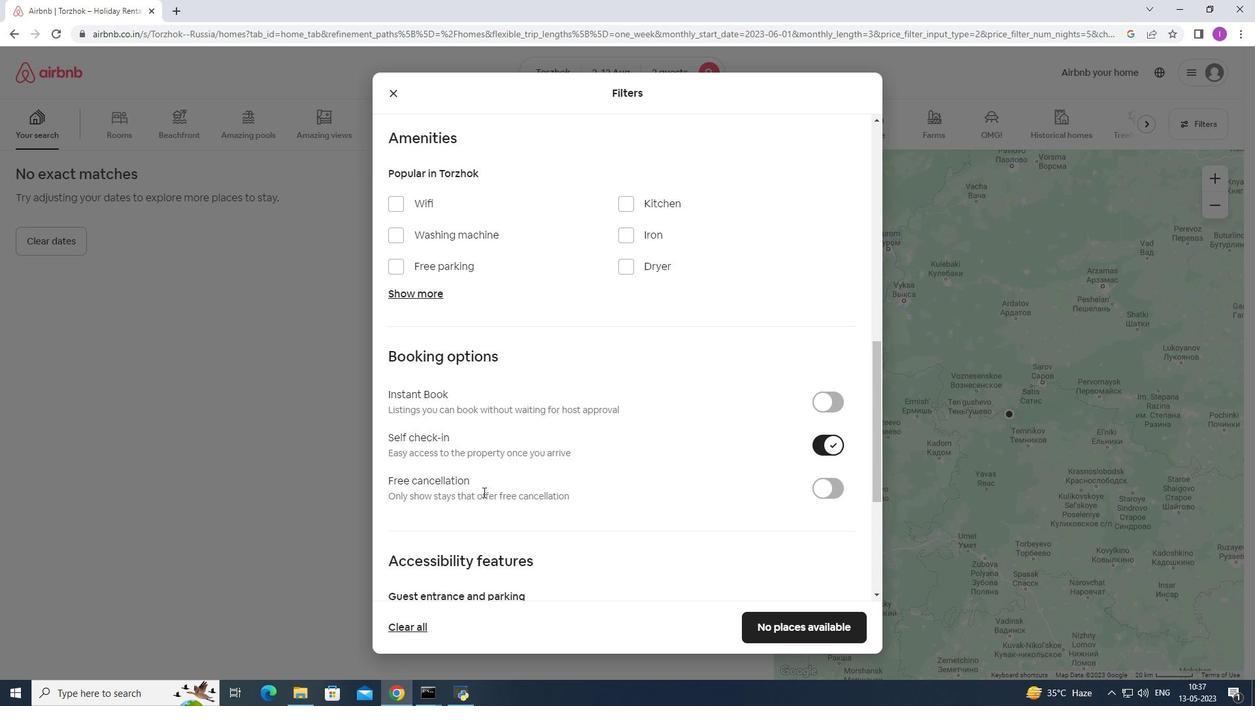 
Action: Mouse scrolled (479, 500) with delta (0, 0)
Screenshot: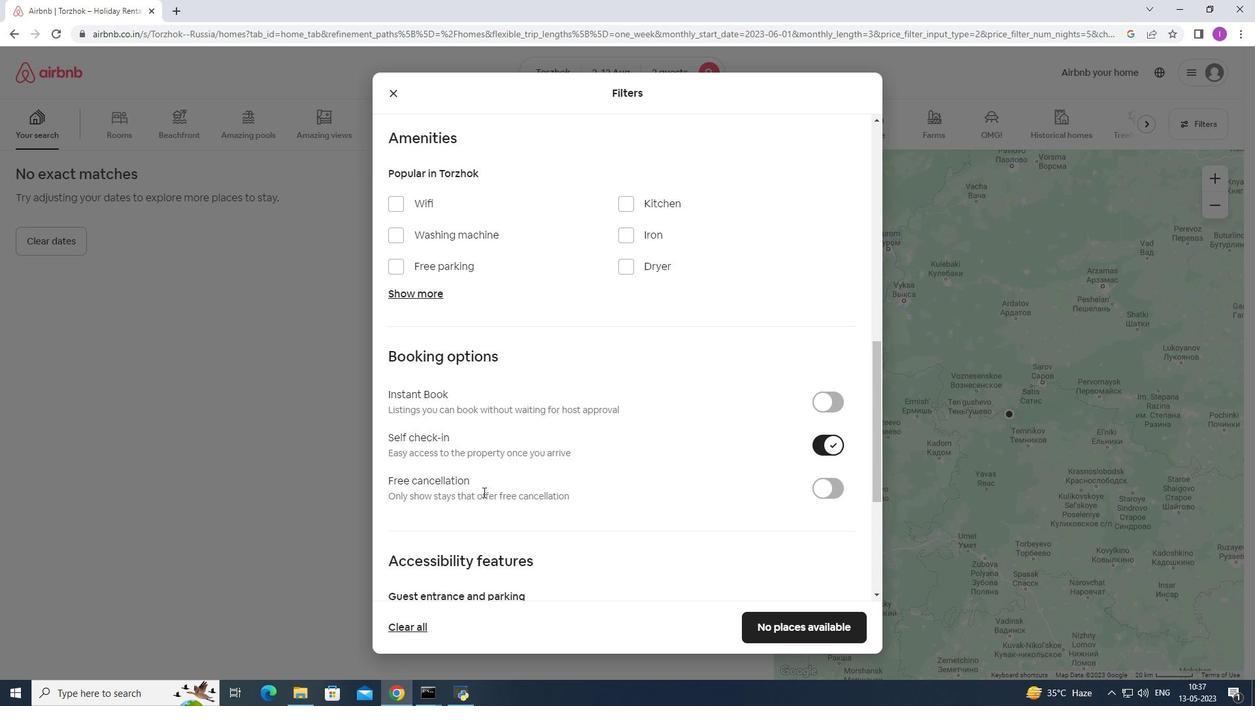 
Action: Mouse scrolled (479, 501) with delta (0, 0)
Screenshot: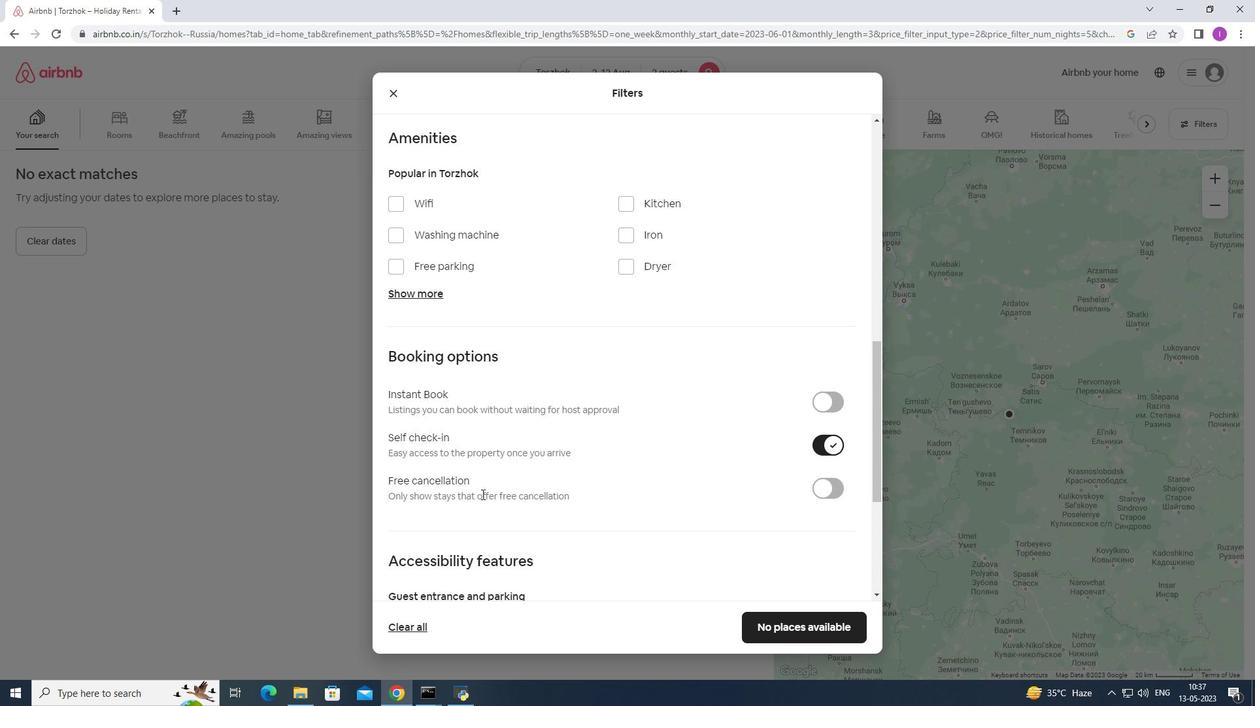 
Action: Mouse moved to (483, 501)
Screenshot: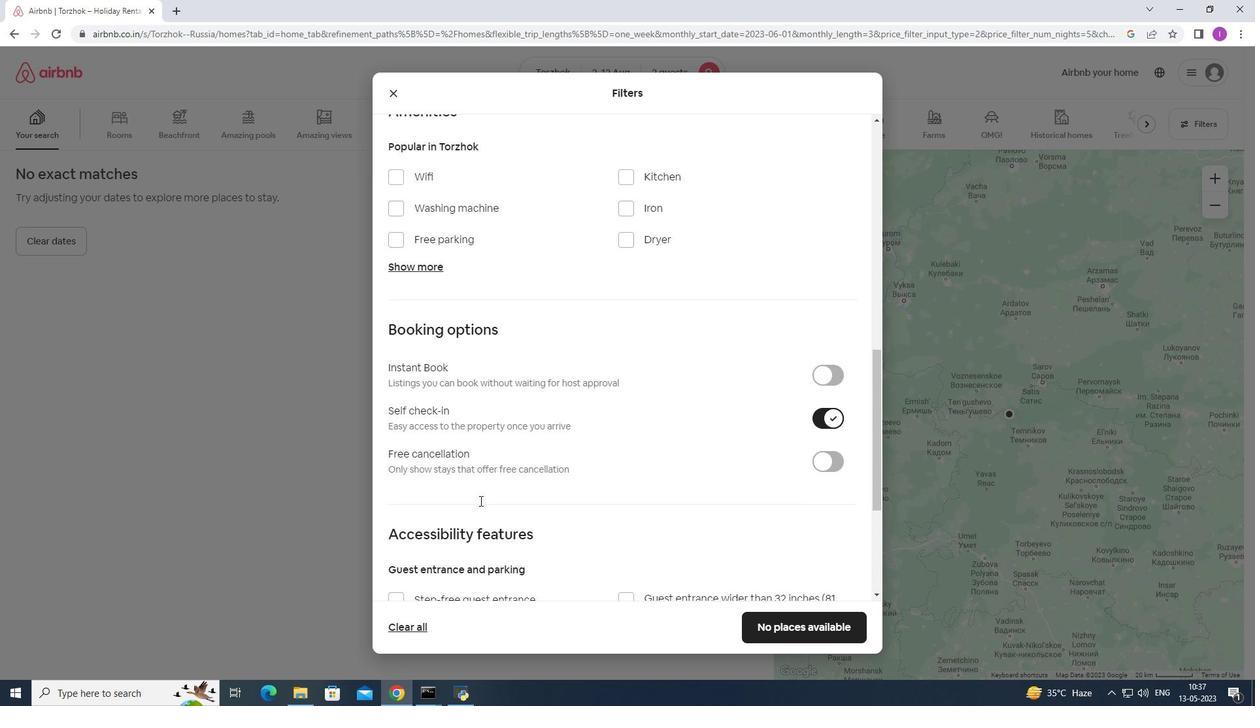 
Action: Mouse scrolled (483, 500) with delta (0, 0)
Screenshot: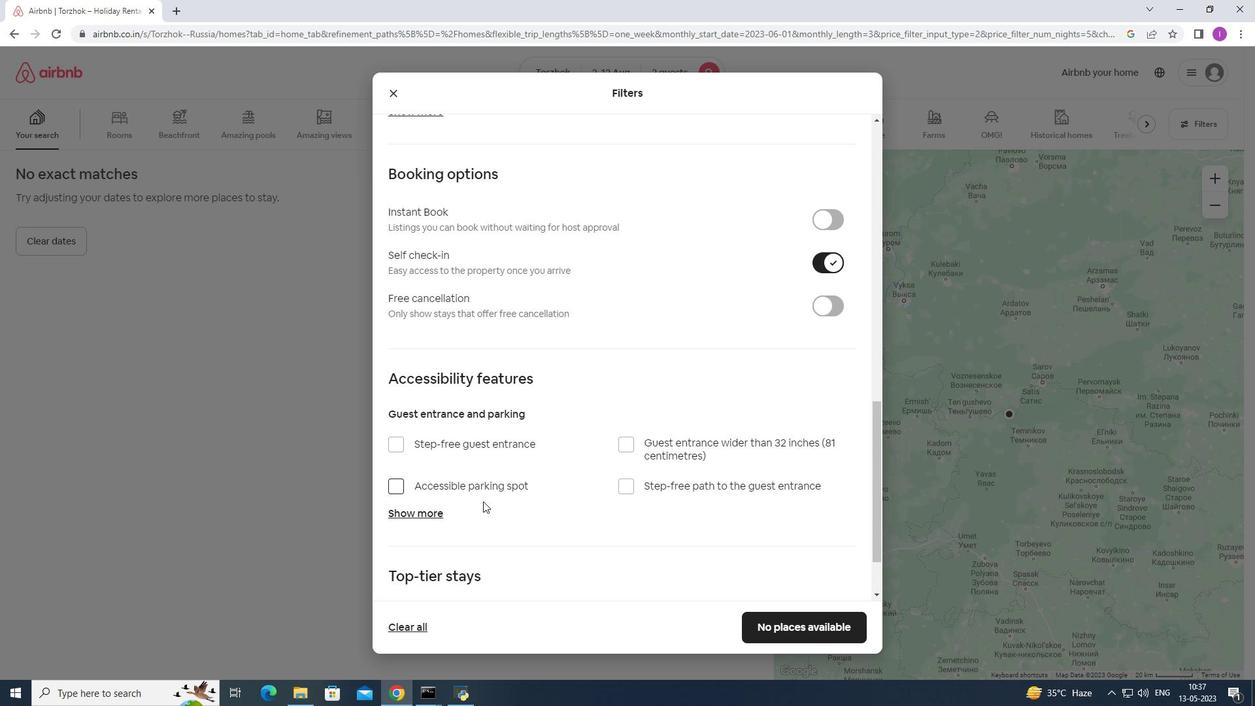 
Action: Mouse scrolled (483, 500) with delta (0, 0)
Screenshot: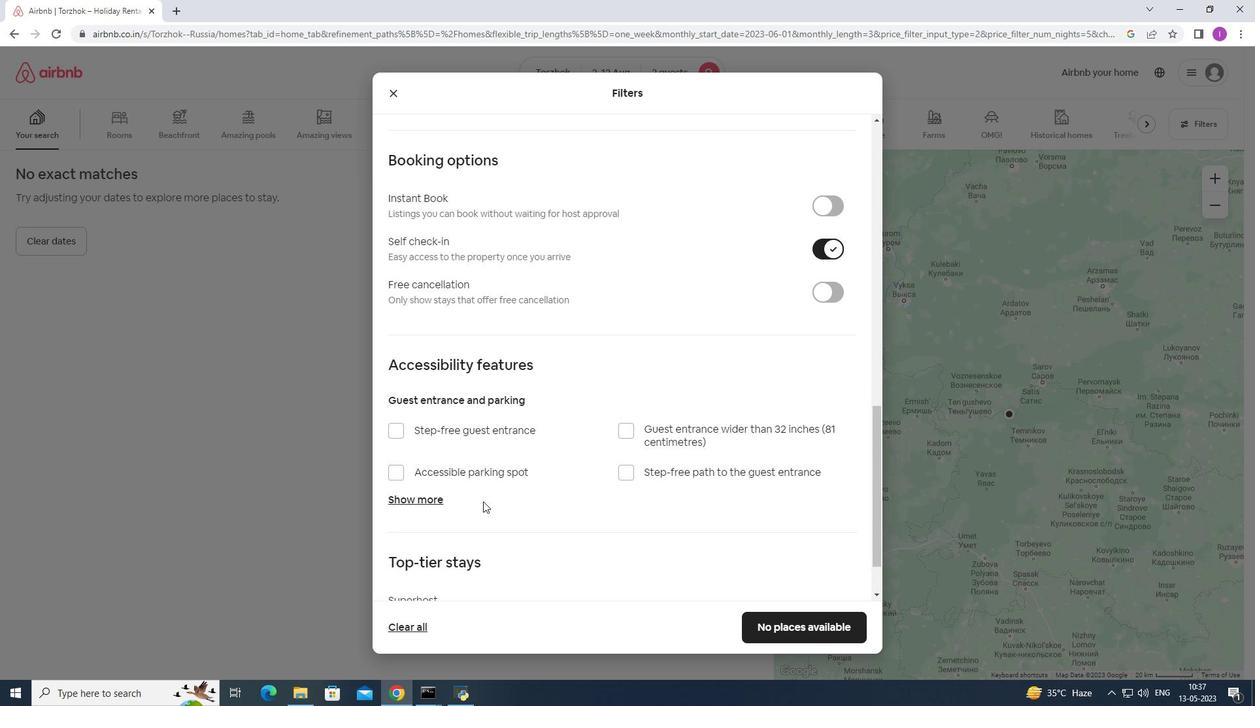 
Action: Mouse scrolled (483, 500) with delta (0, 0)
Screenshot: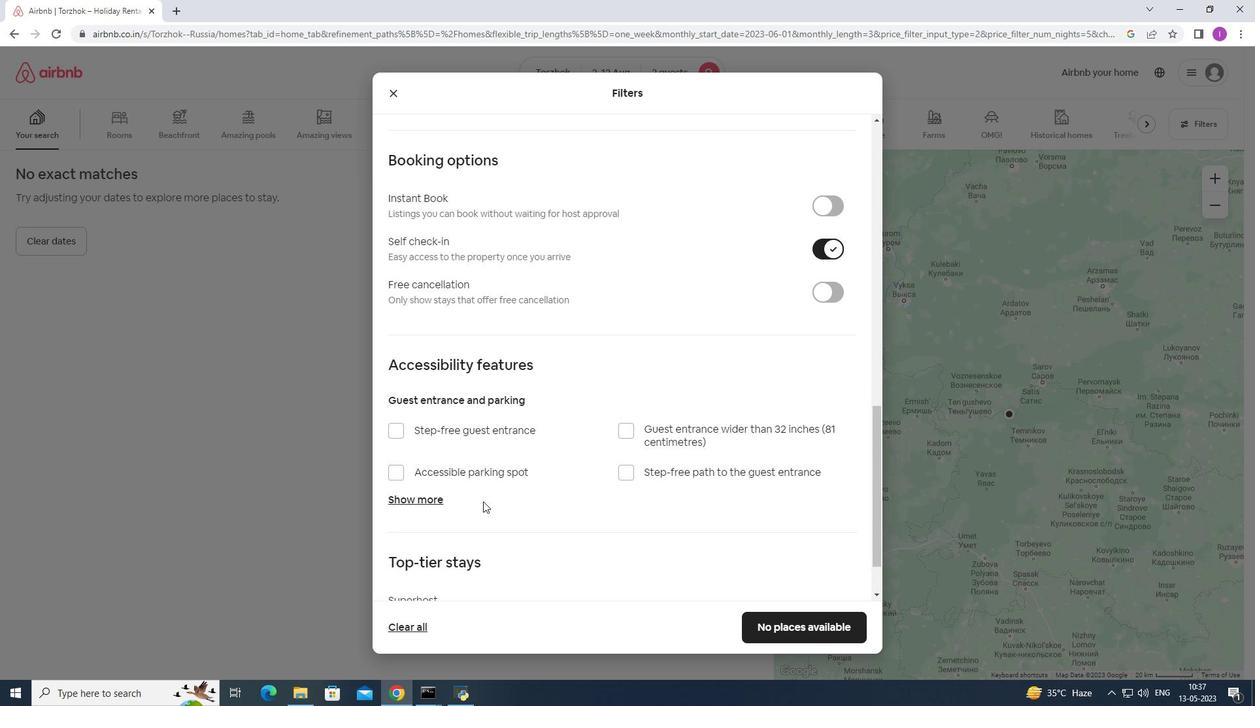 
Action: Mouse scrolled (483, 500) with delta (0, 0)
Screenshot: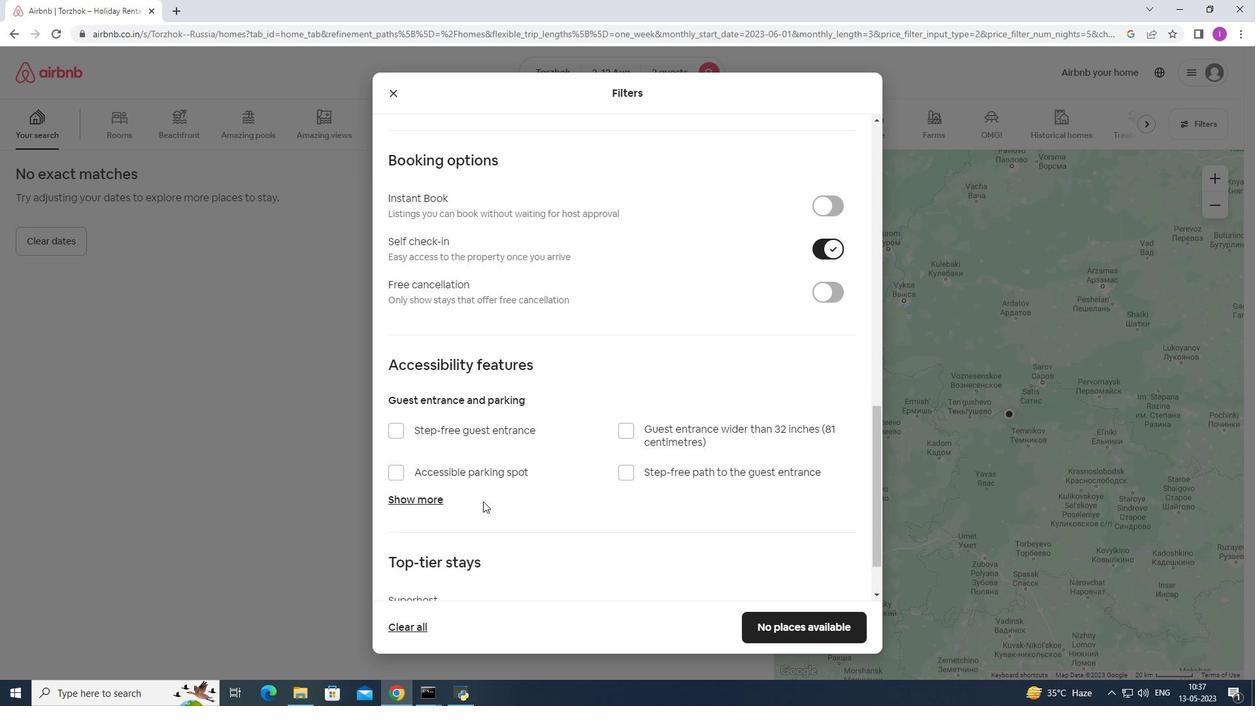 
Action: Mouse scrolled (483, 500) with delta (0, 0)
Screenshot: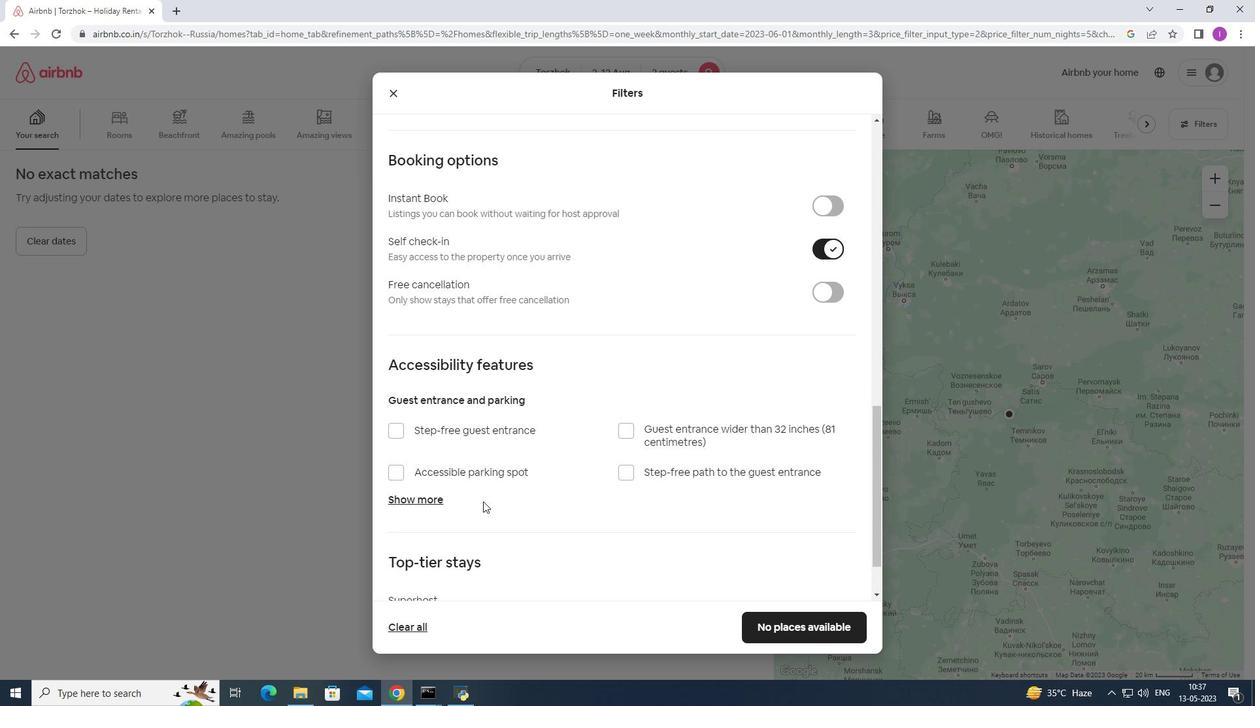 
Action: Mouse scrolled (483, 500) with delta (0, 0)
Screenshot: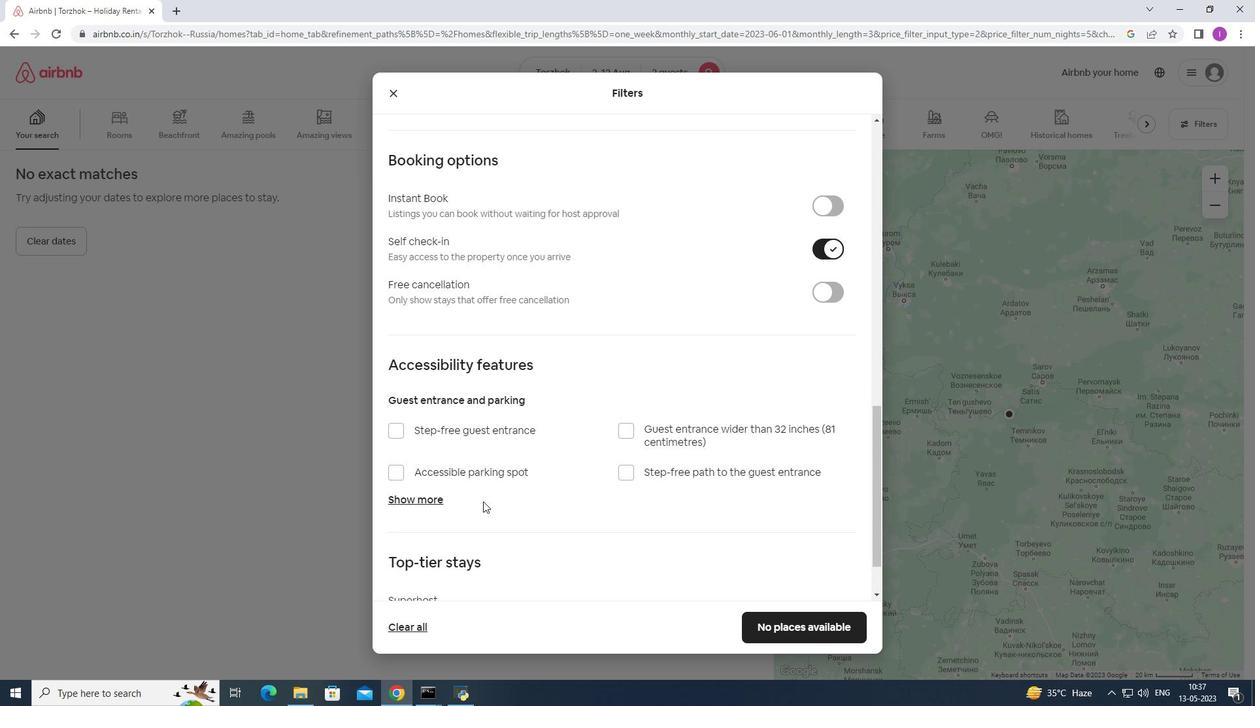 
Action: Mouse moved to (494, 498)
Screenshot: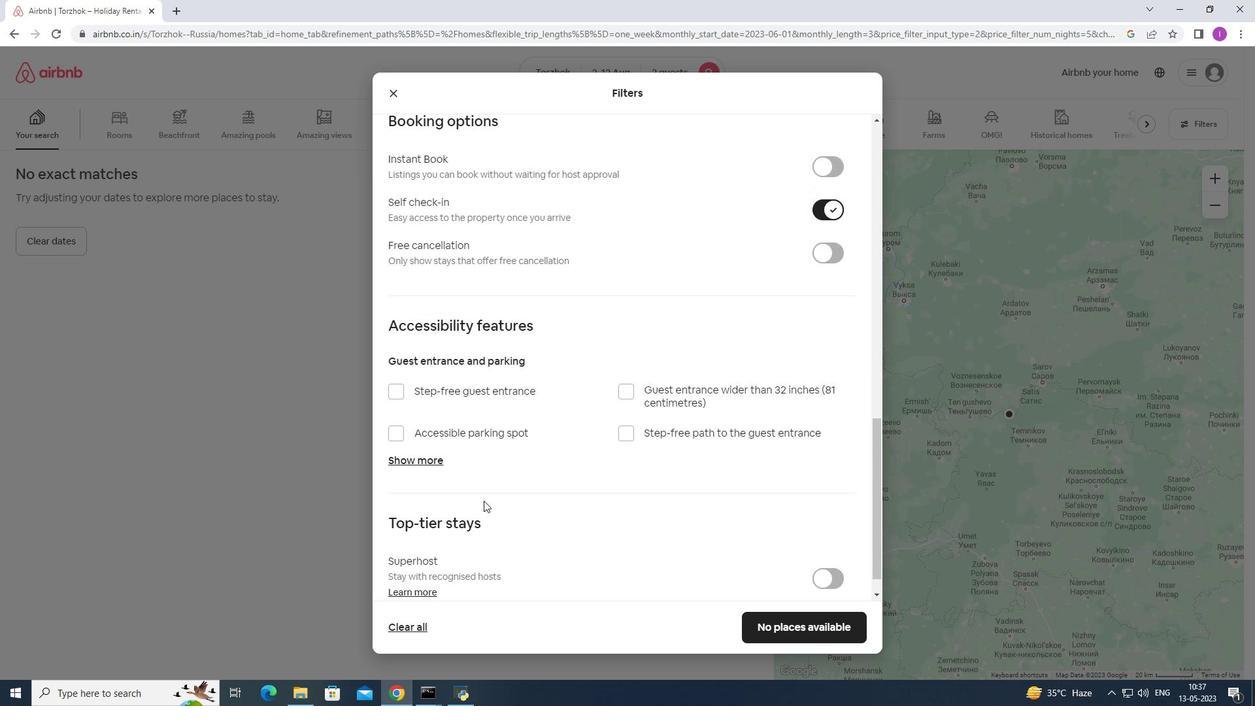 
Action: Mouse scrolled (494, 498) with delta (0, 0)
Screenshot: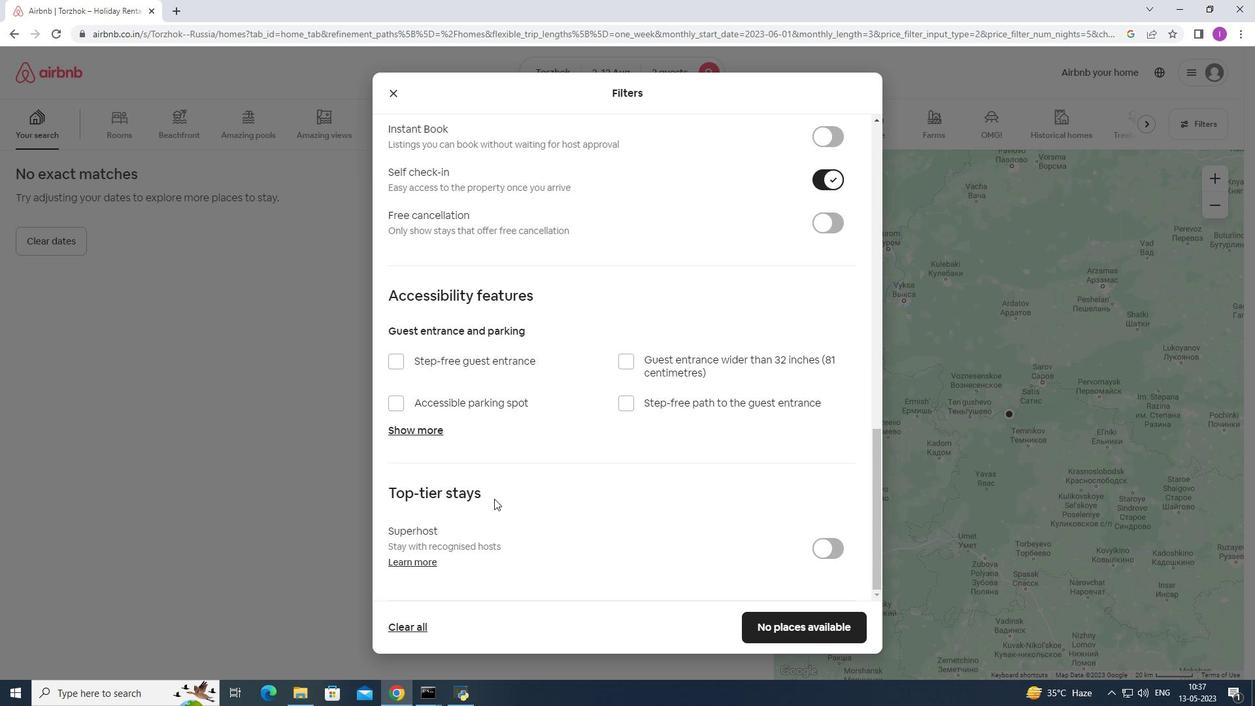 
Action: Mouse scrolled (494, 498) with delta (0, 0)
Screenshot: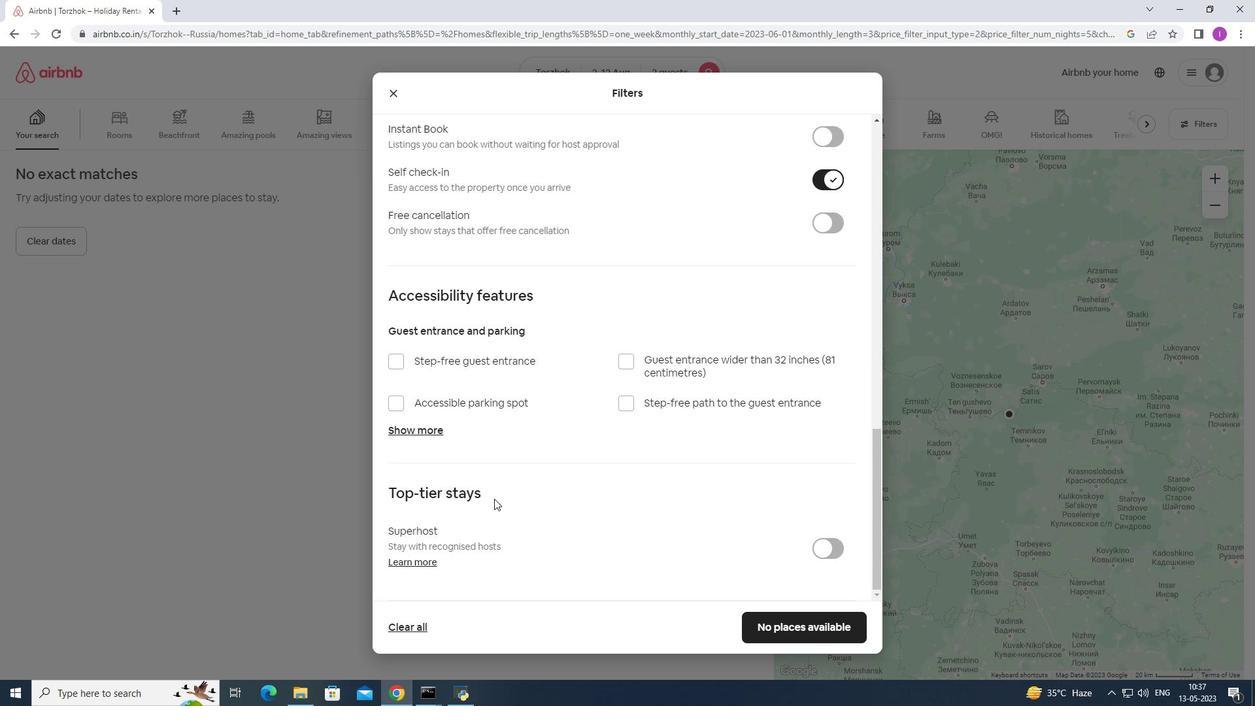 
Action: Mouse scrolled (494, 498) with delta (0, 0)
Screenshot: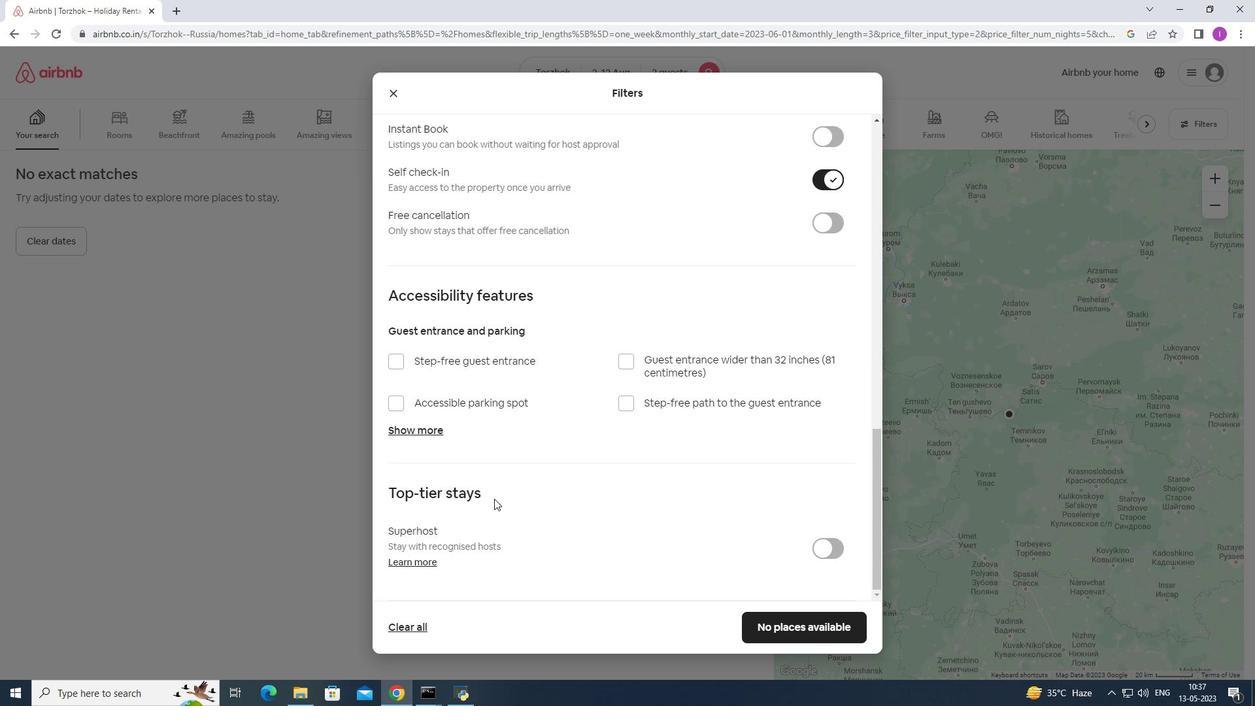 
Action: Mouse scrolled (494, 499) with delta (0, 0)
Screenshot: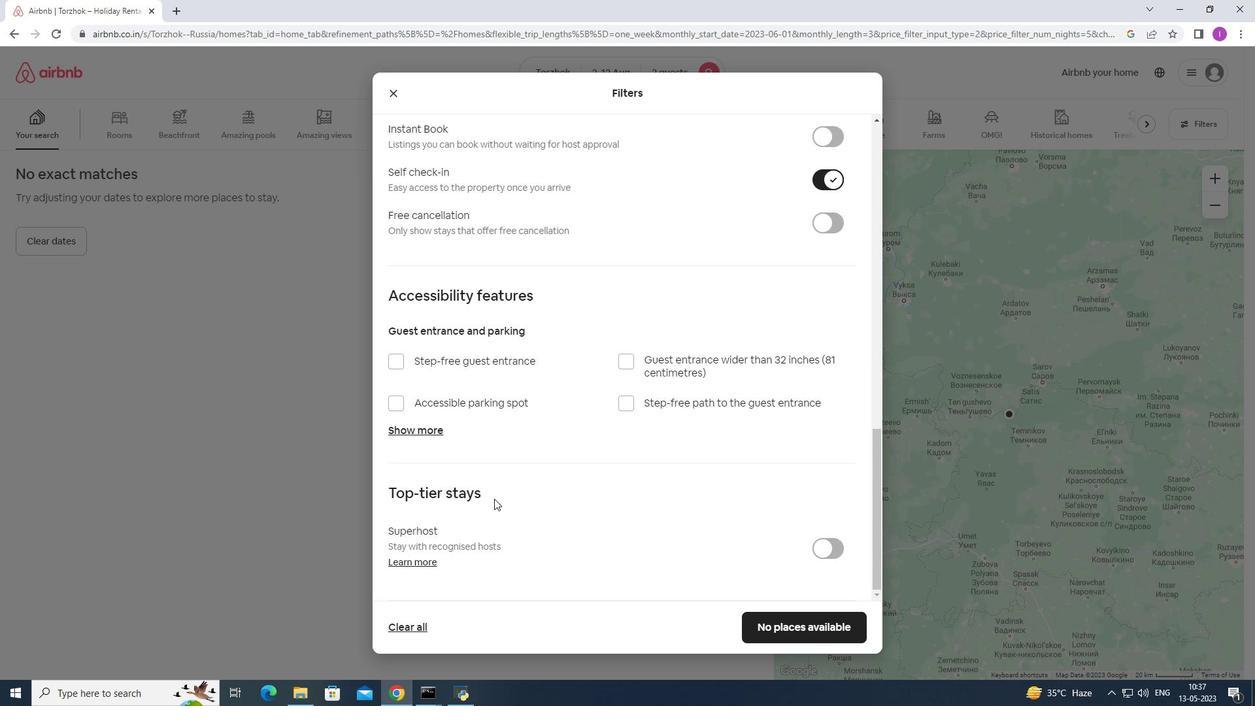 
Action: Mouse scrolled (494, 498) with delta (0, 0)
Screenshot: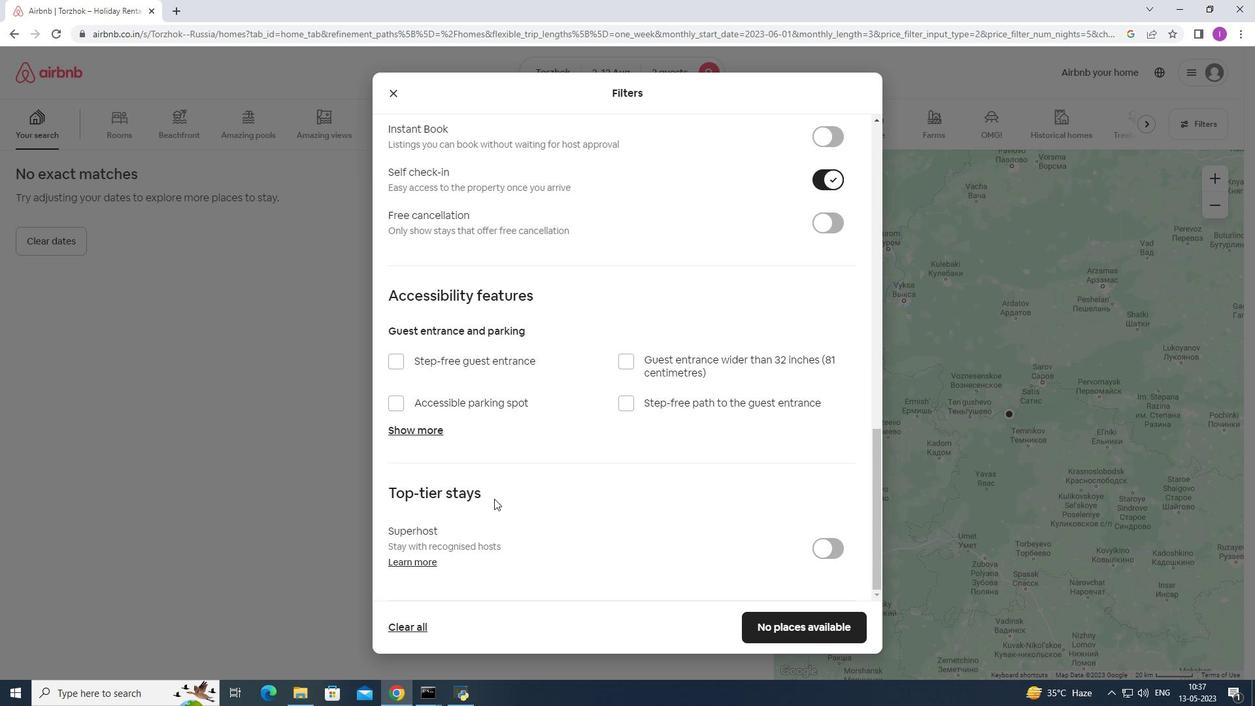 
Action: Mouse moved to (759, 621)
Screenshot: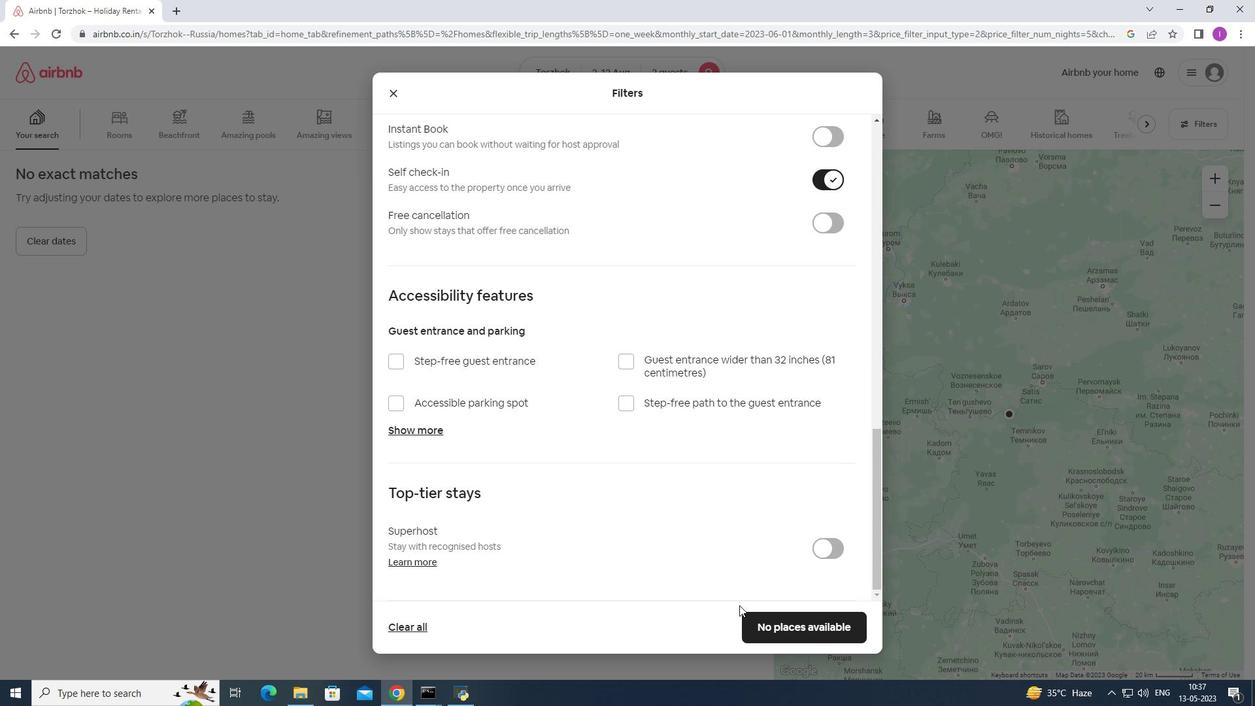 
Action: Mouse pressed left at (759, 621)
Screenshot: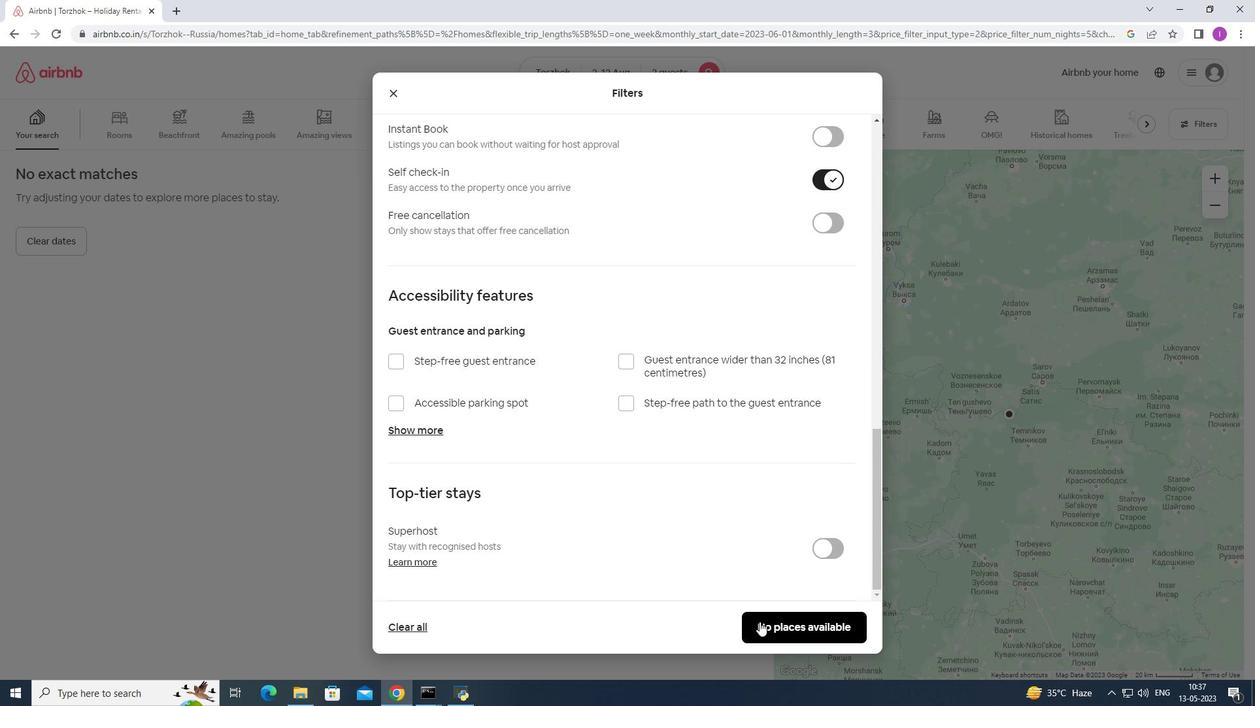 
